 Task: Find a one-way business class flight from Ho'olehua to Jacksonville for 7 passengers on May 3, with 6 checked bags, a price limit of ₹1,500, and a departure time between 12:00 PM and 4:00 PM.
Action: Mouse moved to (354, 320)
Screenshot: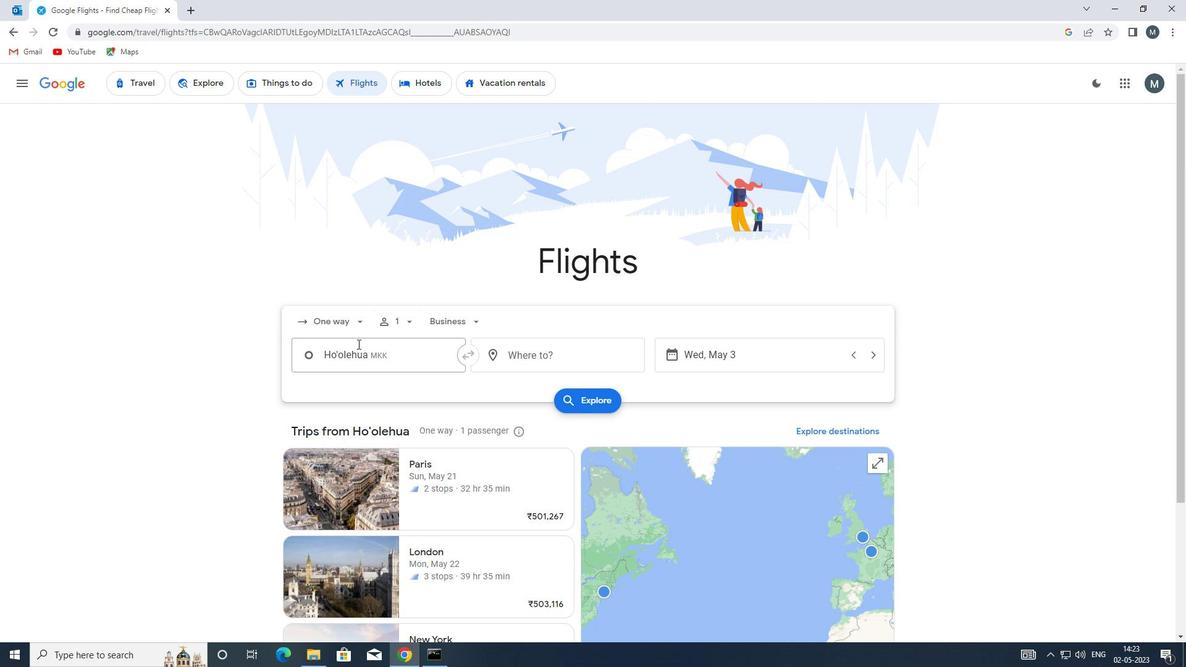 
Action: Mouse pressed left at (354, 320)
Screenshot: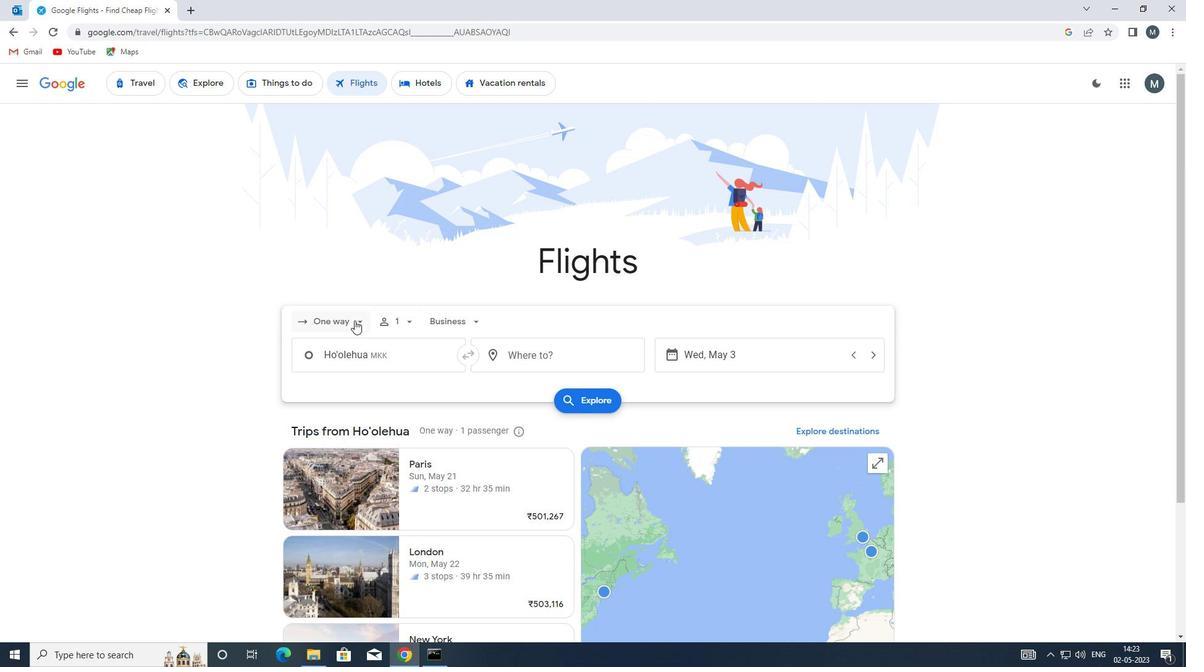 
Action: Mouse moved to (352, 381)
Screenshot: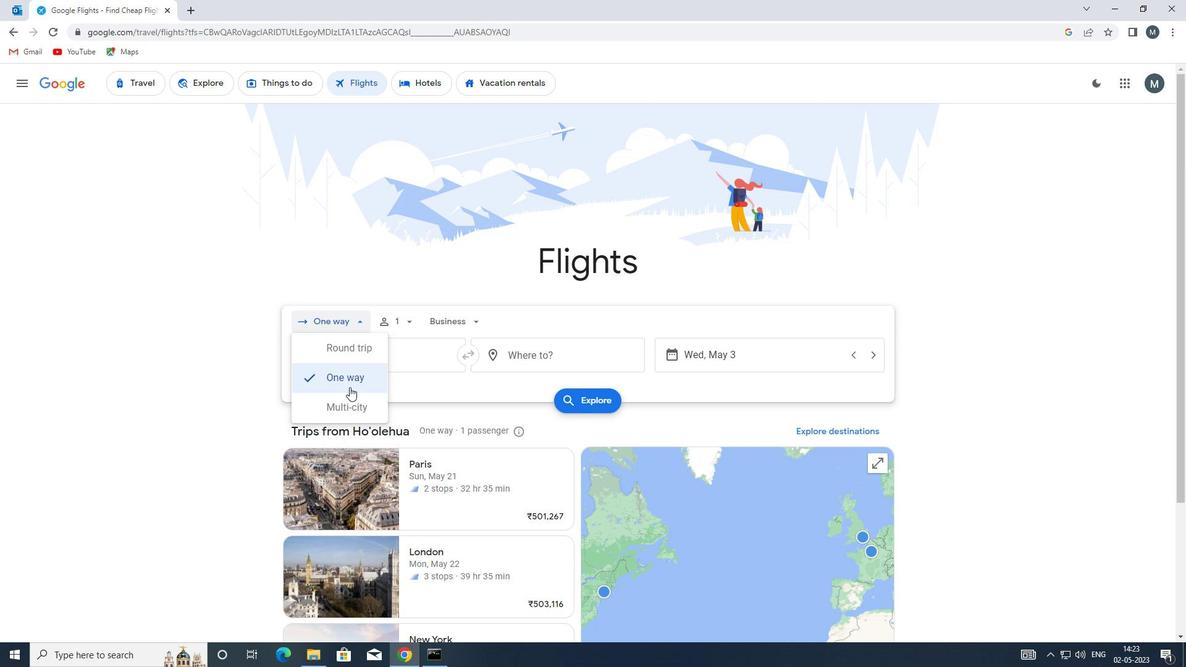 
Action: Mouse pressed left at (352, 381)
Screenshot: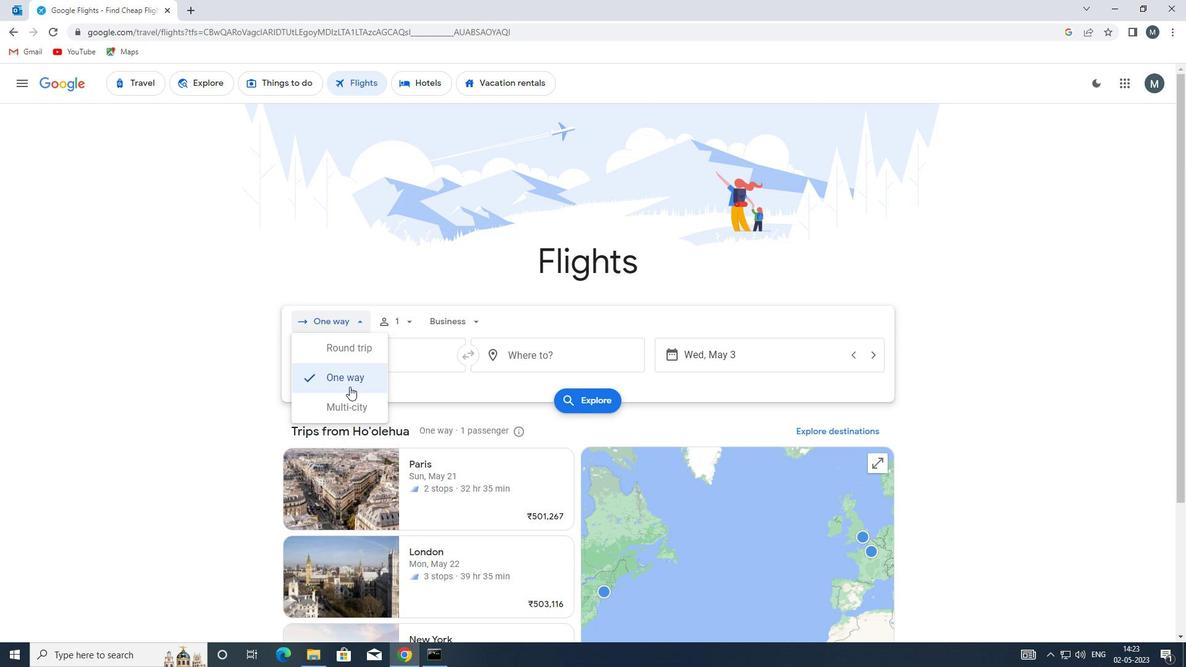 
Action: Mouse moved to (401, 320)
Screenshot: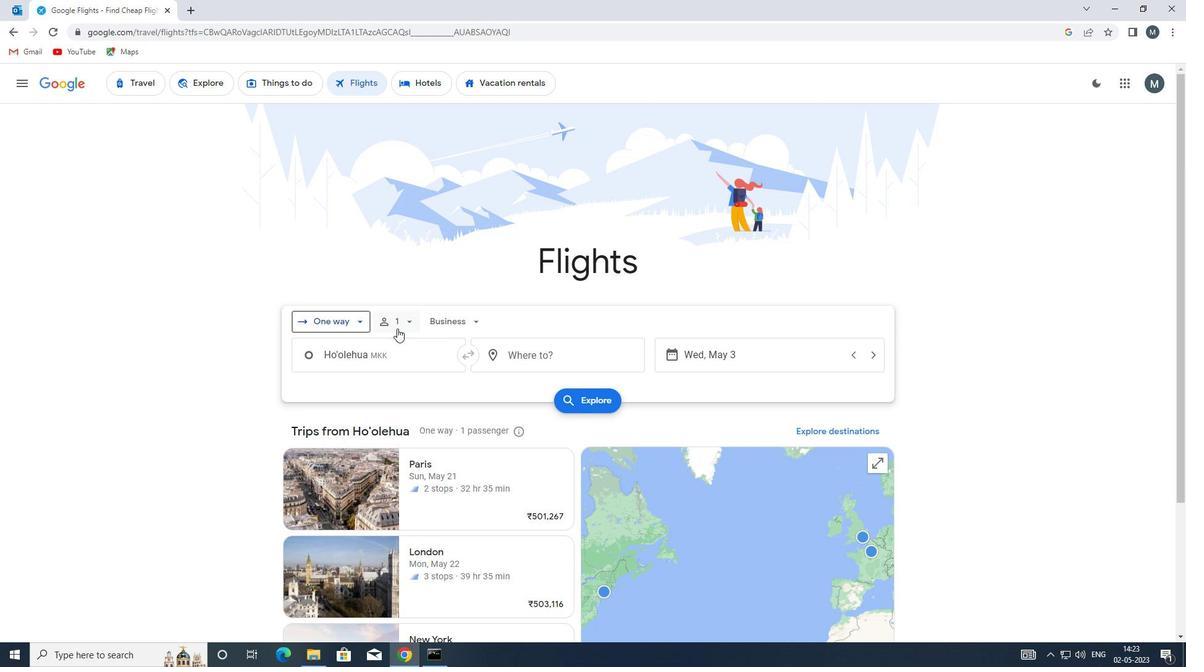 
Action: Mouse pressed left at (401, 320)
Screenshot: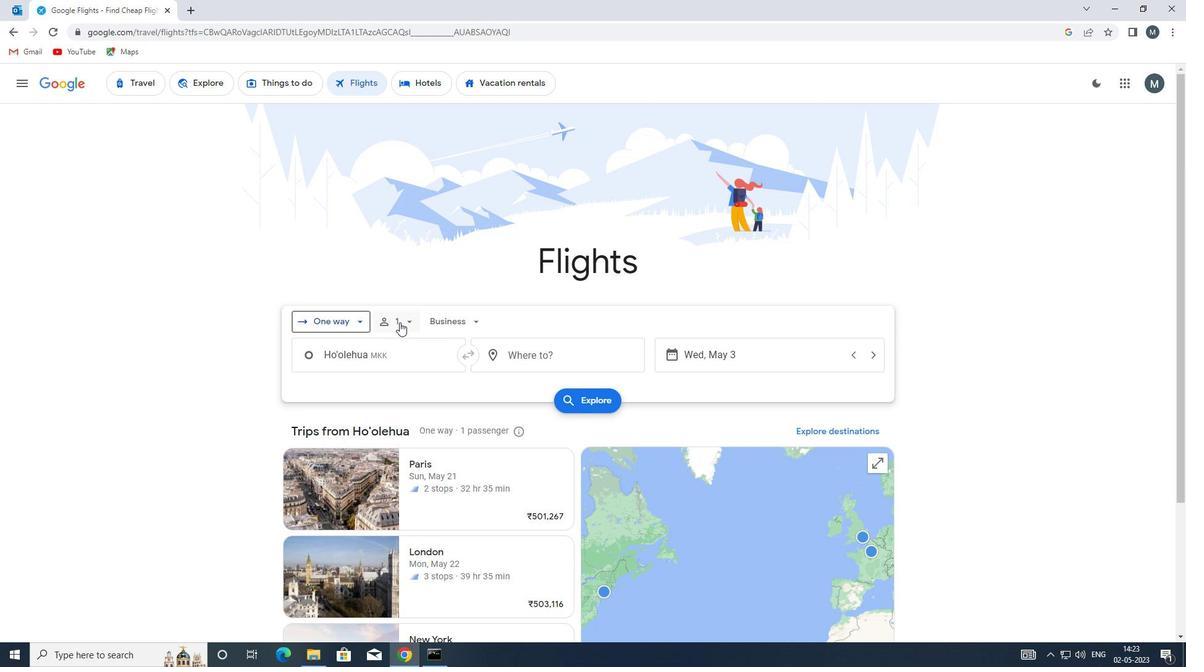 
Action: Mouse moved to (503, 354)
Screenshot: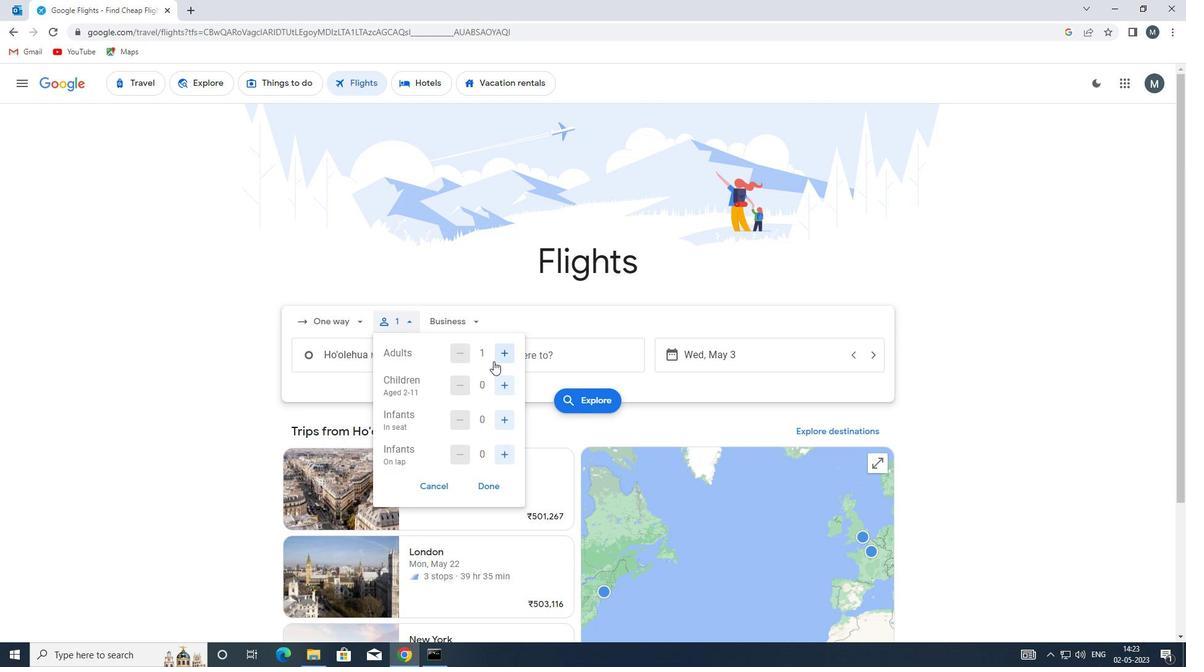 
Action: Mouse pressed left at (503, 354)
Screenshot: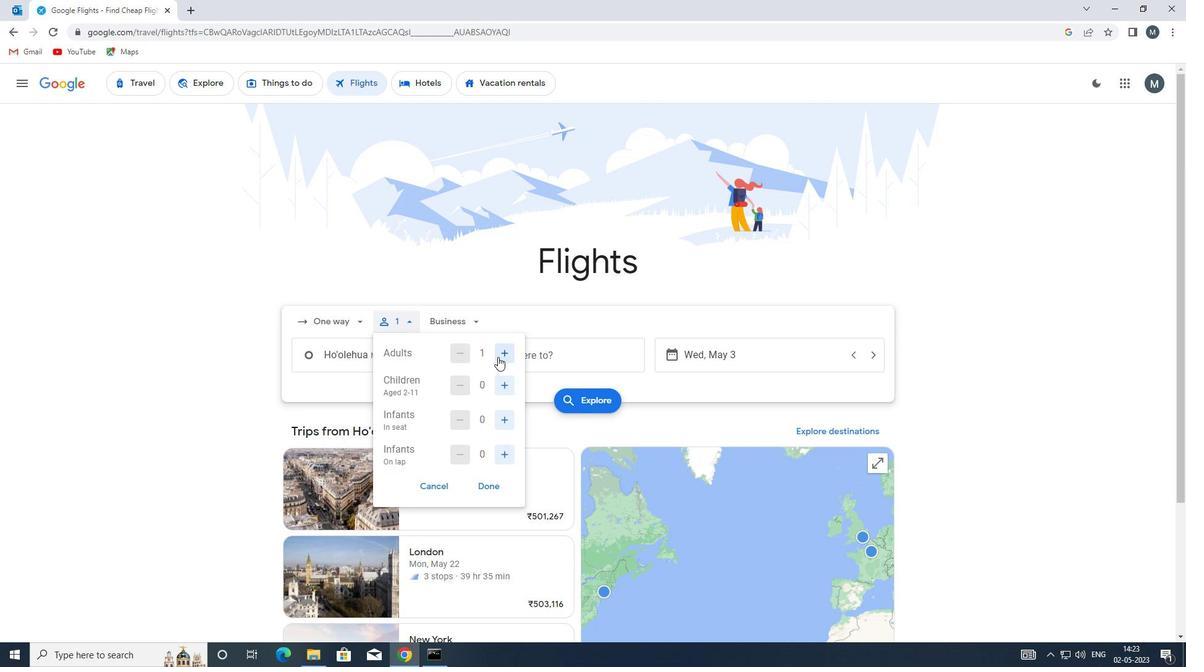 
Action: Mouse moved to (501, 388)
Screenshot: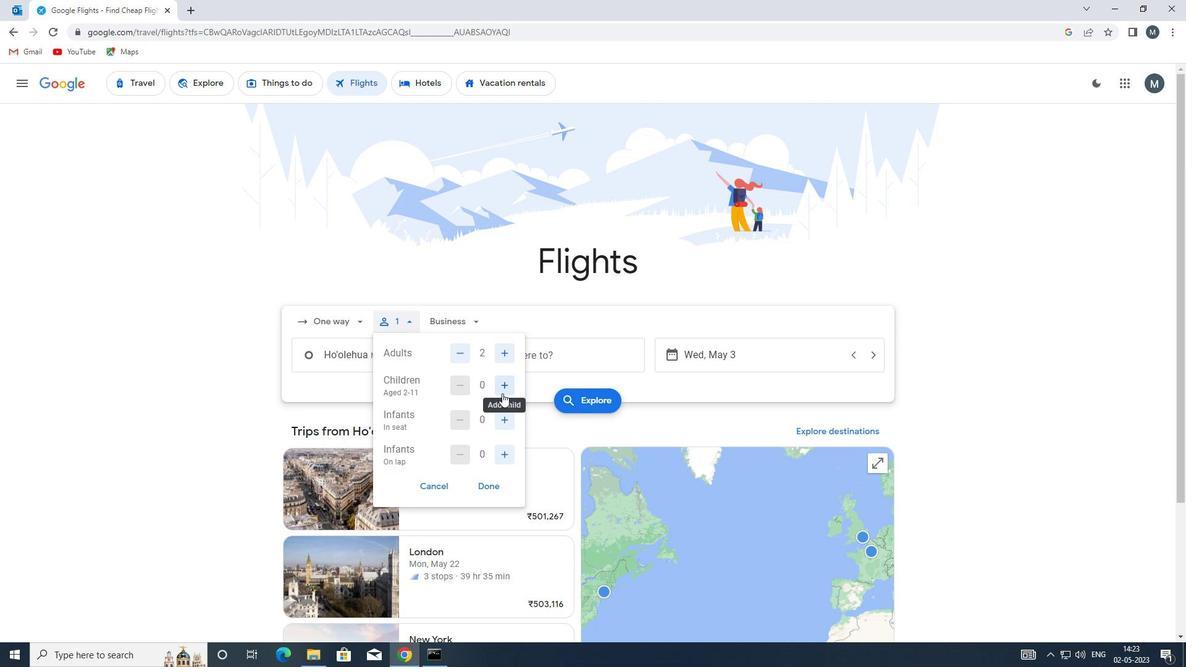 
Action: Mouse pressed left at (501, 388)
Screenshot: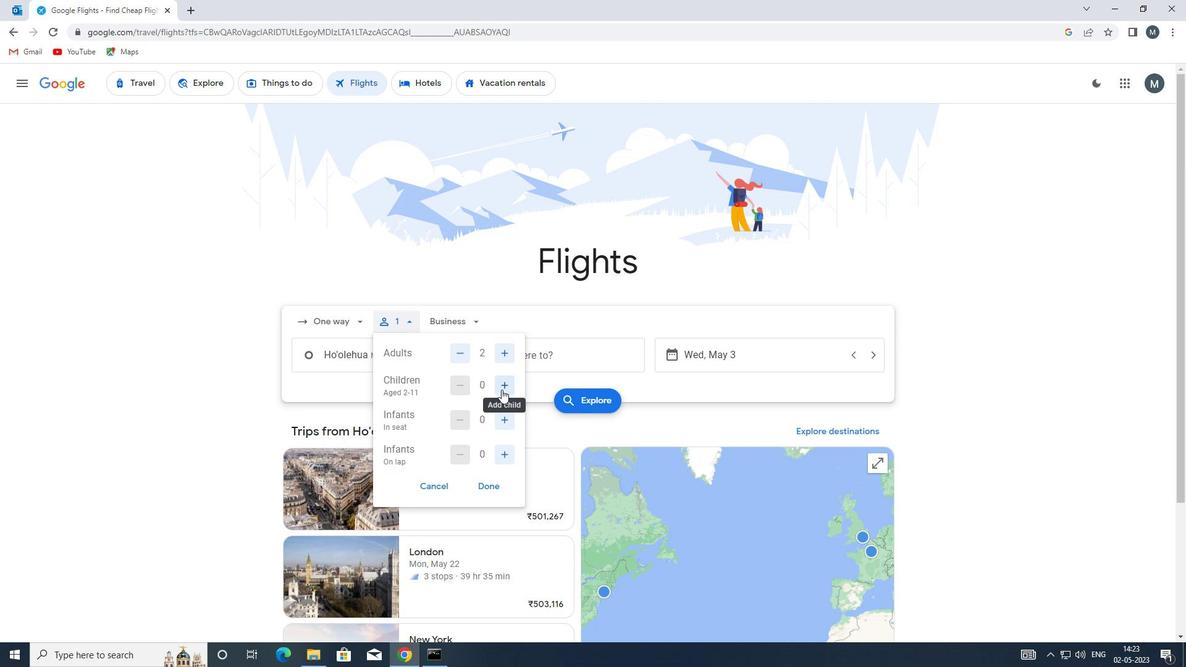
Action: Mouse pressed left at (501, 388)
Screenshot: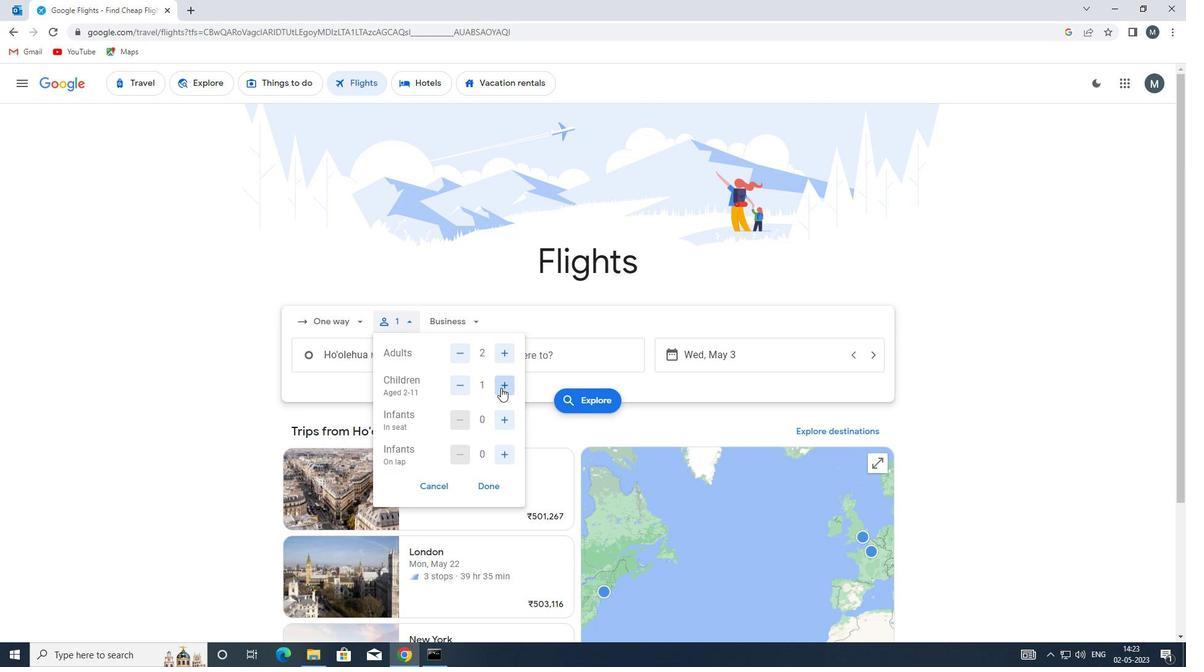 
Action: Mouse pressed left at (501, 388)
Screenshot: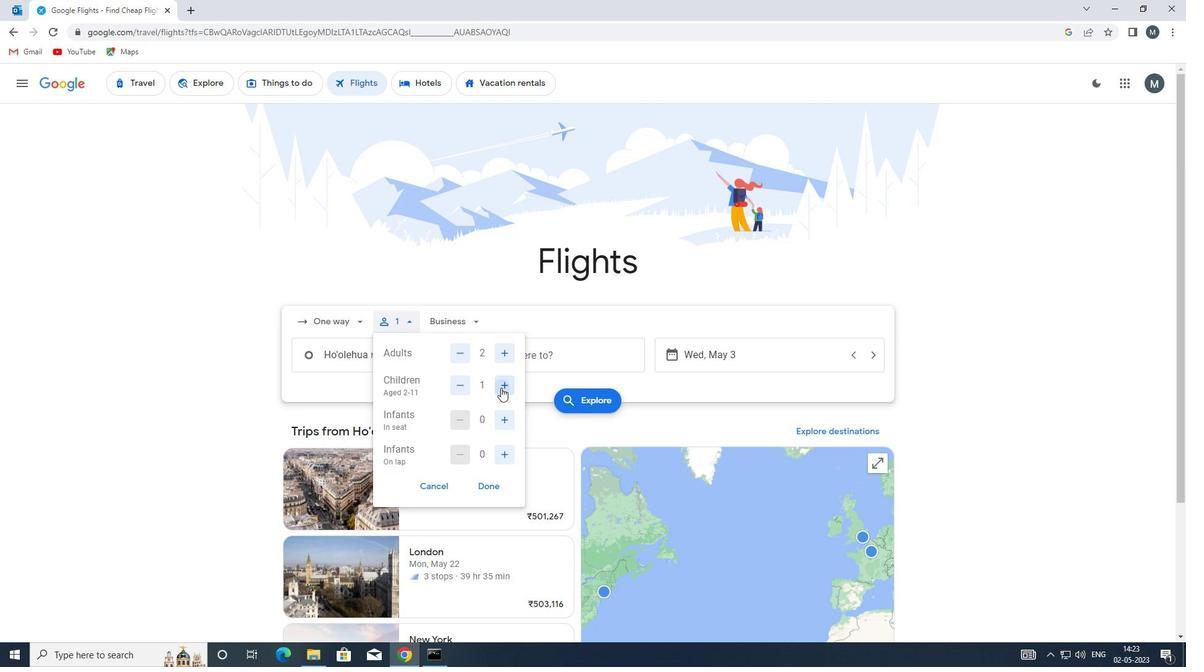 
Action: Mouse pressed left at (501, 388)
Screenshot: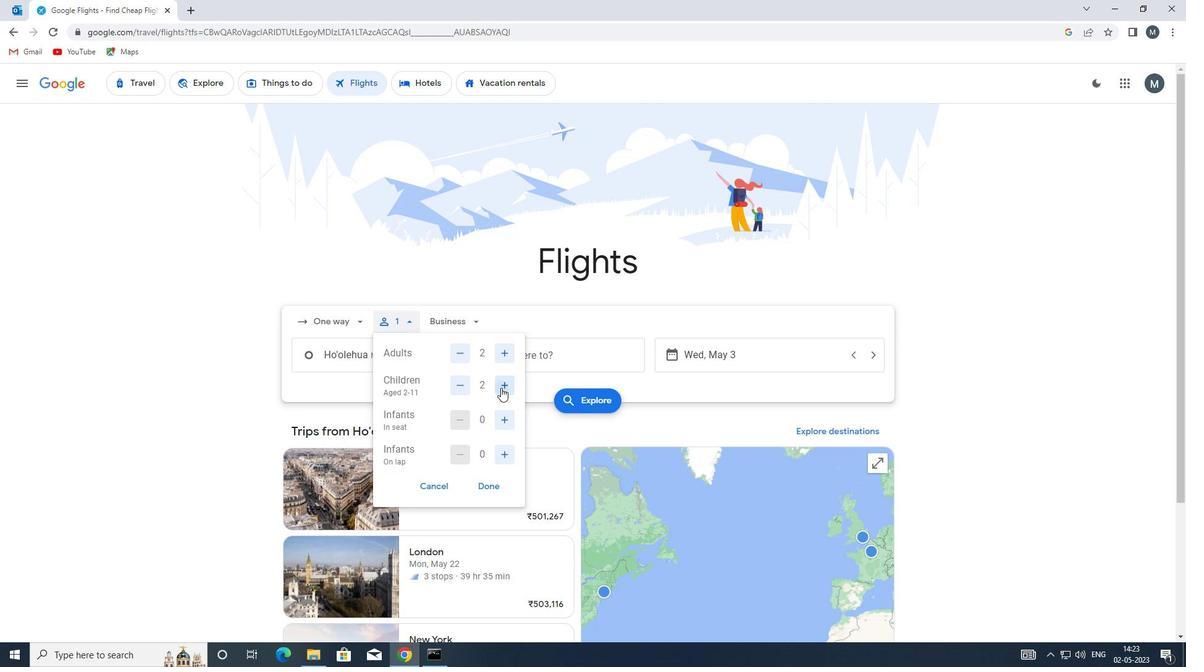 
Action: Mouse moved to (504, 457)
Screenshot: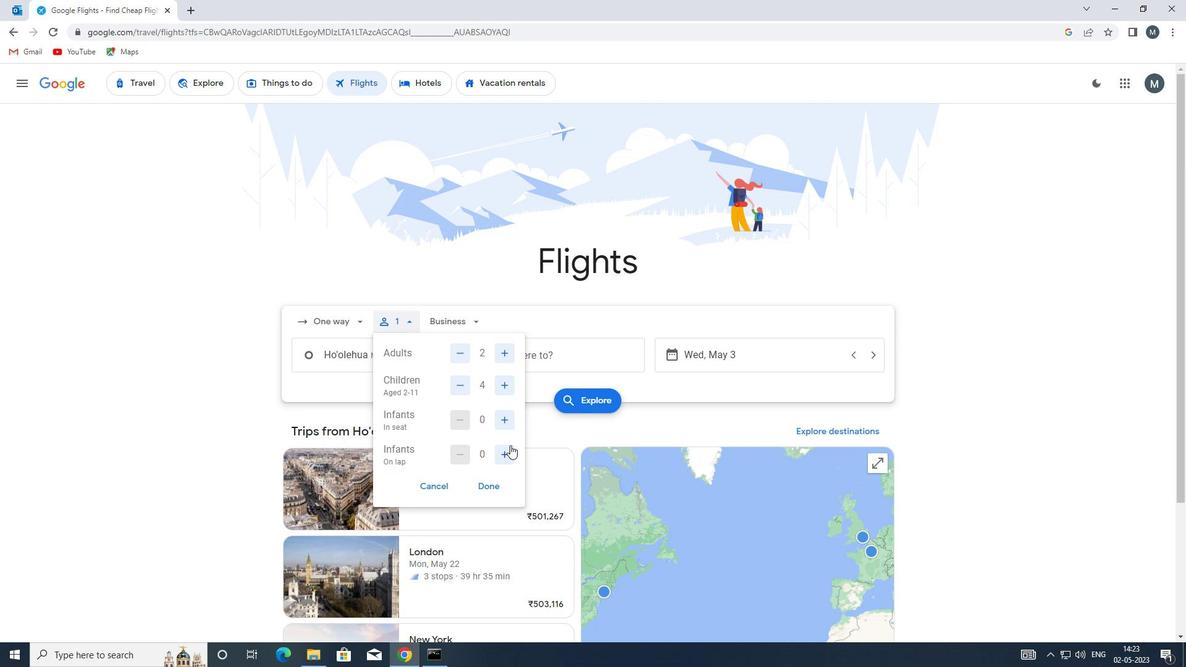 
Action: Mouse pressed left at (504, 457)
Screenshot: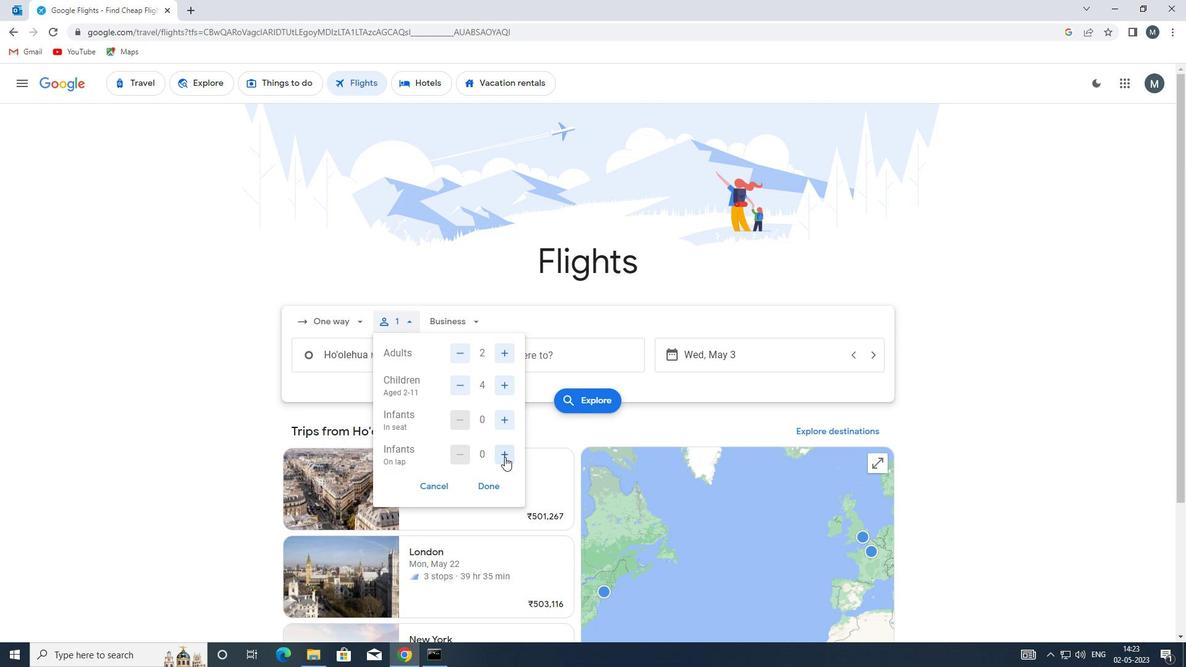 
Action: Mouse moved to (495, 481)
Screenshot: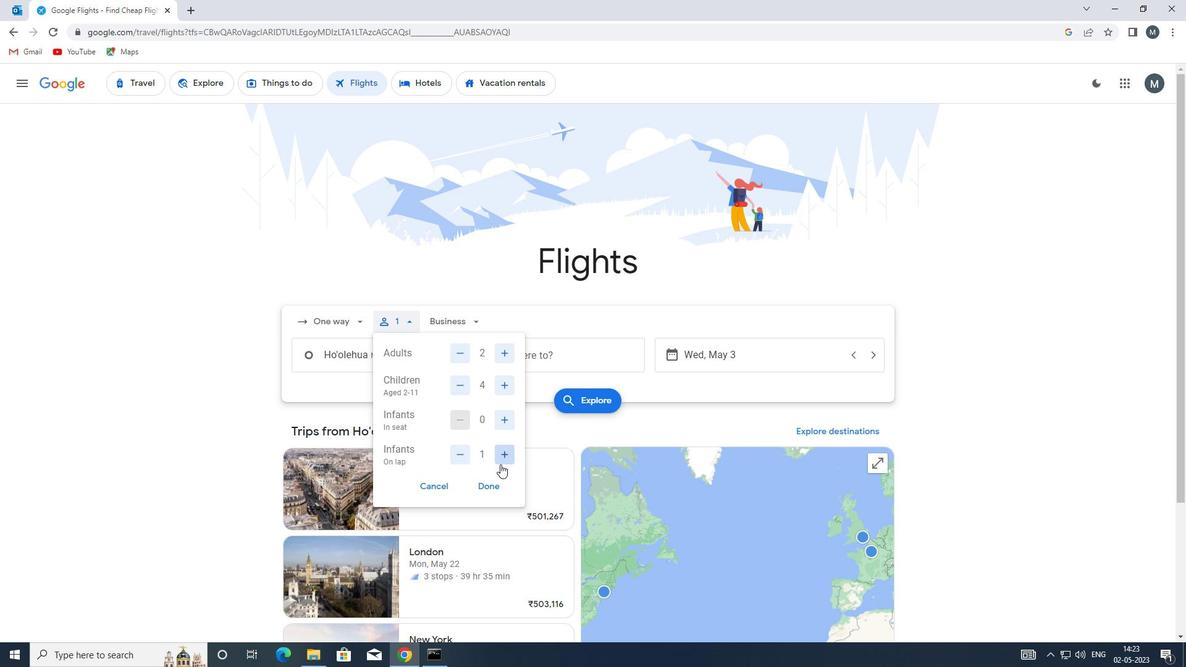 
Action: Mouse pressed left at (495, 481)
Screenshot: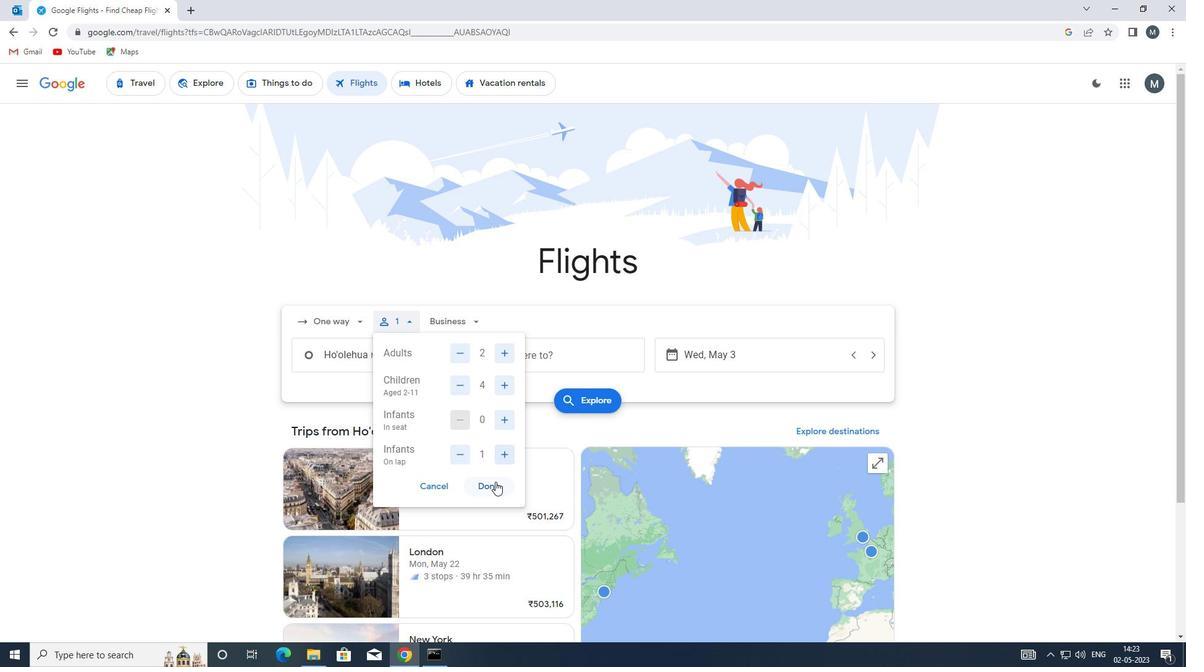 
Action: Mouse moved to (456, 324)
Screenshot: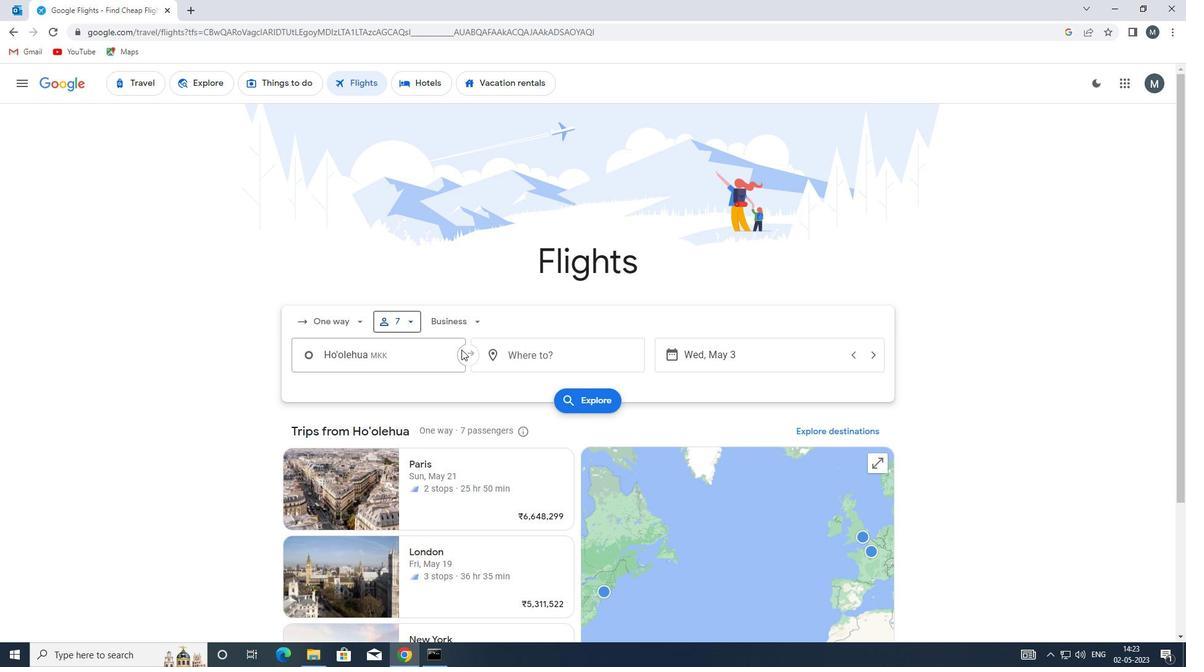 
Action: Mouse pressed left at (456, 324)
Screenshot: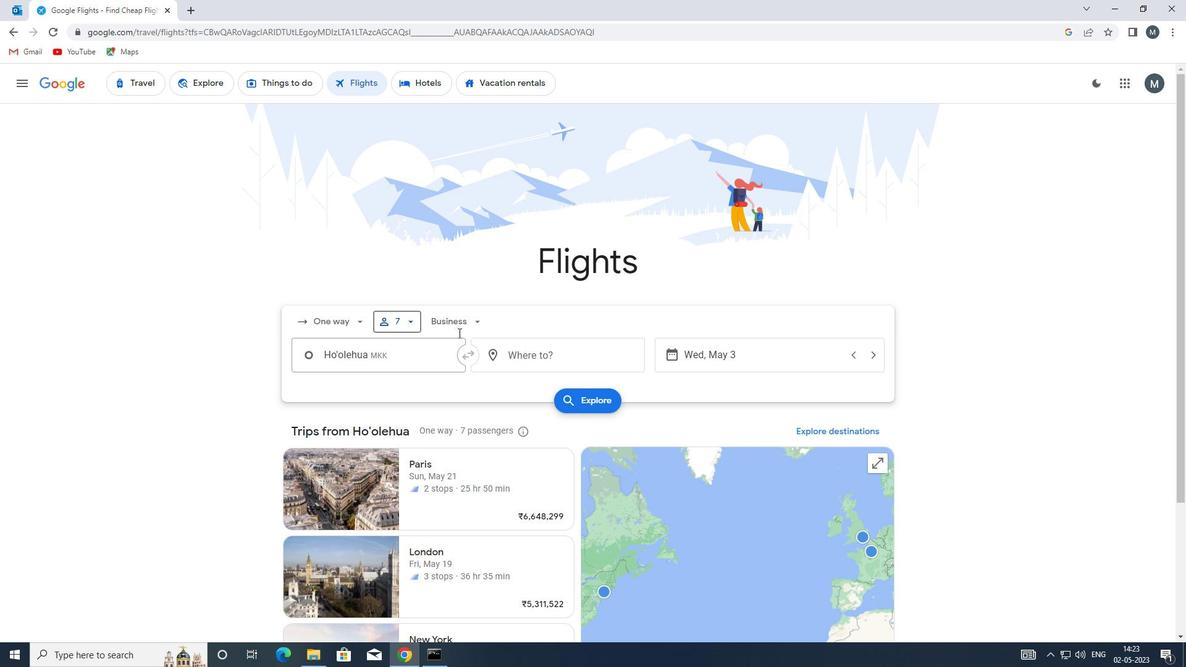 
Action: Mouse moved to (477, 404)
Screenshot: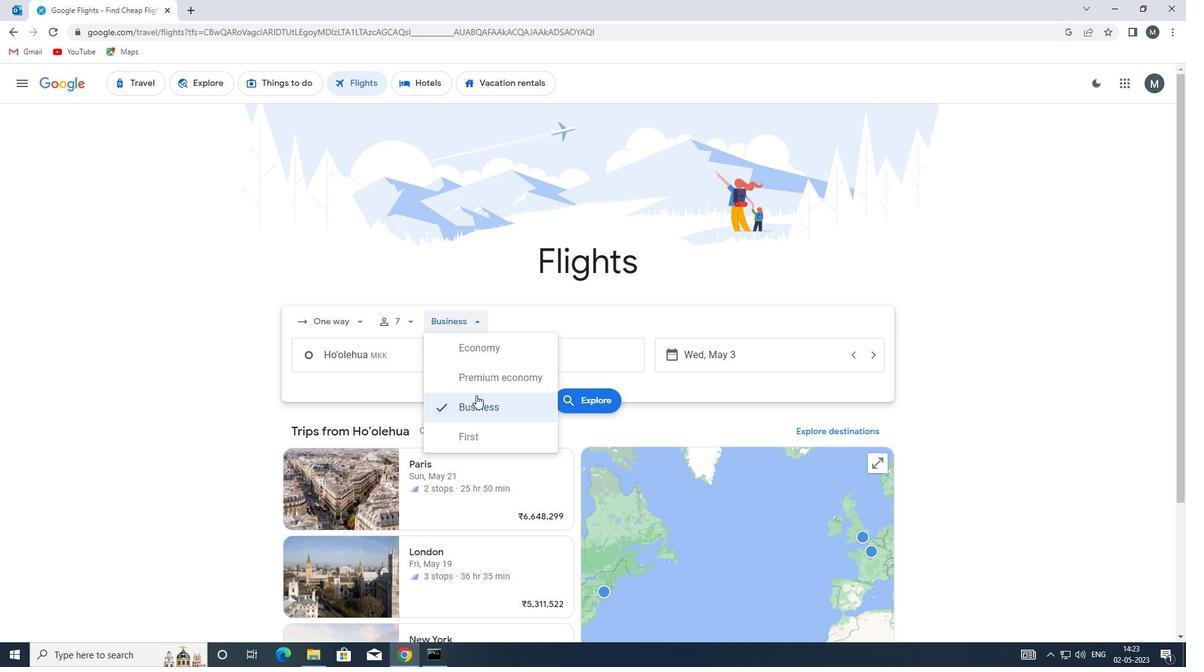 
Action: Mouse pressed left at (477, 404)
Screenshot: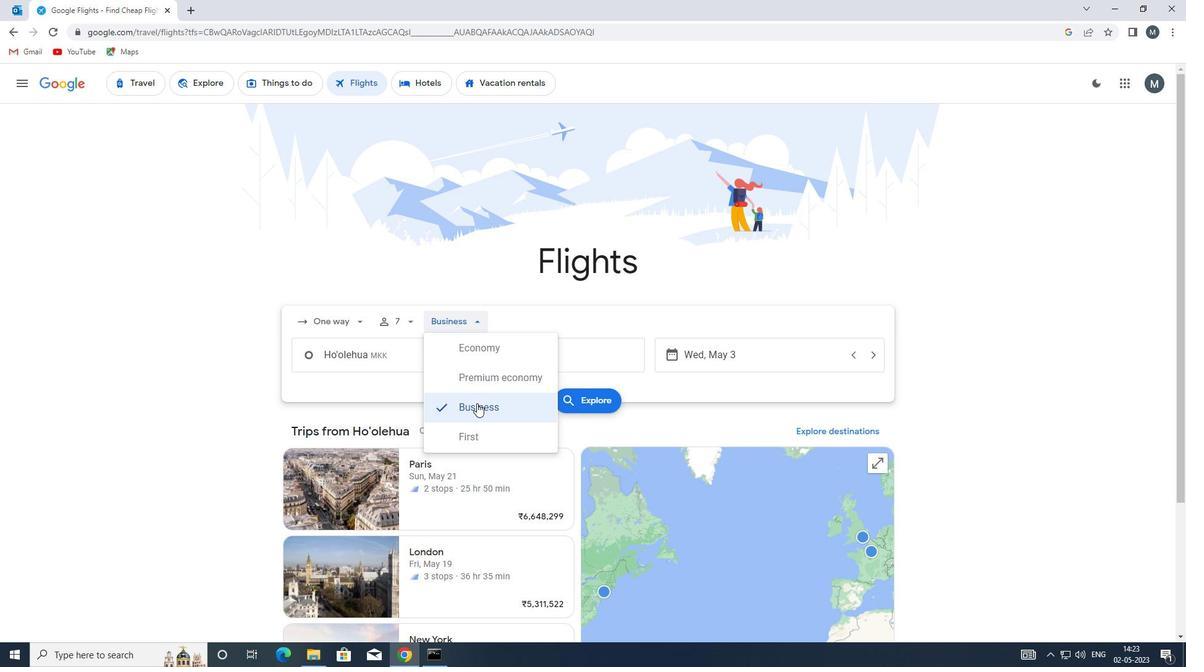 
Action: Mouse moved to (412, 360)
Screenshot: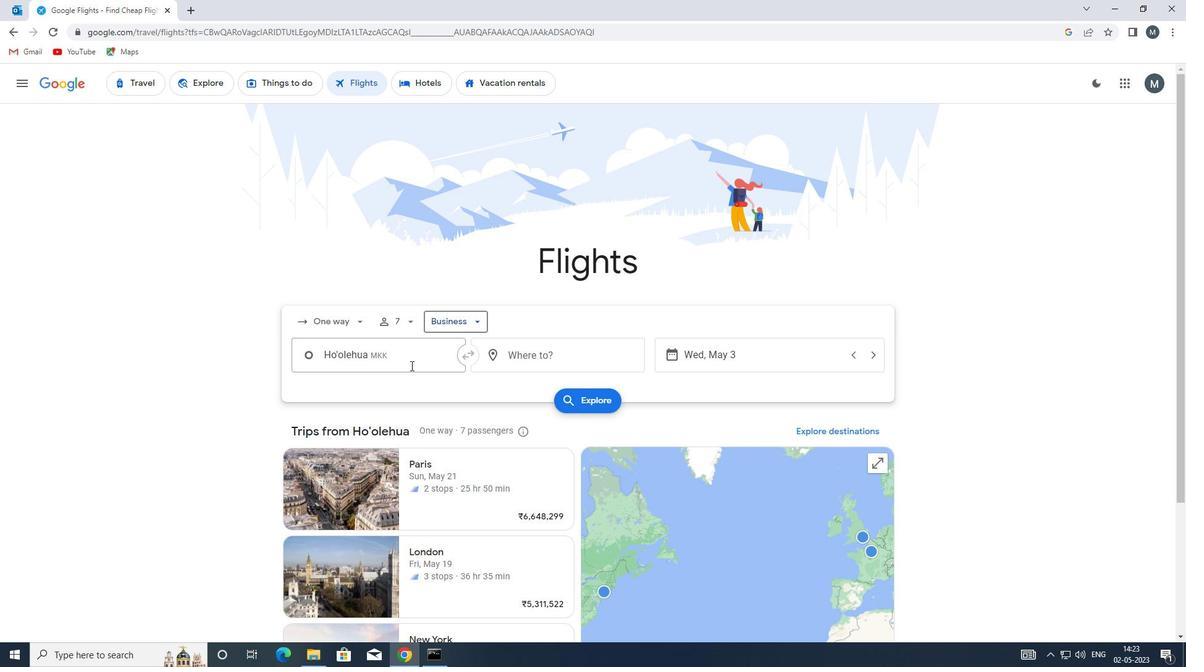 
Action: Mouse pressed left at (412, 360)
Screenshot: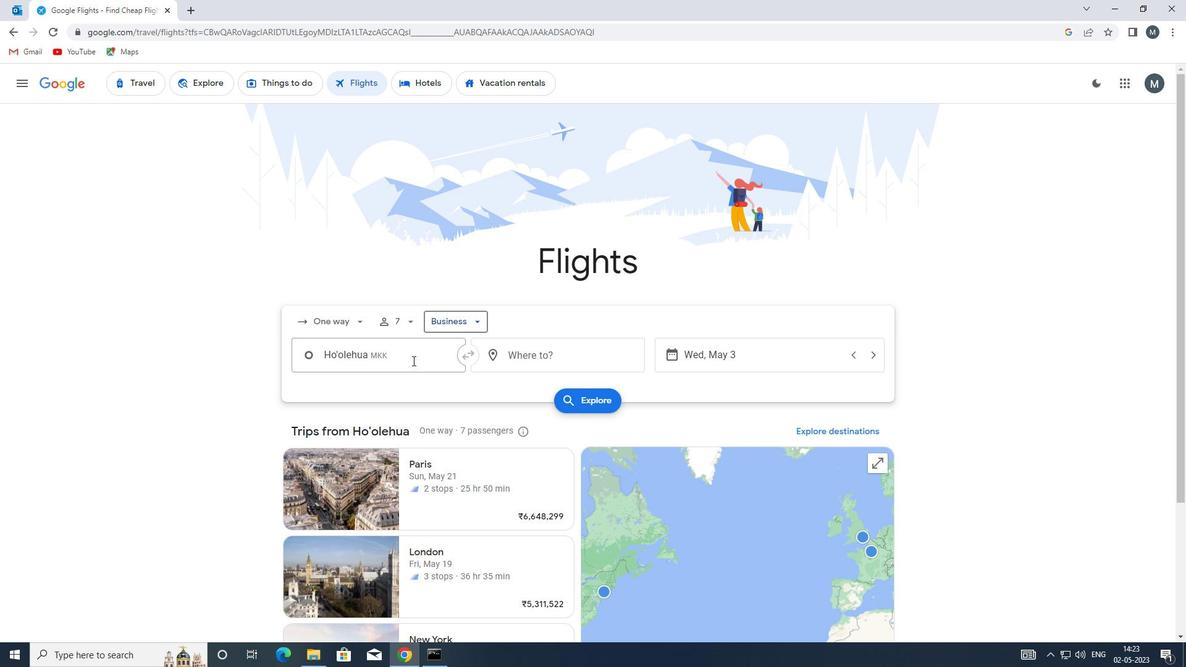 
Action: Key pressed mkk
Screenshot: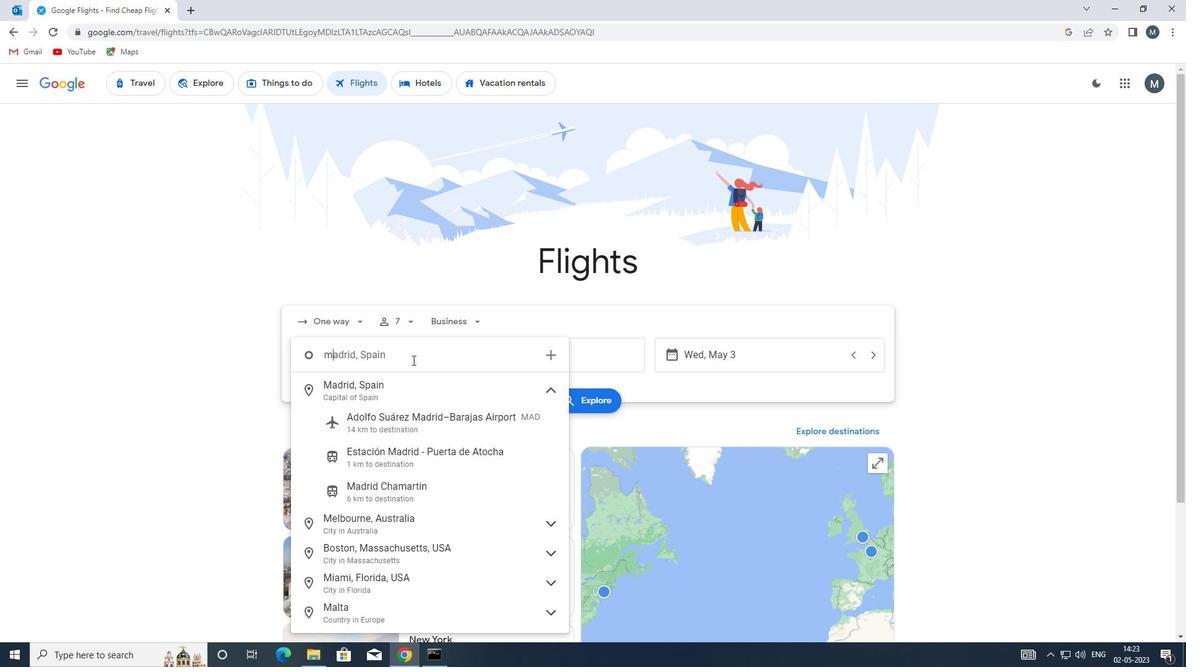 
Action: Mouse moved to (420, 391)
Screenshot: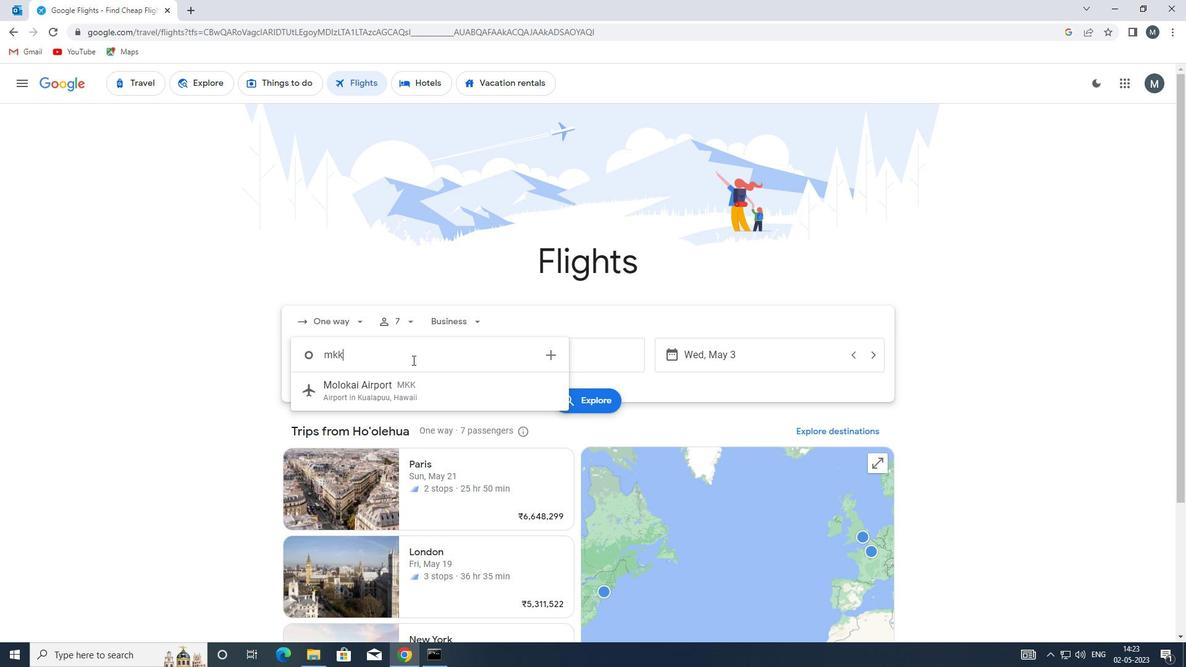 
Action: Mouse pressed left at (420, 391)
Screenshot: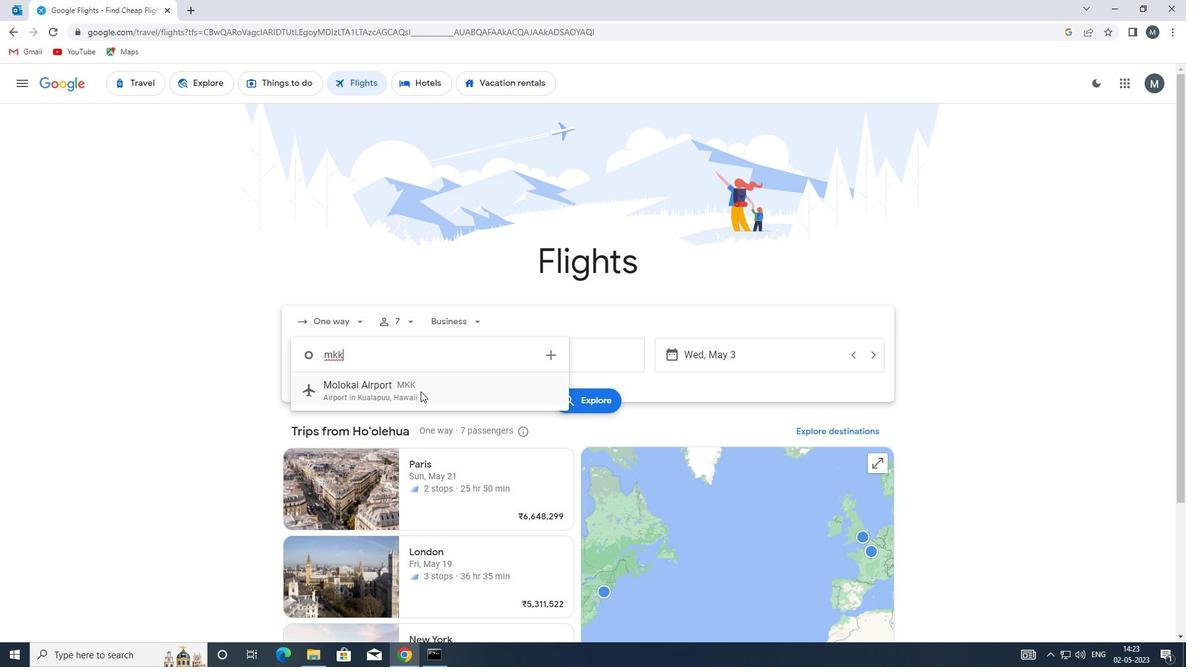 
Action: Mouse moved to (521, 351)
Screenshot: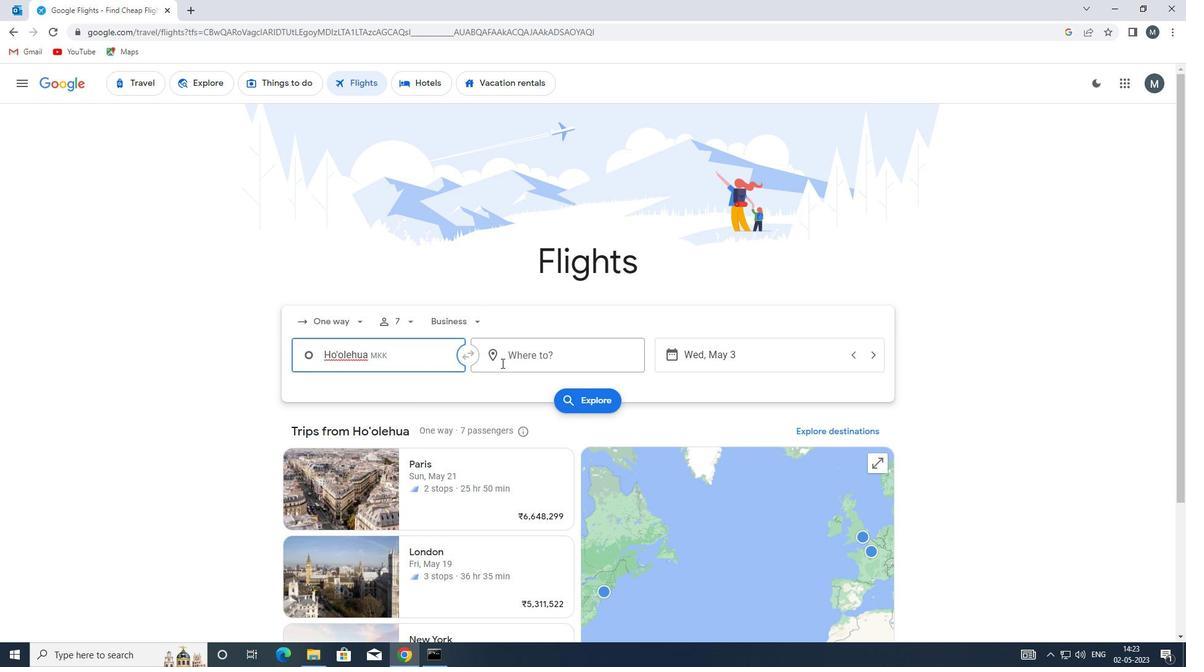 
Action: Mouse pressed left at (521, 351)
Screenshot: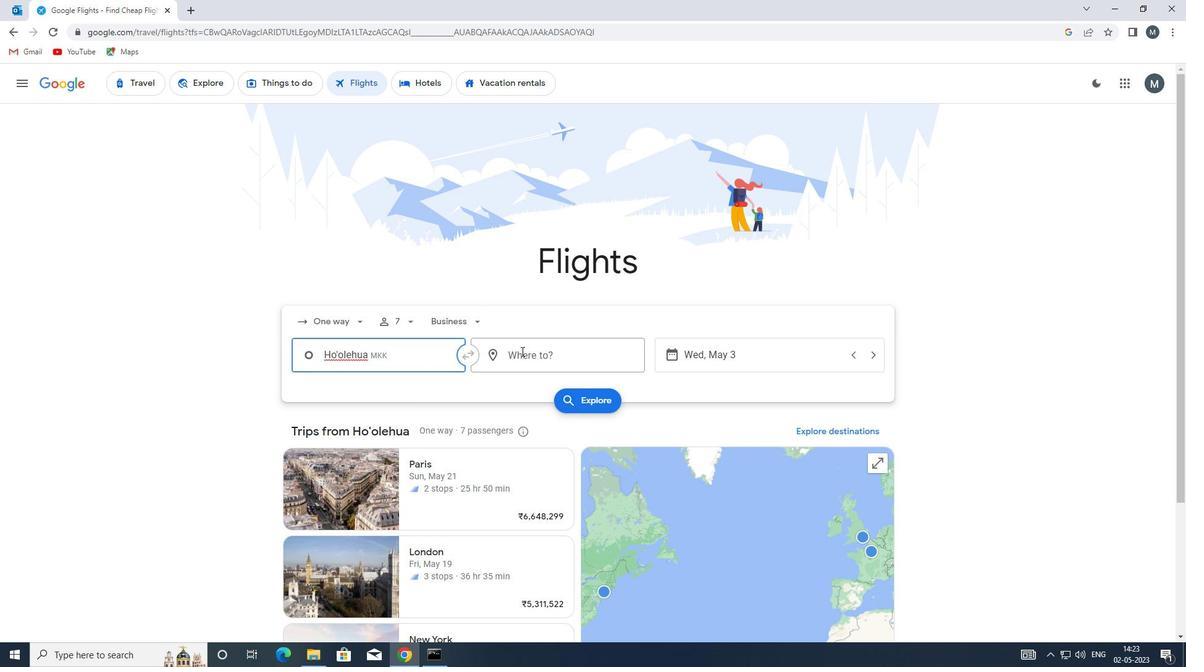 
Action: Key pressed oaj
Screenshot: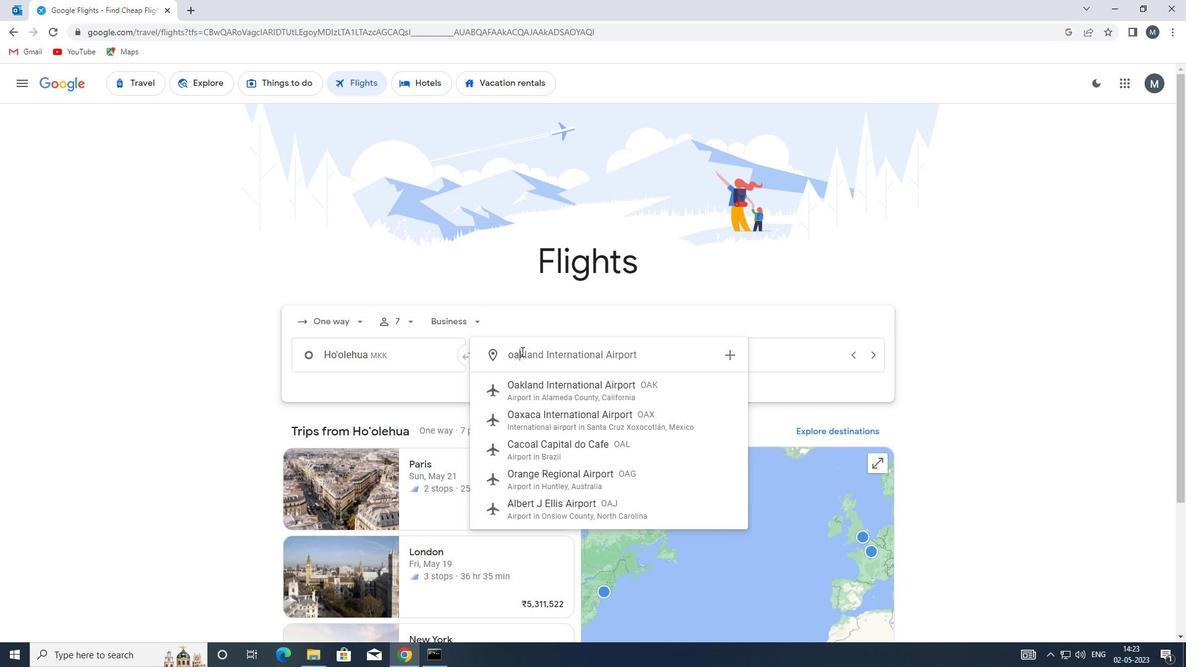 
Action: Mouse moved to (546, 394)
Screenshot: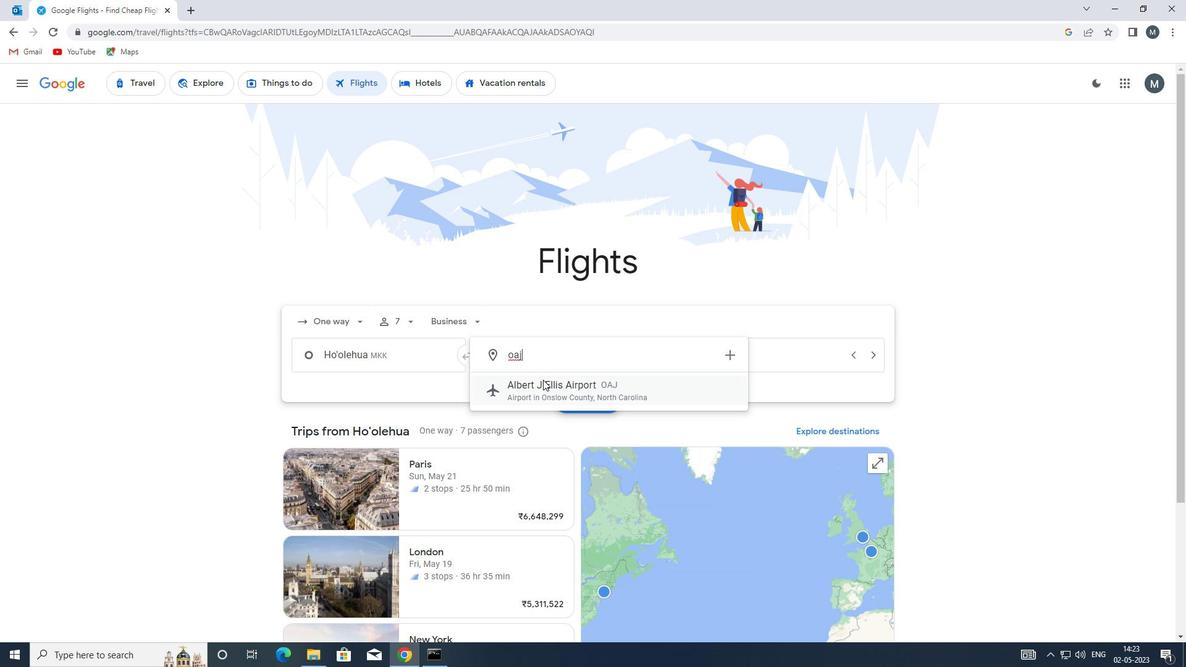 
Action: Mouse pressed left at (546, 394)
Screenshot: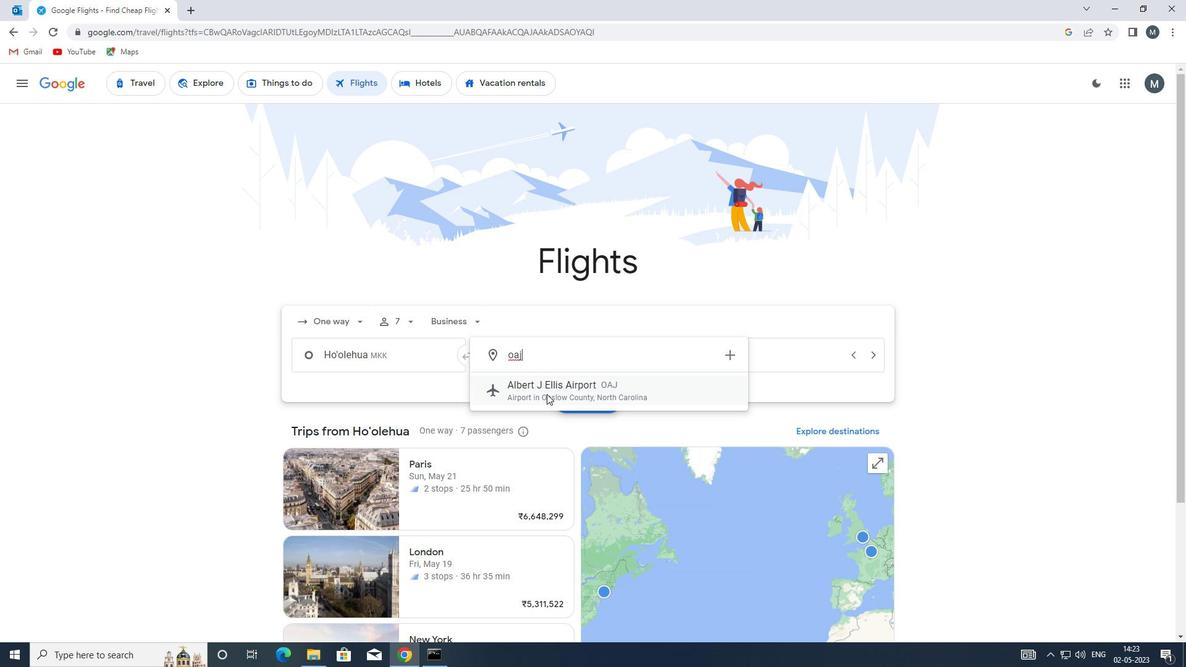 
Action: Mouse moved to (705, 352)
Screenshot: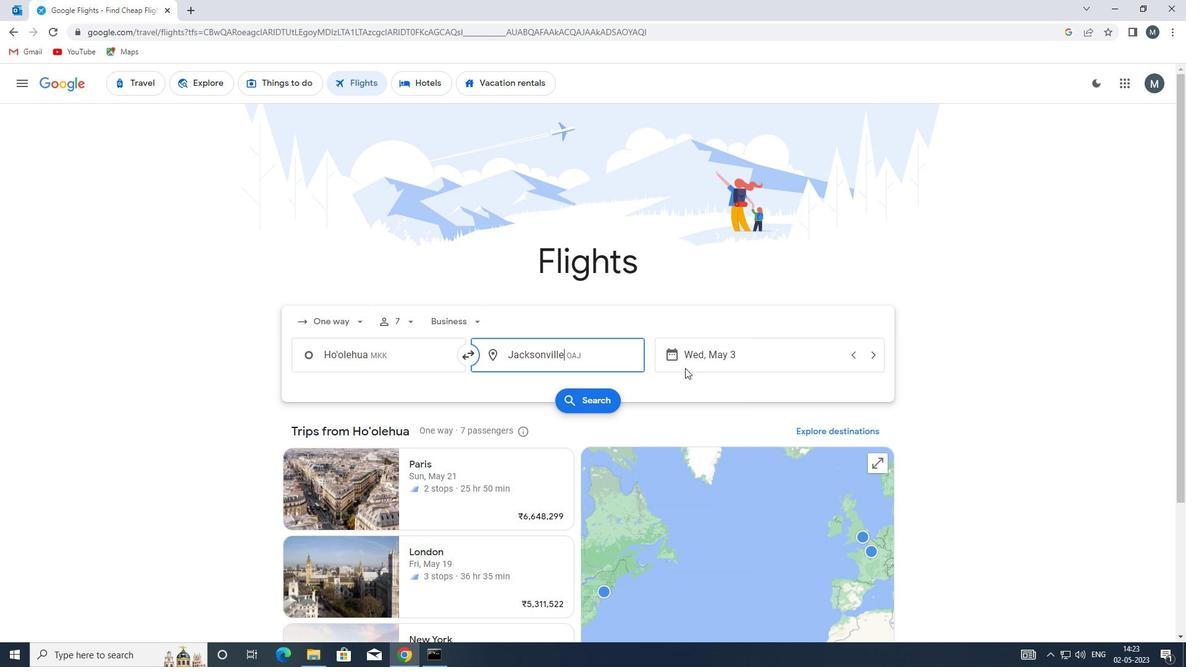 
Action: Mouse pressed left at (705, 352)
Screenshot: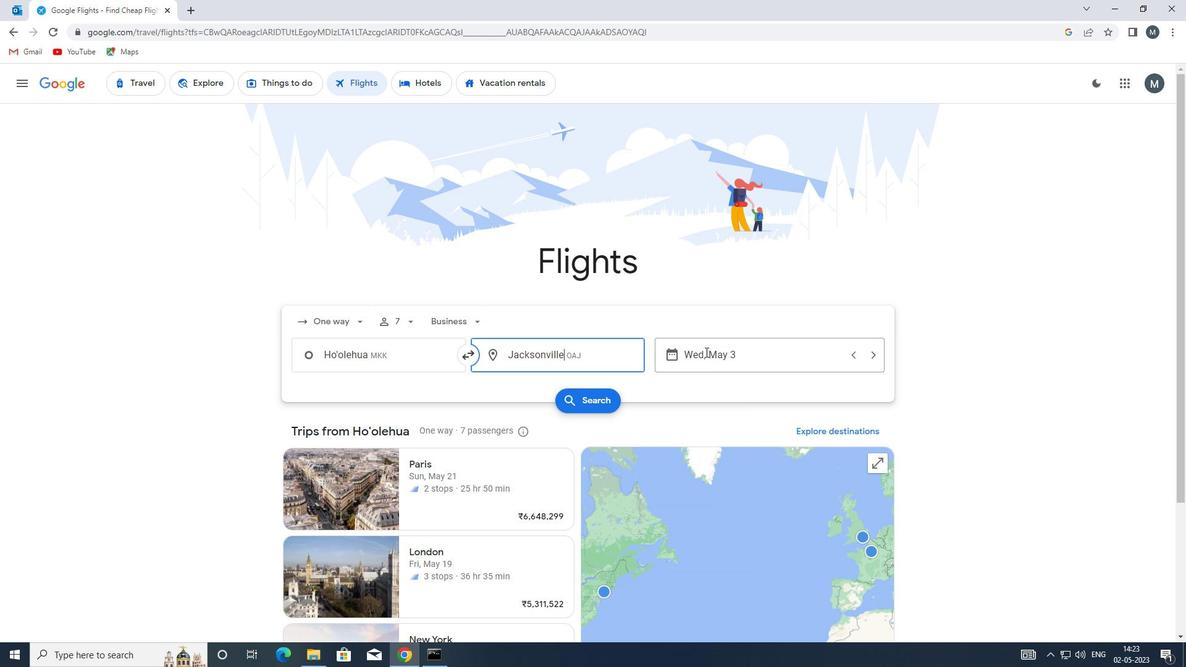 
Action: Mouse moved to (537, 418)
Screenshot: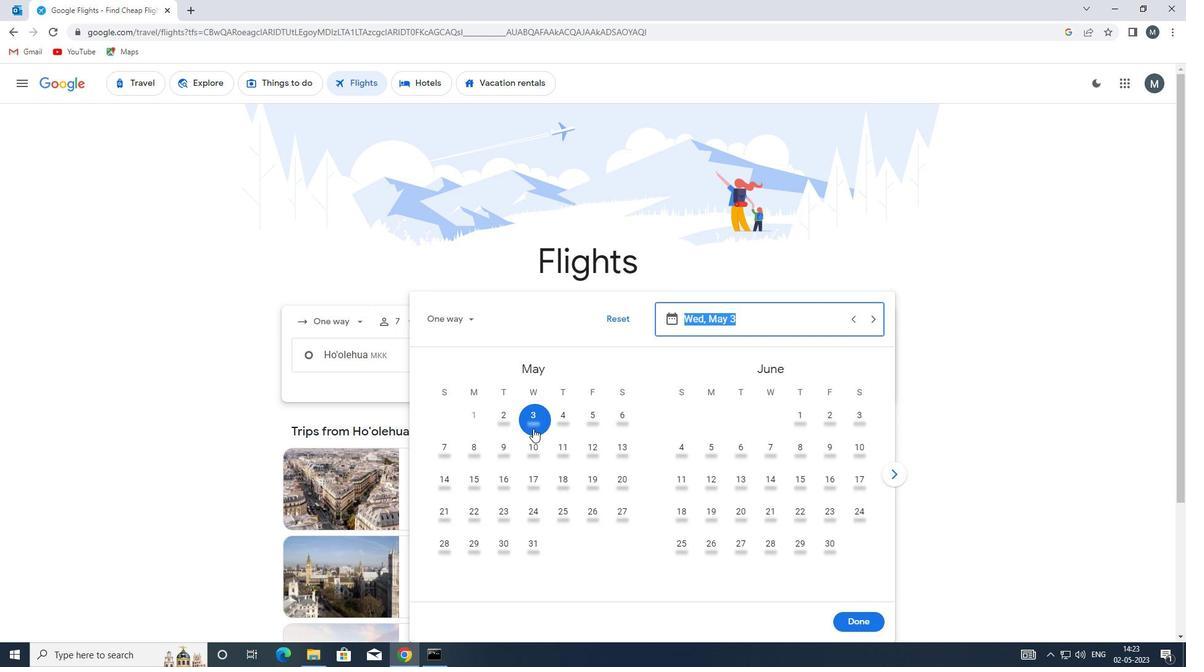 
Action: Mouse pressed left at (537, 418)
Screenshot: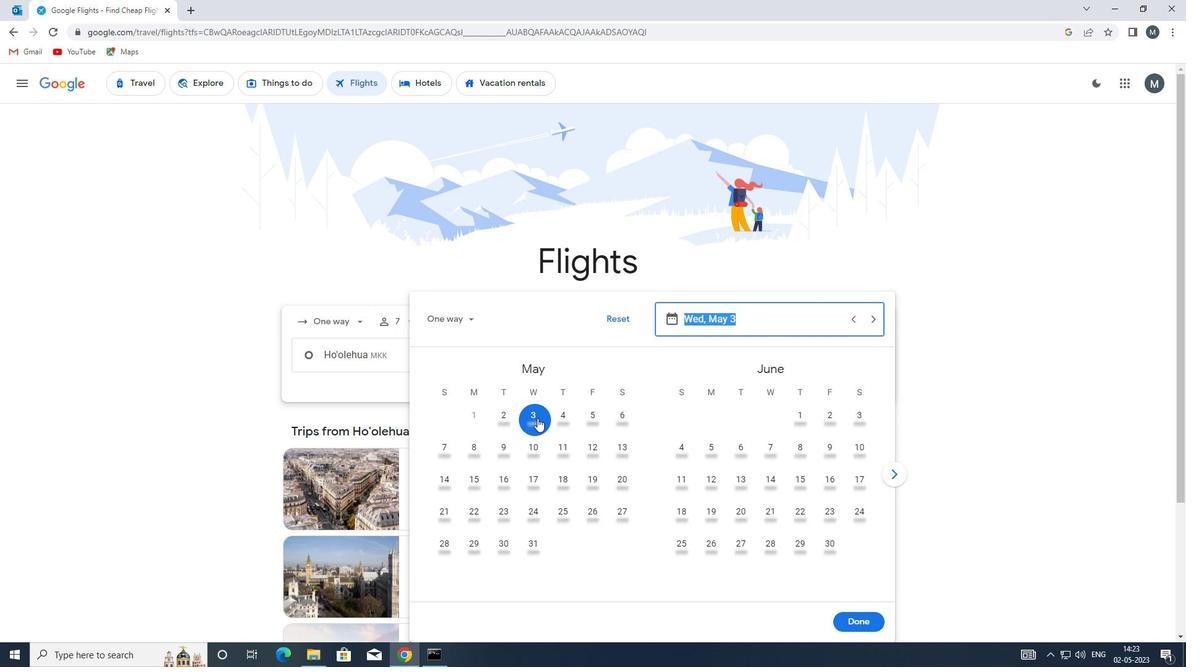 
Action: Mouse moved to (863, 620)
Screenshot: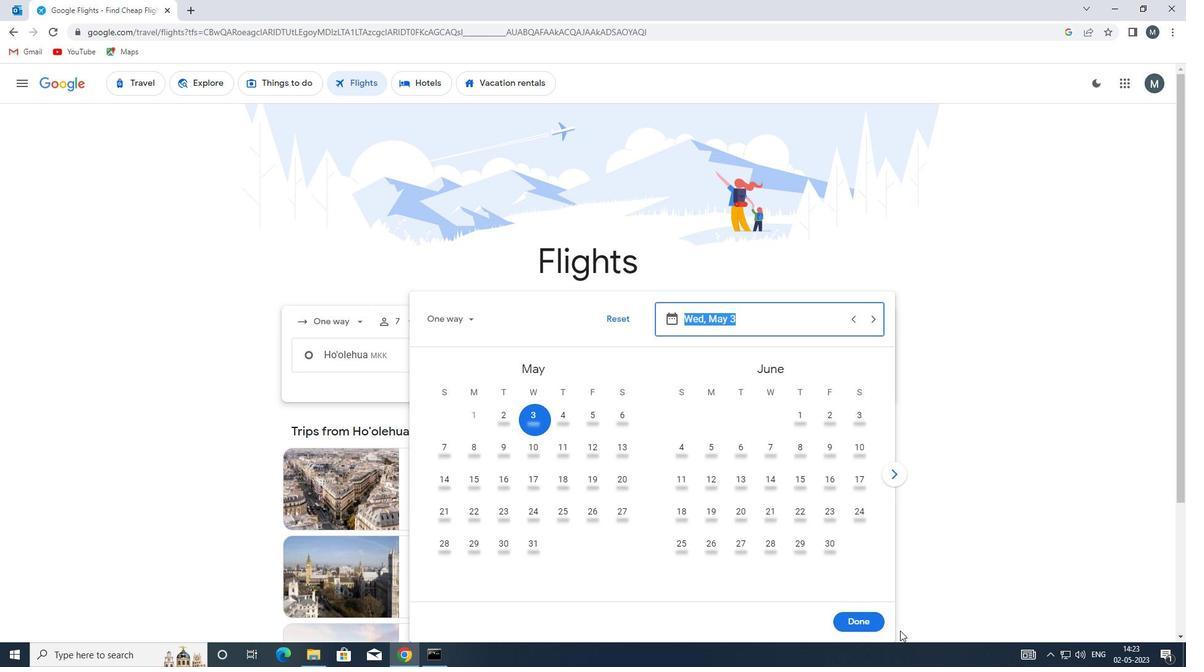
Action: Mouse pressed left at (863, 620)
Screenshot: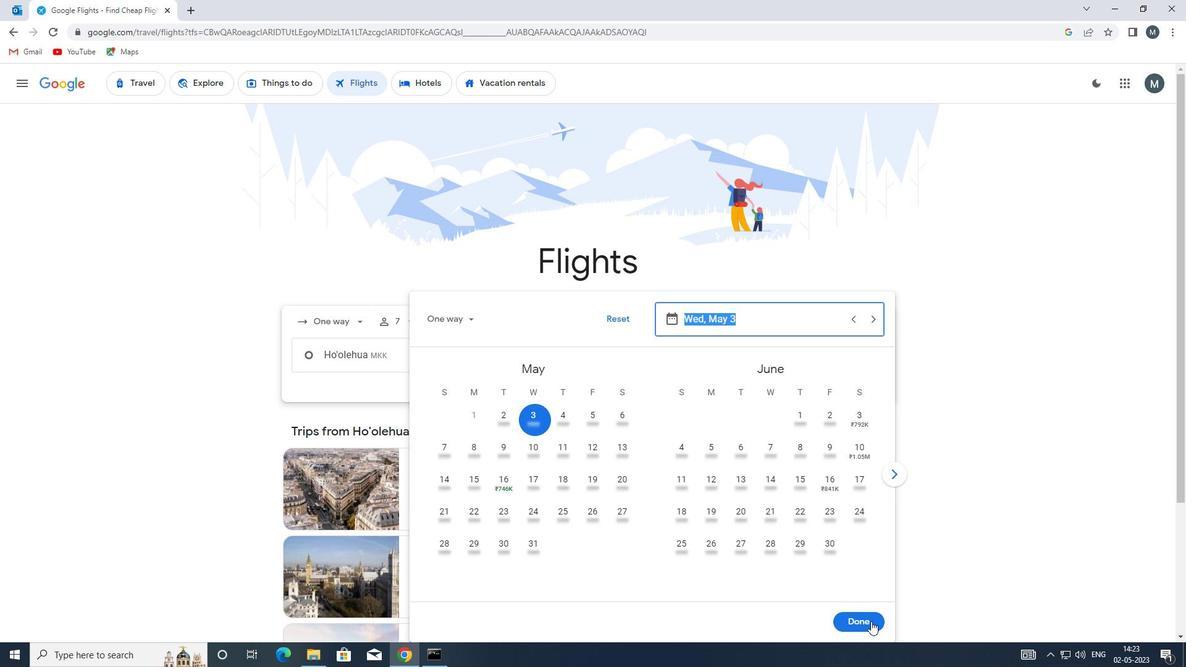 
Action: Mouse moved to (587, 397)
Screenshot: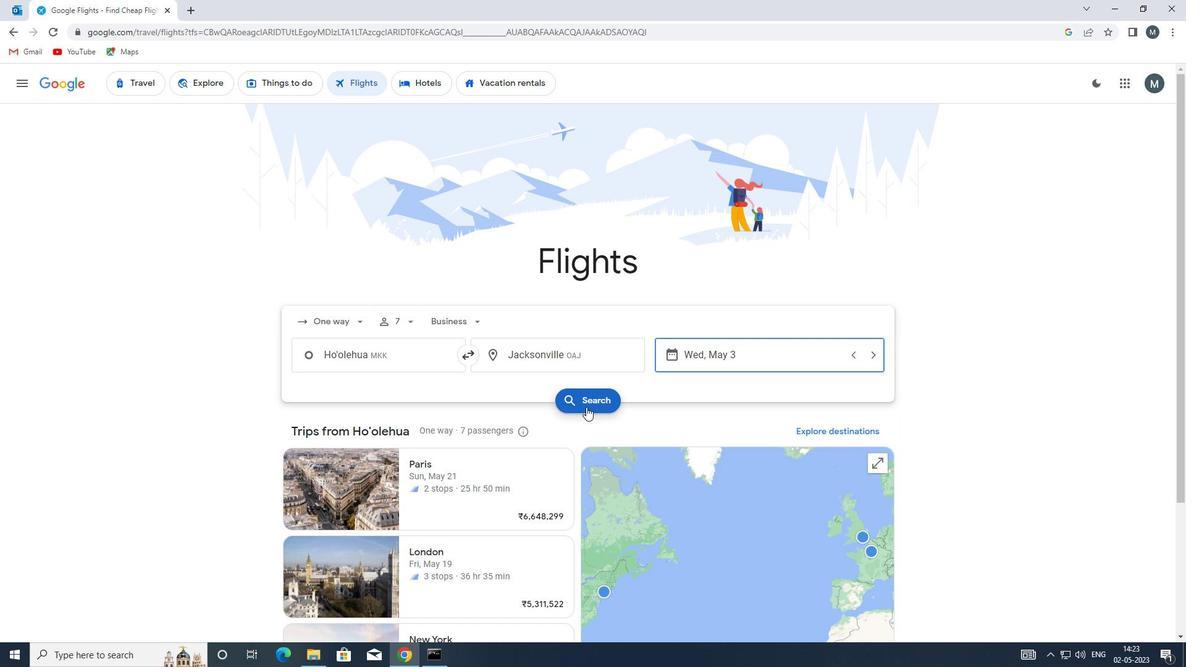 
Action: Mouse pressed left at (587, 397)
Screenshot: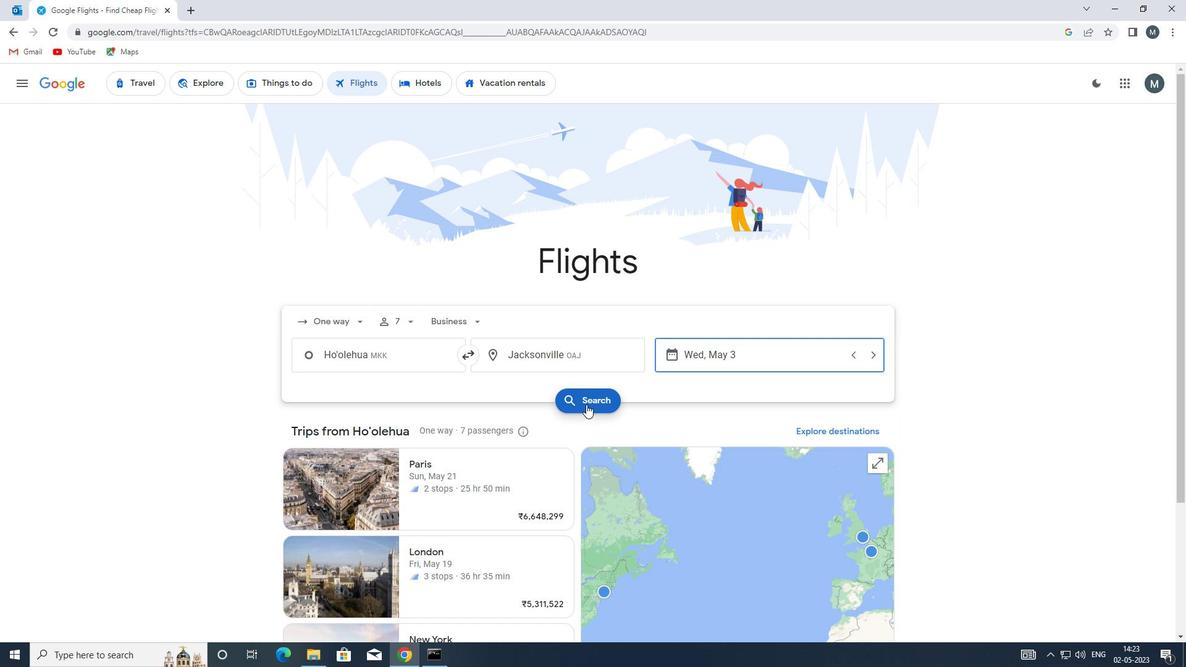 
Action: Mouse moved to (308, 193)
Screenshot: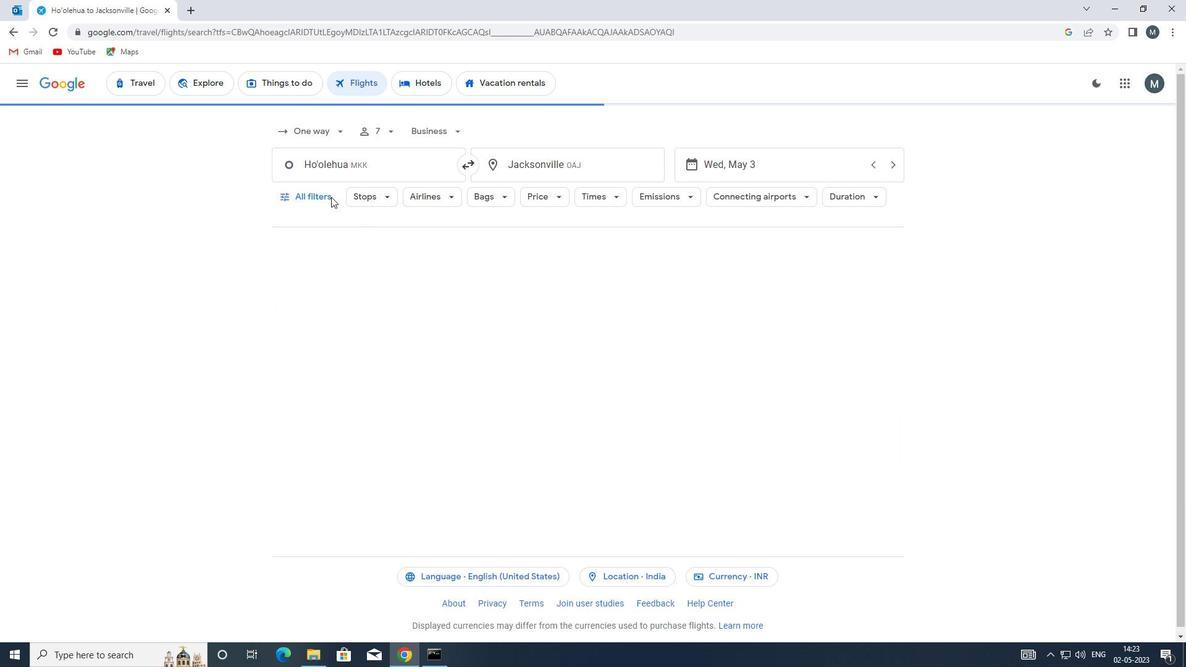 
Action: Mouse pressed left at (308, 193)
Screenshot: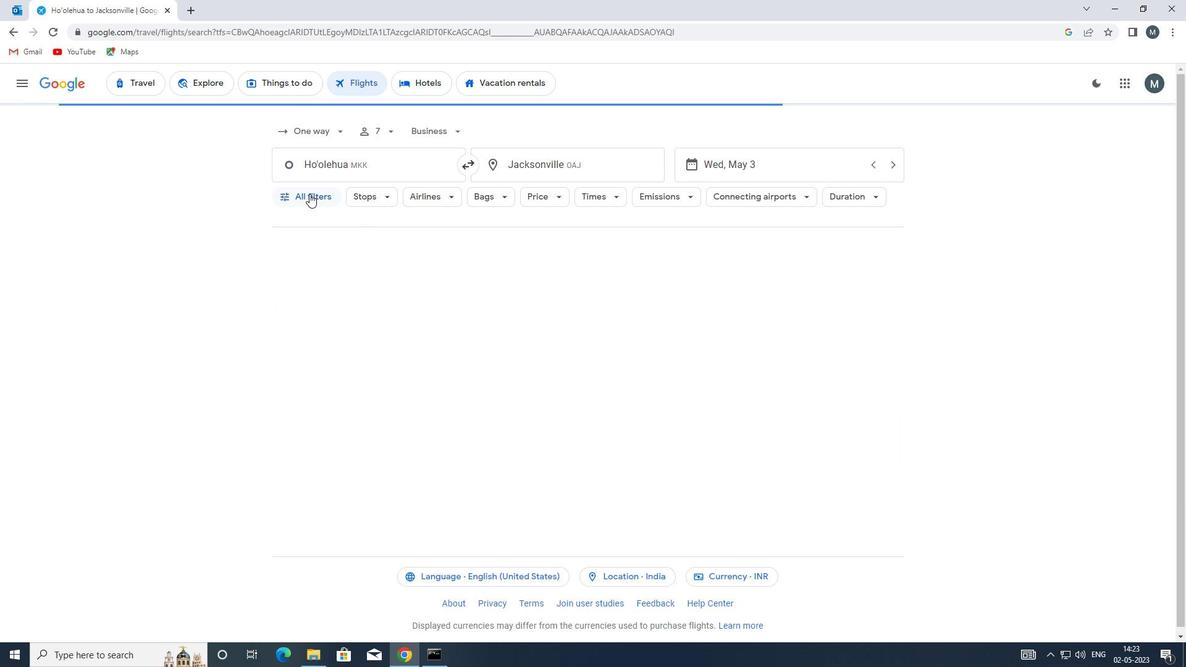 
Action: Mouse moved to (362, 355)
Screenshot: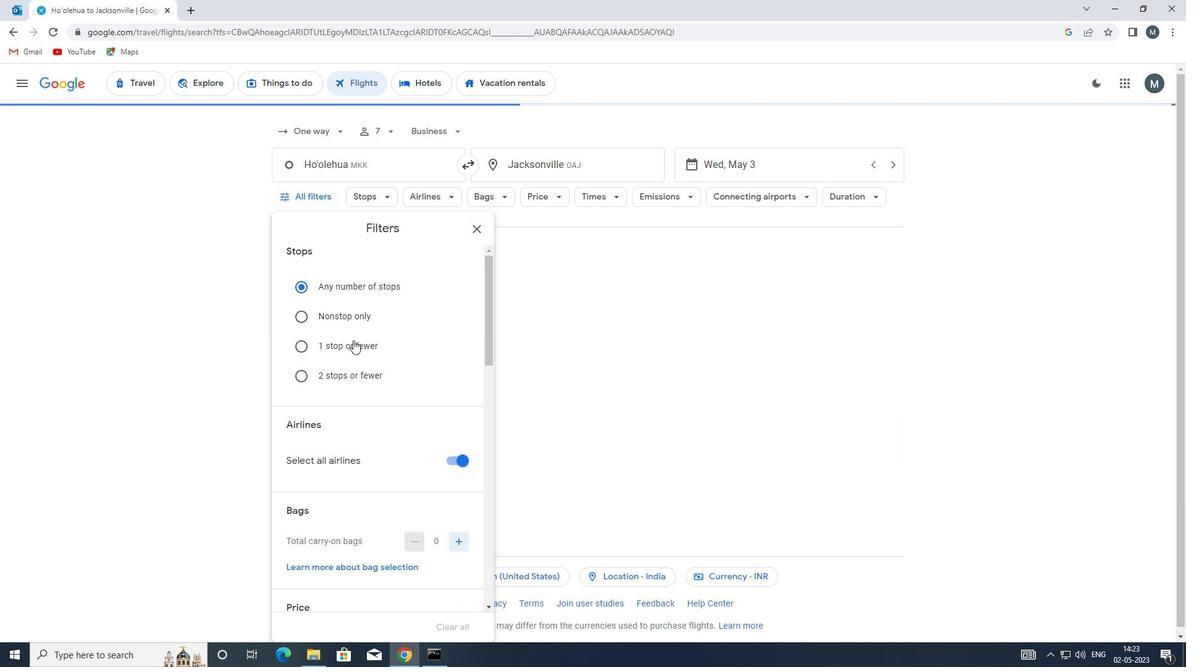 
Action: Mouse scrolled (362, 354) with delta (0, 0)
Screenshot: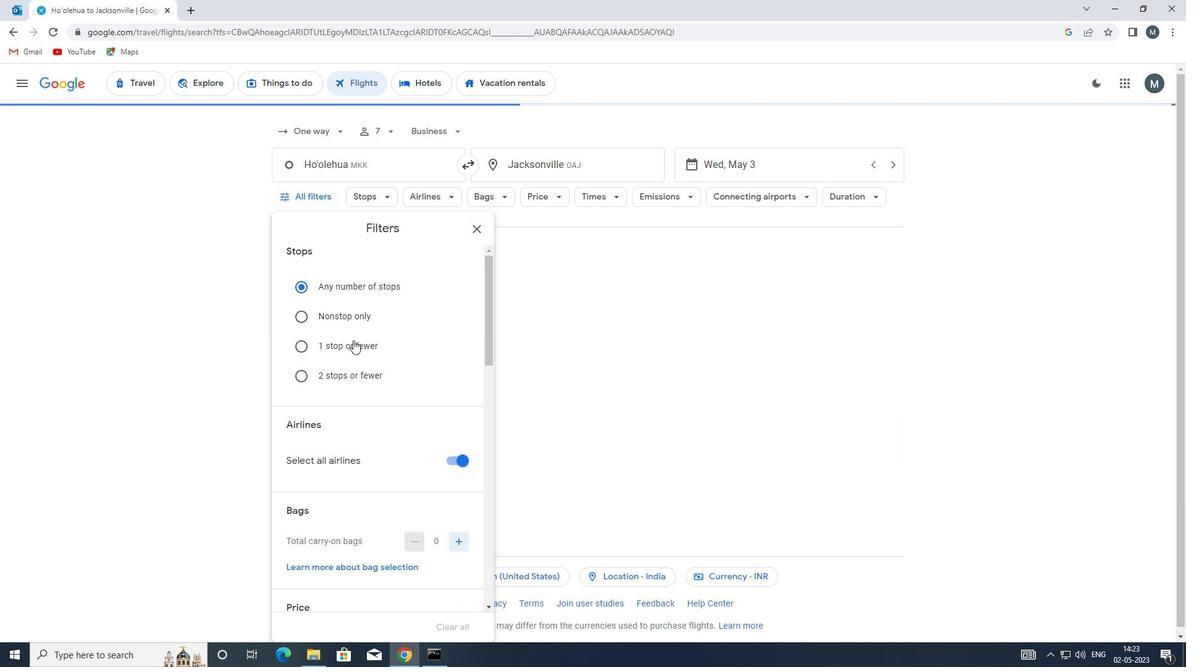 
Action: Mouse moved to (448, 397)
Screenshot: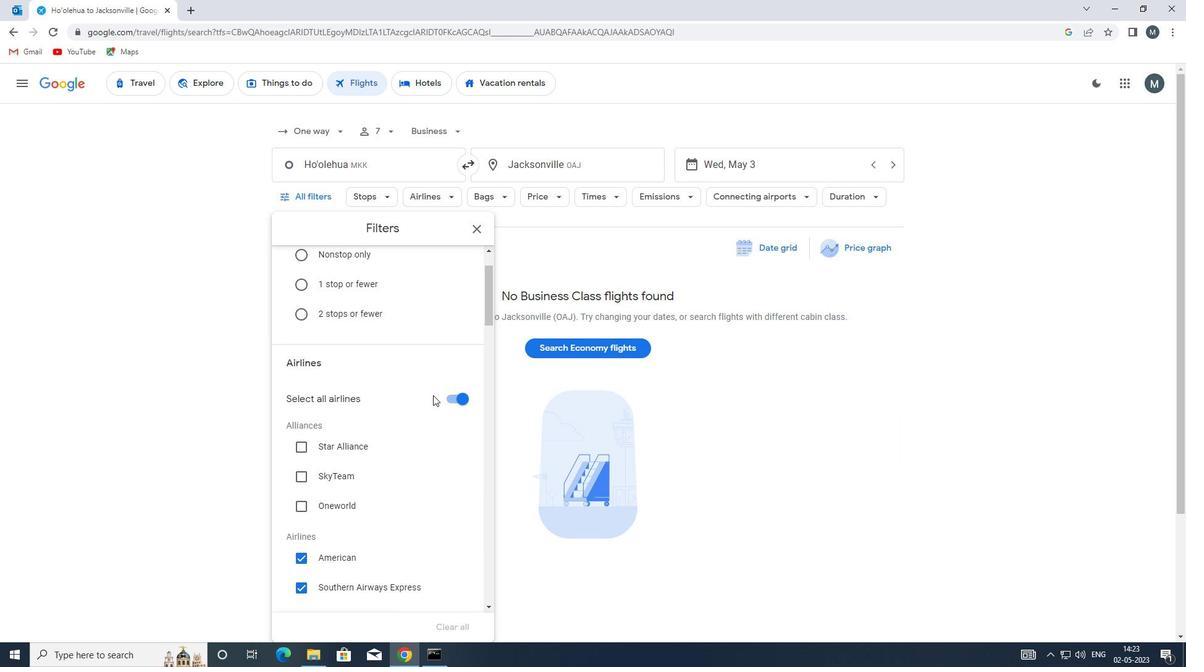 
Action: Mouse pressed left at (448, 397)
Screenshot: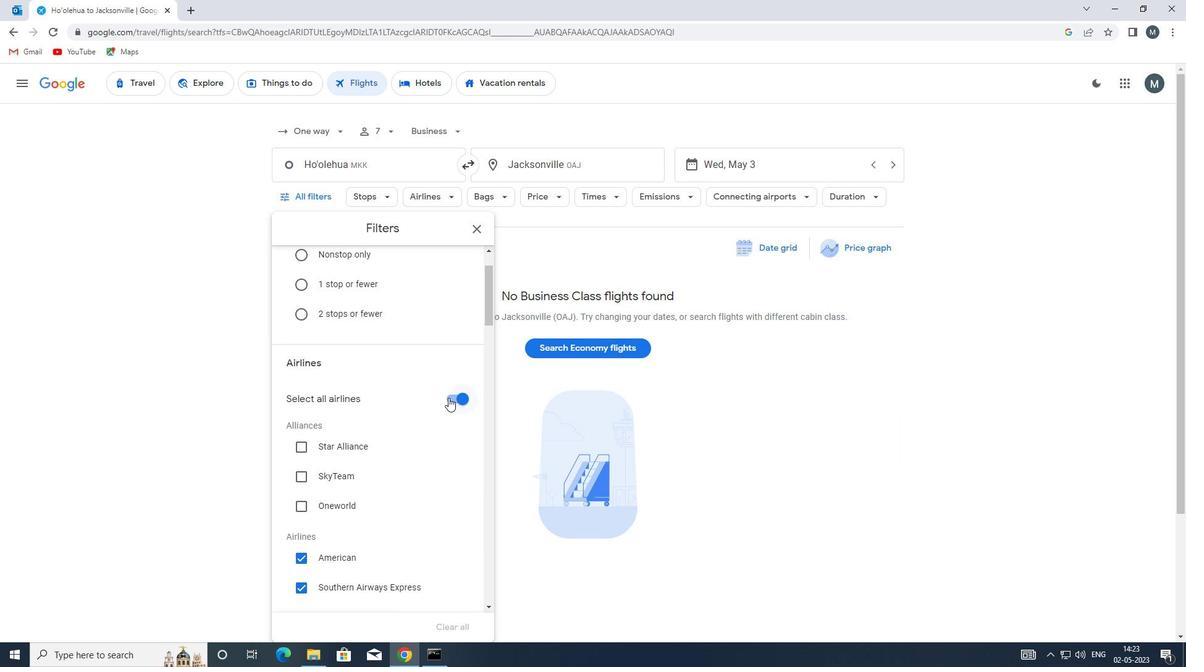 
Action: Mouse moved to (351, 439)
Screenshot: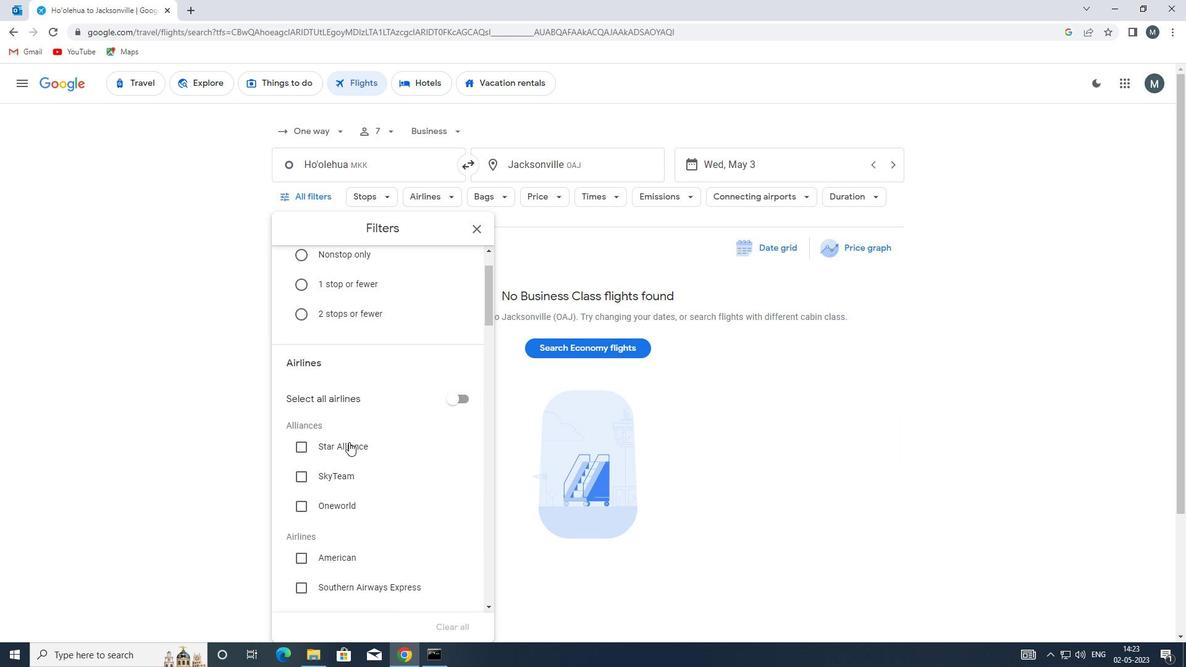 
Action: Mouse scrolled (351, 438) with delta (0, 0)
Screenshot: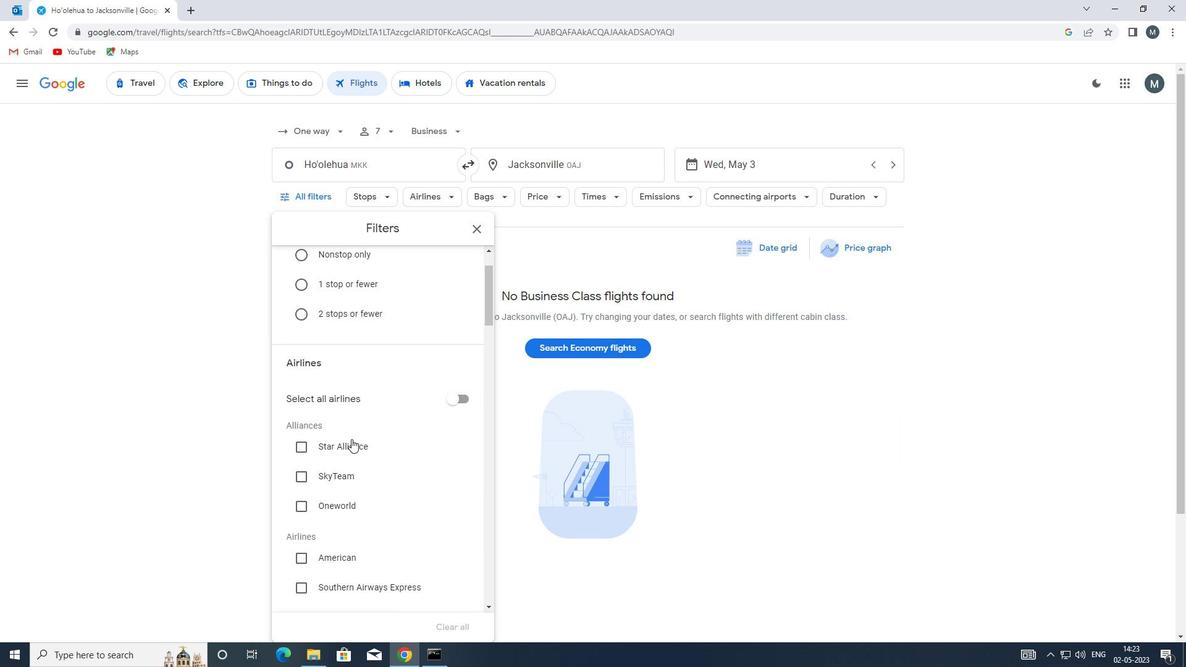 
Action: Mouse moved to (352, 438)
Screenshot: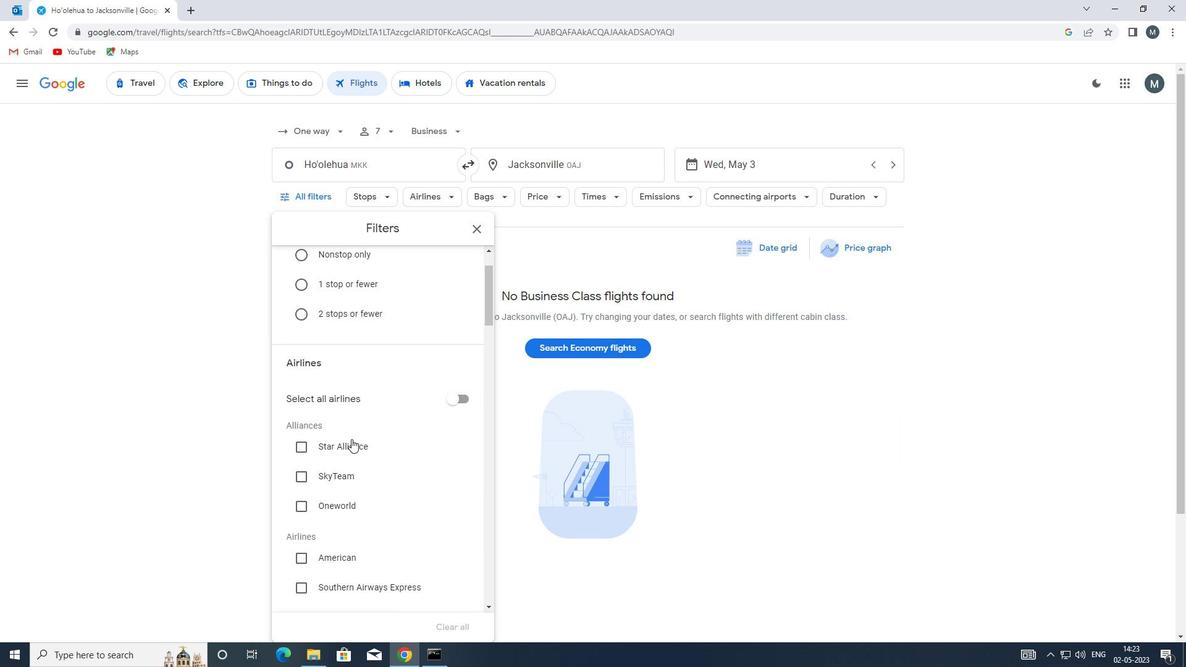 
Action: Mouse scrolled (352, 438) with delta (0, 0)
Screenshot: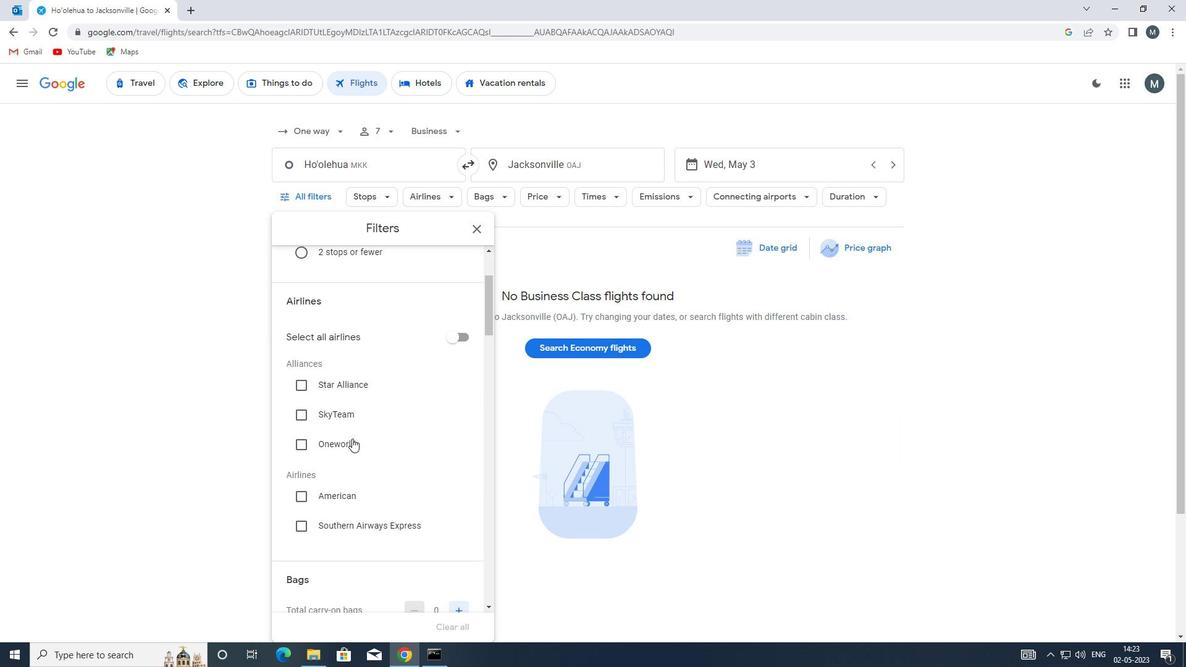 
Action: Mouse moved to (352, 440)
Screenshot: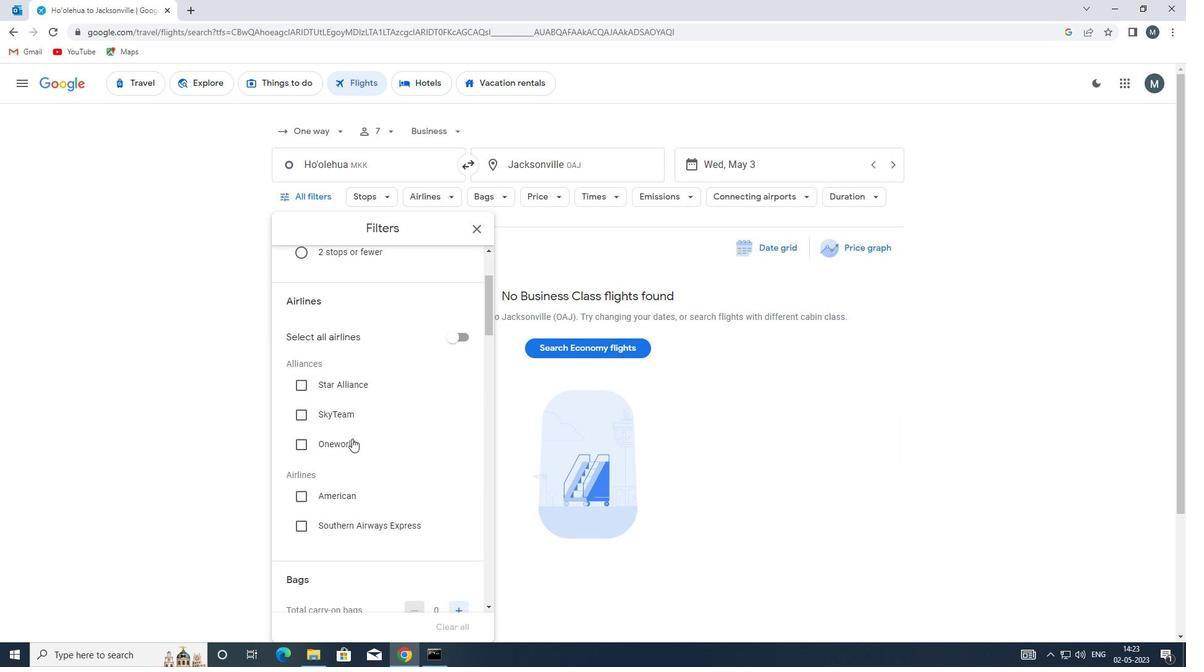 
Action: Mouse scrolled (352, 439) with delta (0, 0)
Screenshot: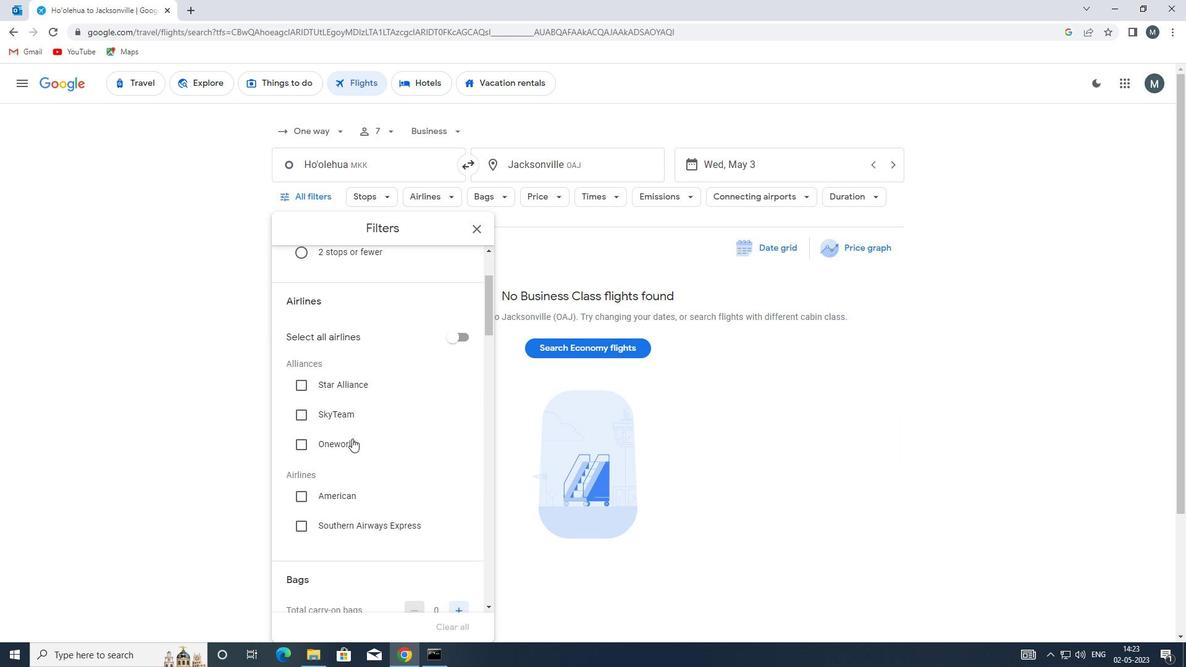 
Action: Mouse moved to (354, 433)
Screenshot: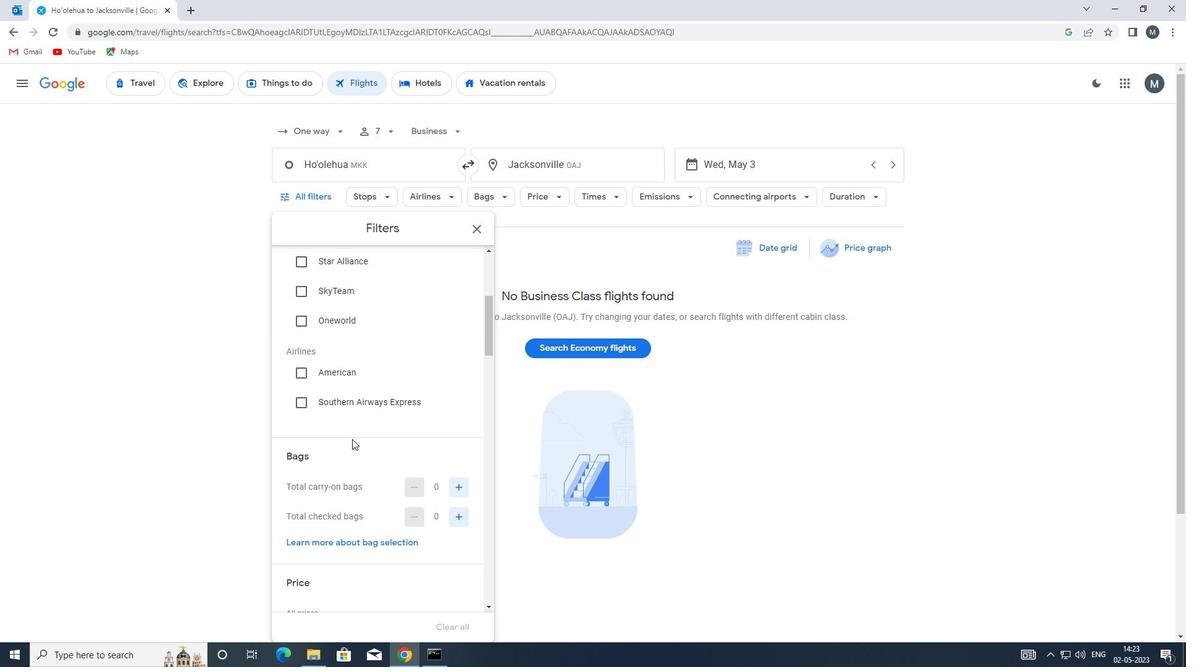 
Action: Mouse scrolled (354, 433) with delta (0, 0)
Screenshot: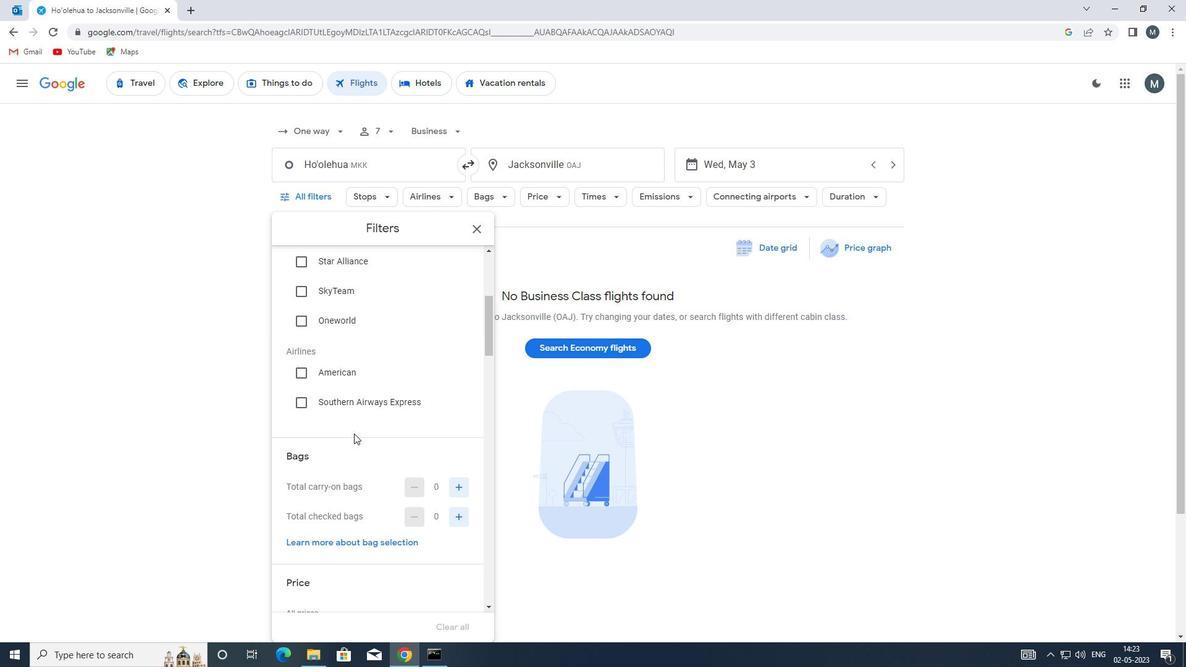 
Action: Mouse moved to (458, 454)
Screenshot: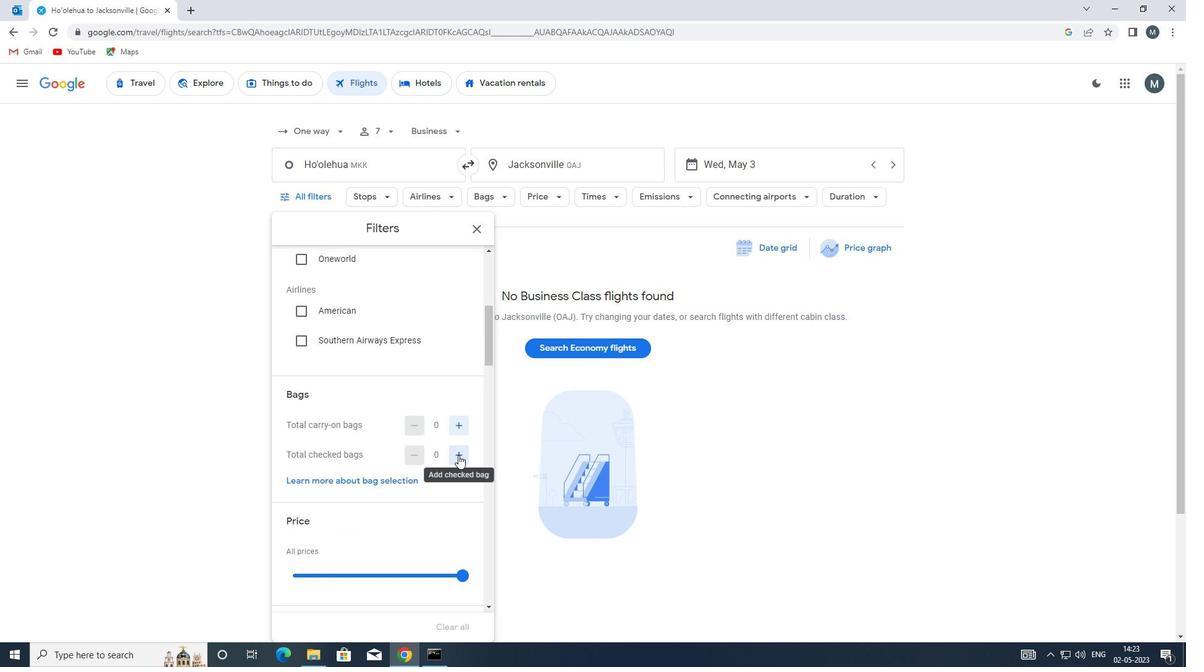 
Action: Mouse pressed left at (458, 454)
Screenshot: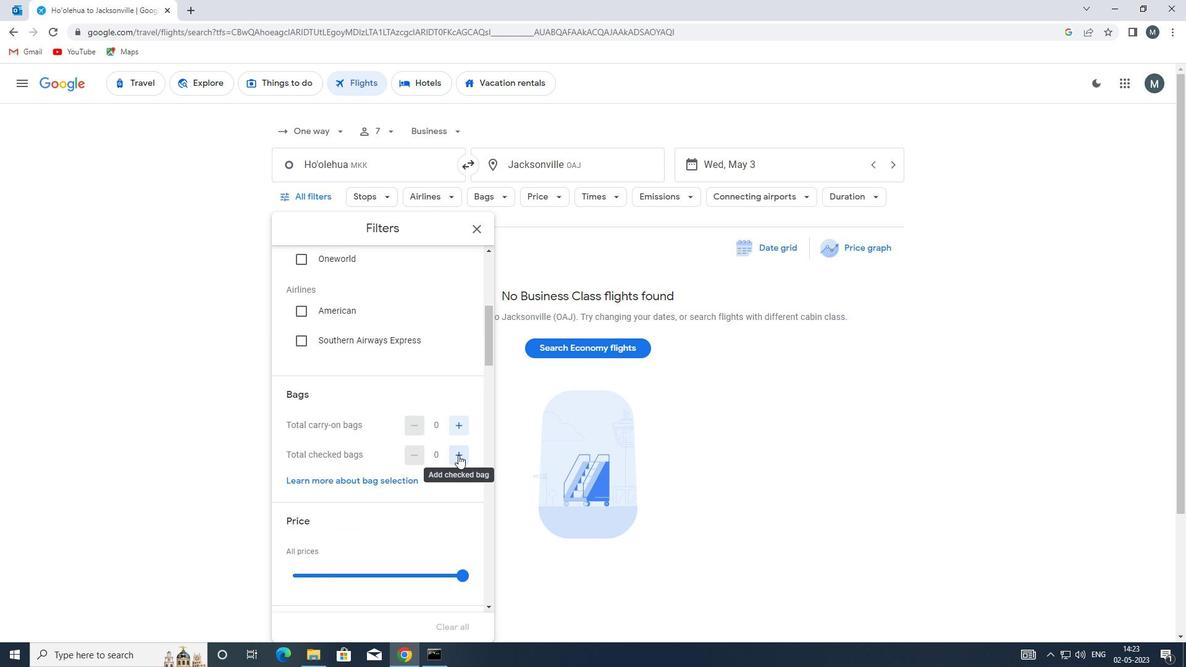 
Action: Mouse pressed left at (458, 454)
Screenshot: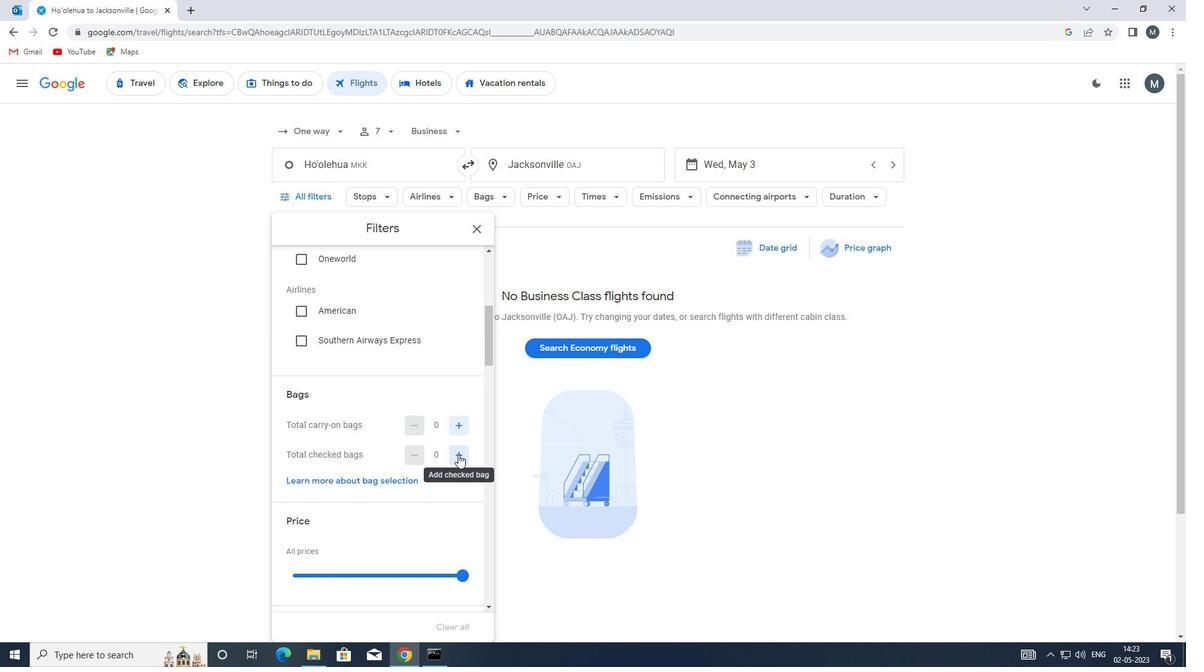 
Action: Mouse pressed left at (458, 454)
Screenshot: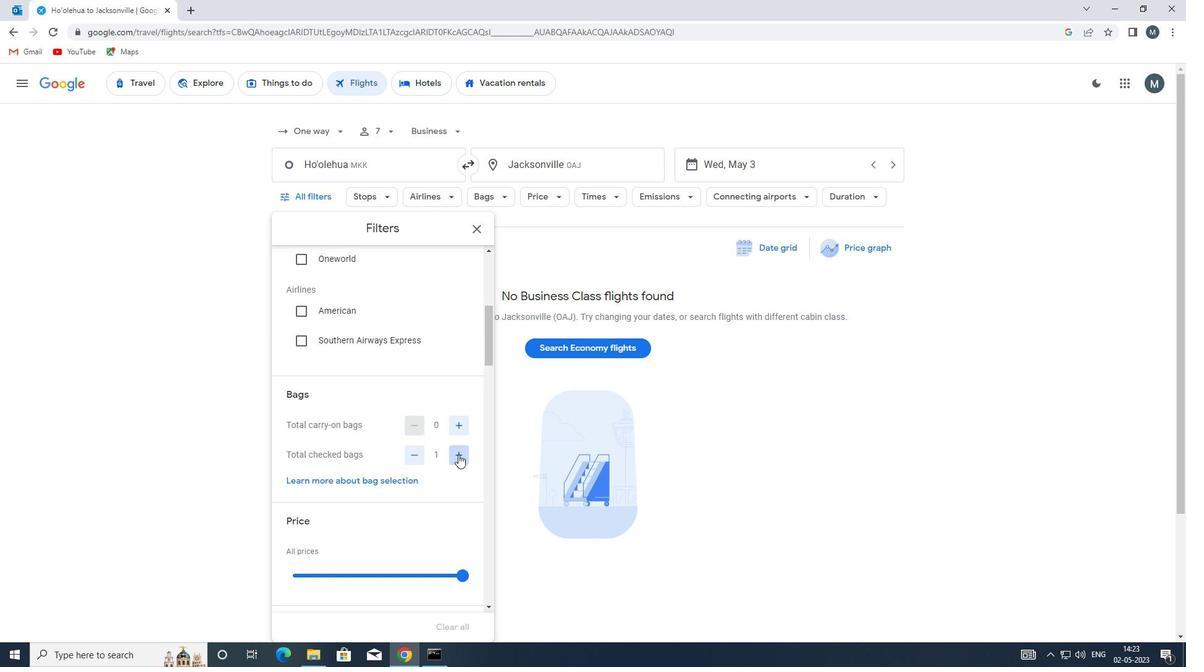 
Action: Mouse pressed left at (458, 454)
Screenshot: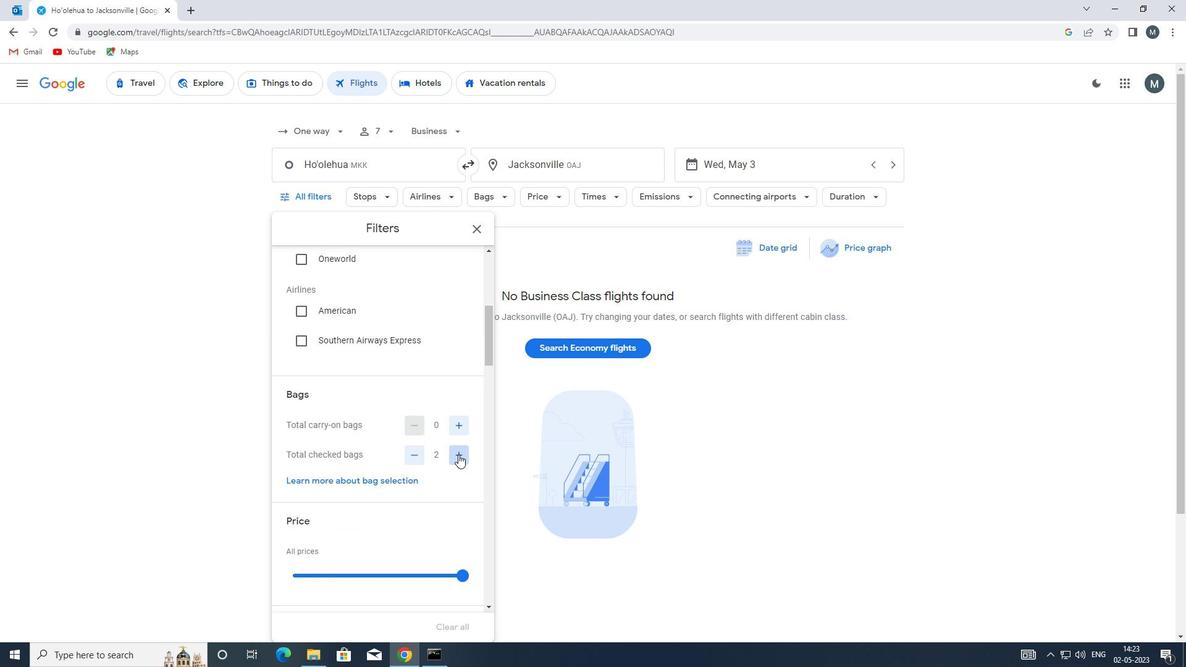
Action: Mouse pressed left at (458, 454)
Screenshot: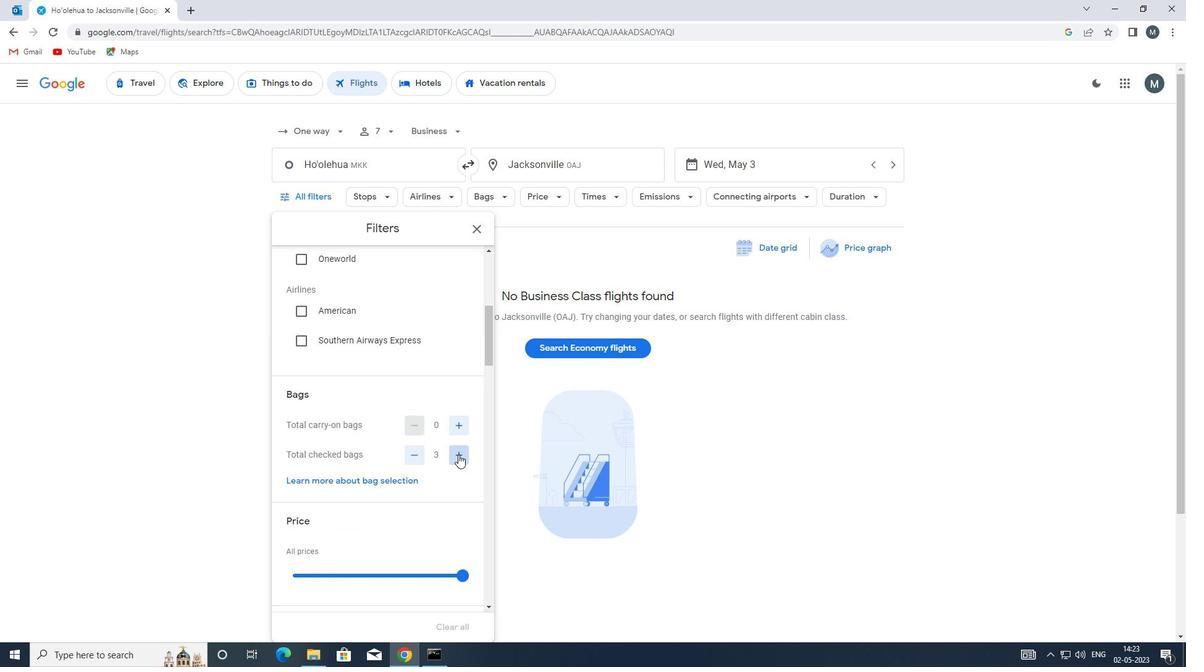 
Action: Mouse pressed left at (458, 454)
Screenshot: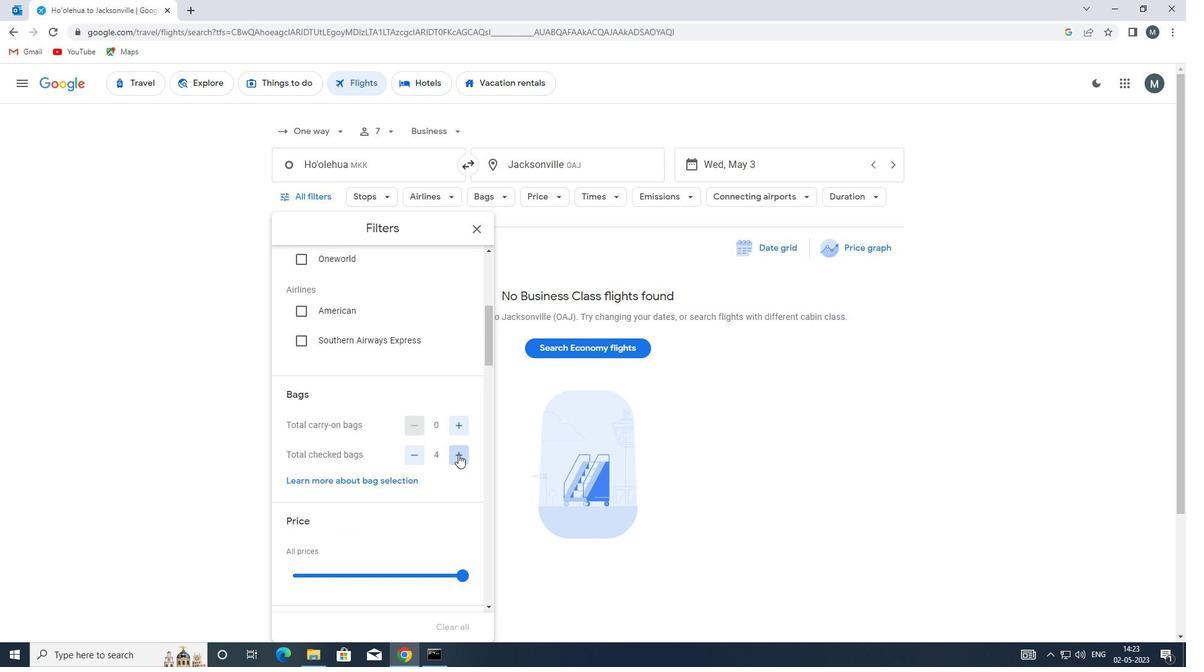 
Action: Mouse pressed left at (458, 454)
Screenshot: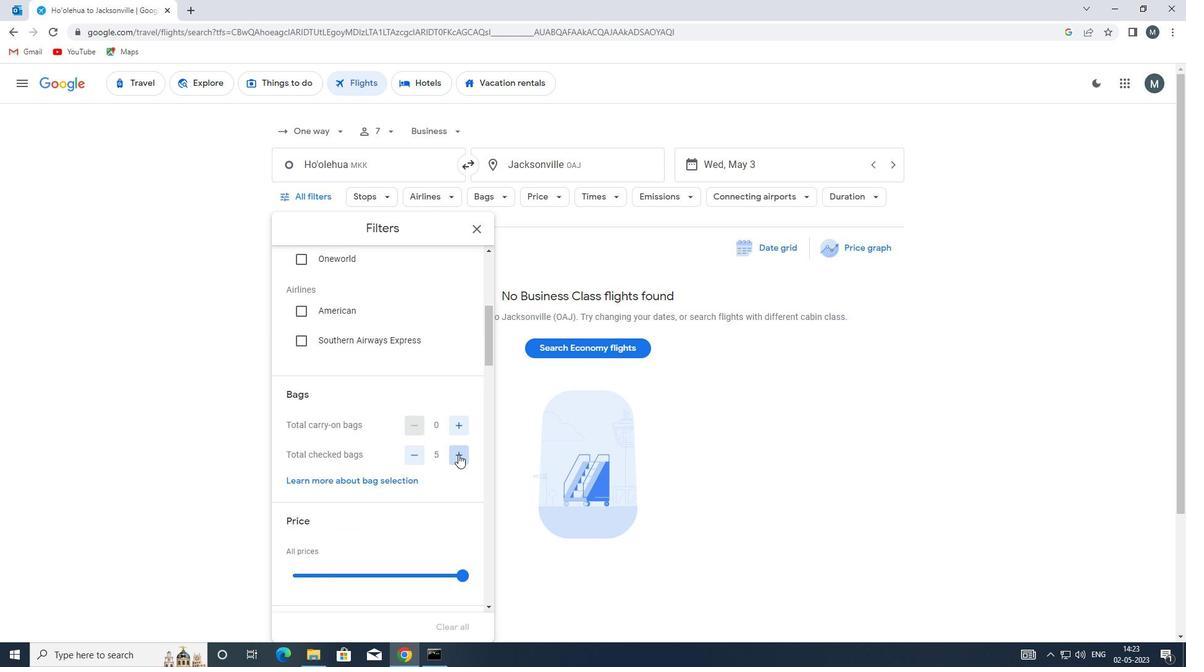 
Action: Mouse pressed left at (458, 454)
Screenshot: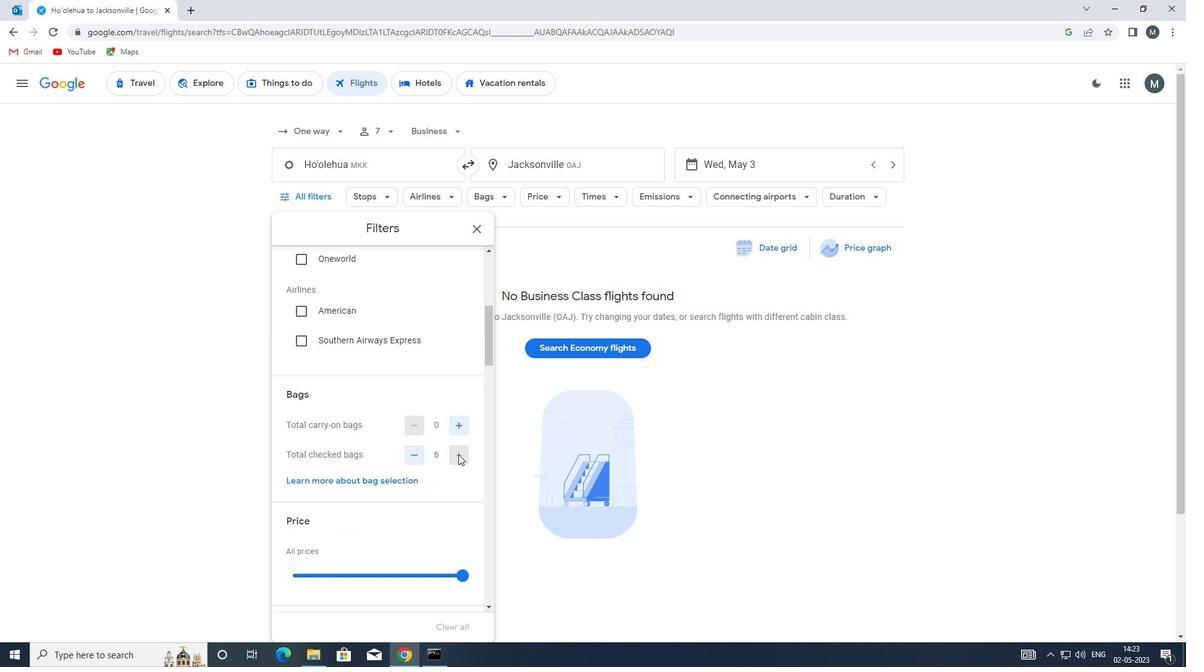 
Action: Mouse moved to (413, 451)
Screenshot: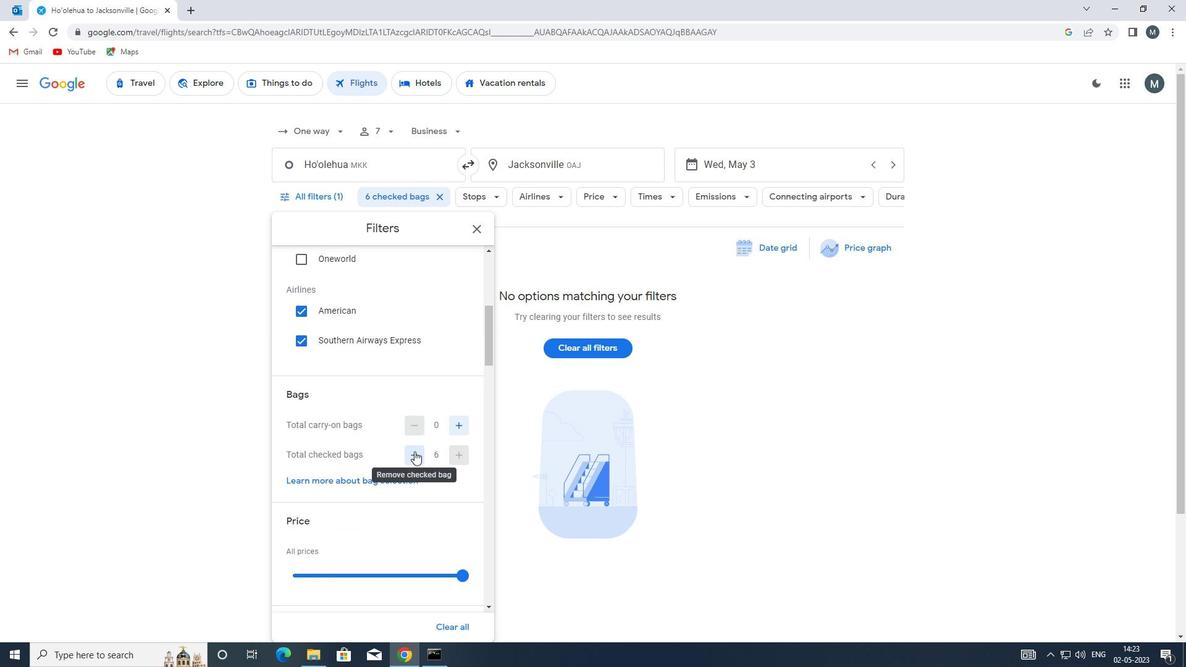 
Action: Mouse scrolled (413, 450) with delta (0, 0)
Screenshot: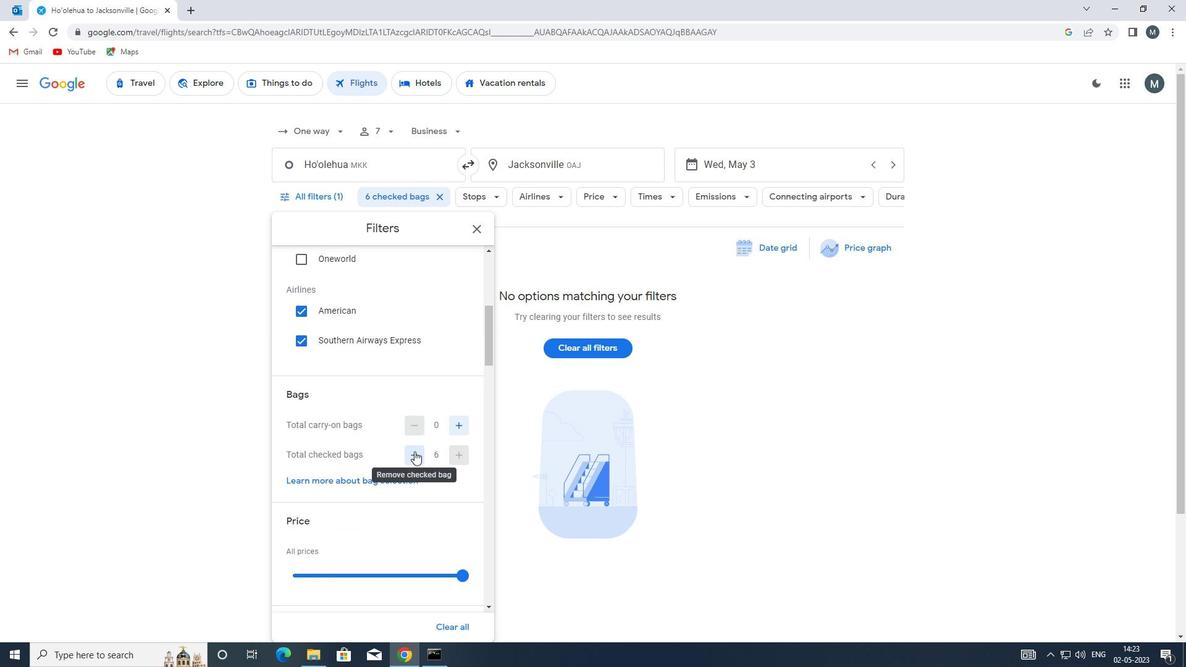 
Action: Mouse moved to (409, 451)
Screenshot: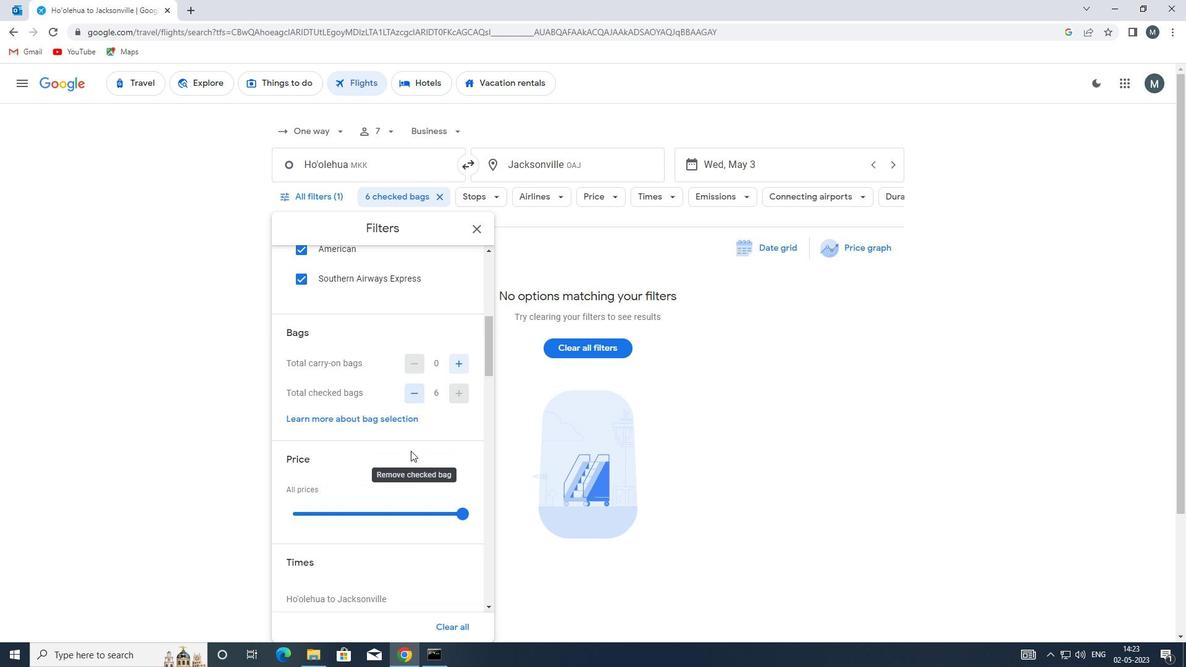 
Action: Mouse scrolled (409, 450) with delta (0, 0)
Screenshot: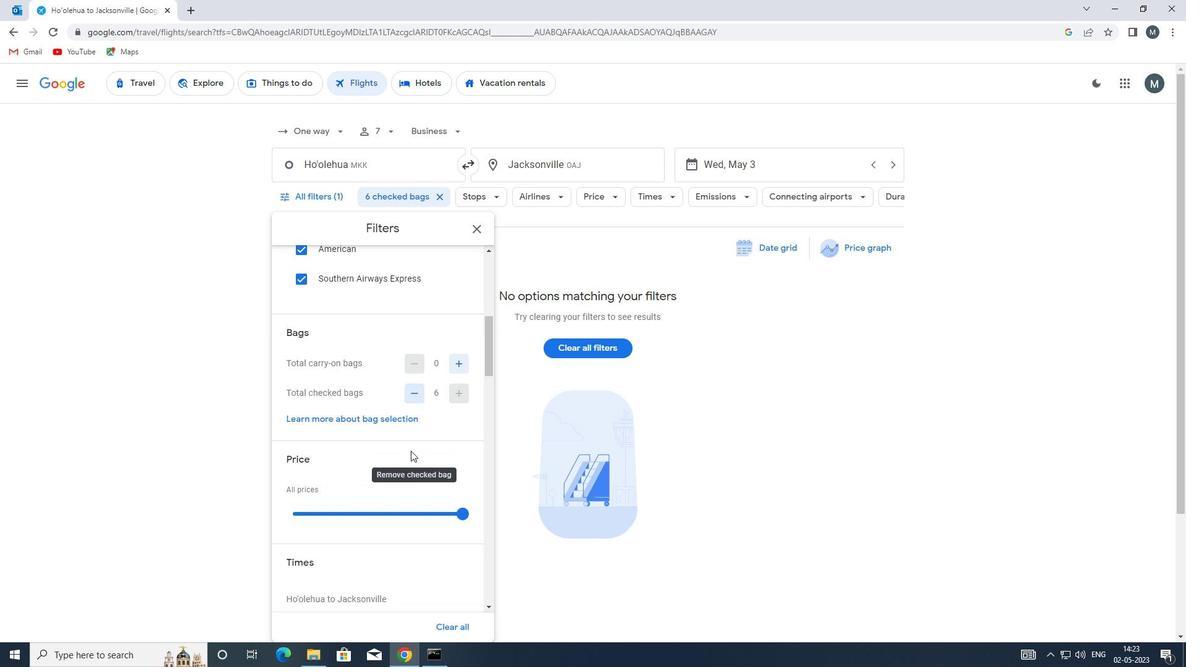
Action: Mouse moved to (368, 447)
Screenshot: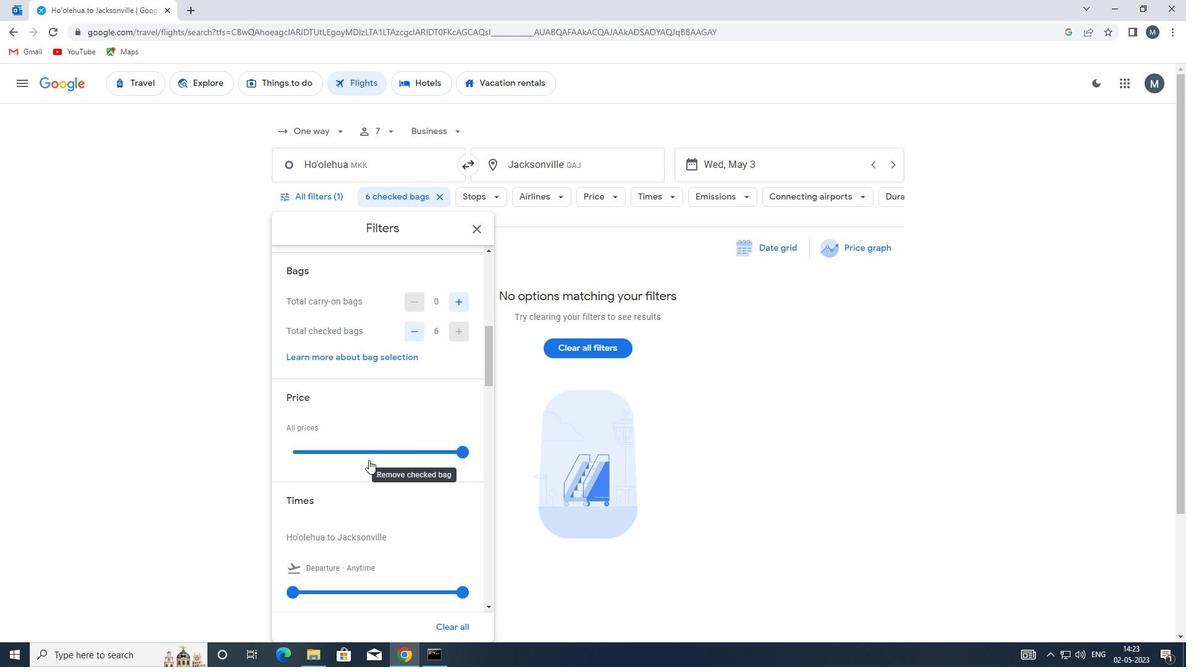 
Action: Mouse pressed left at (368, 447)
Screenshot: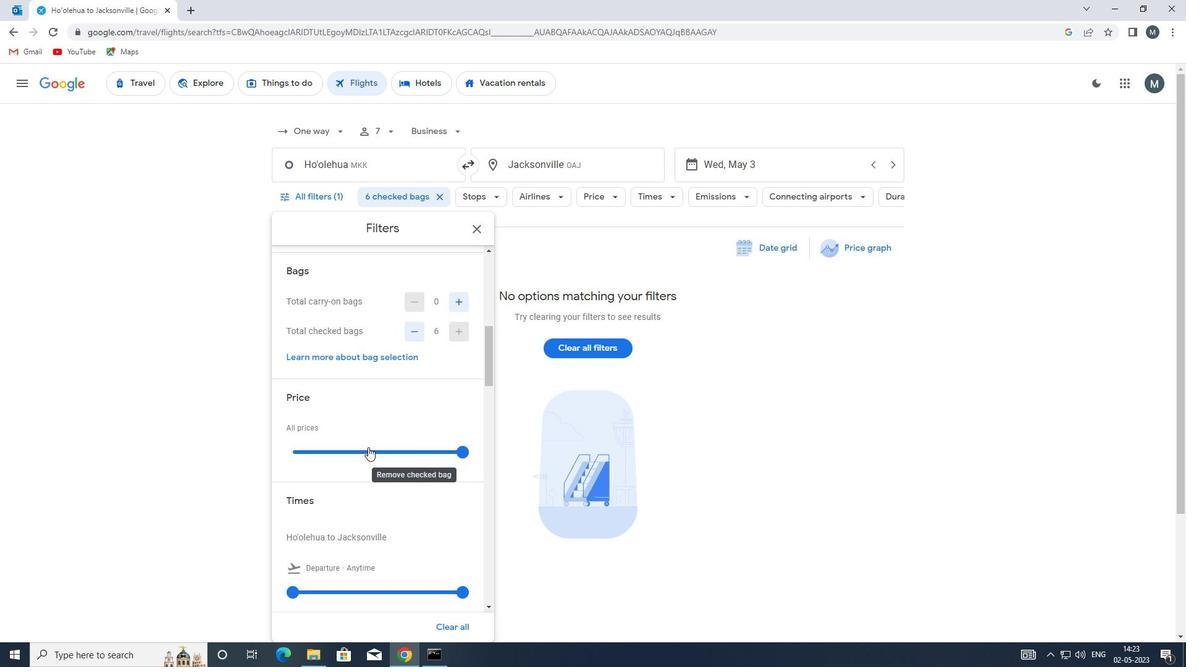 
Action: Mouse pressed left at (368, 447)
Screenshot: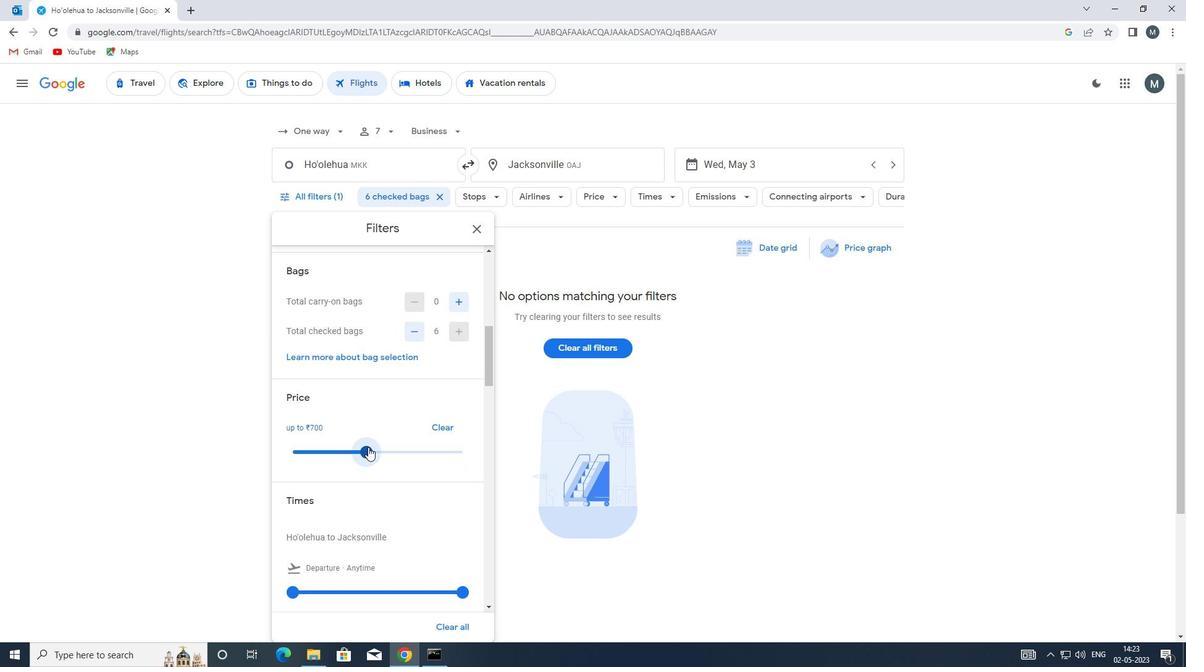 
Action: Mouse moved to (413, 447)
Screenshot: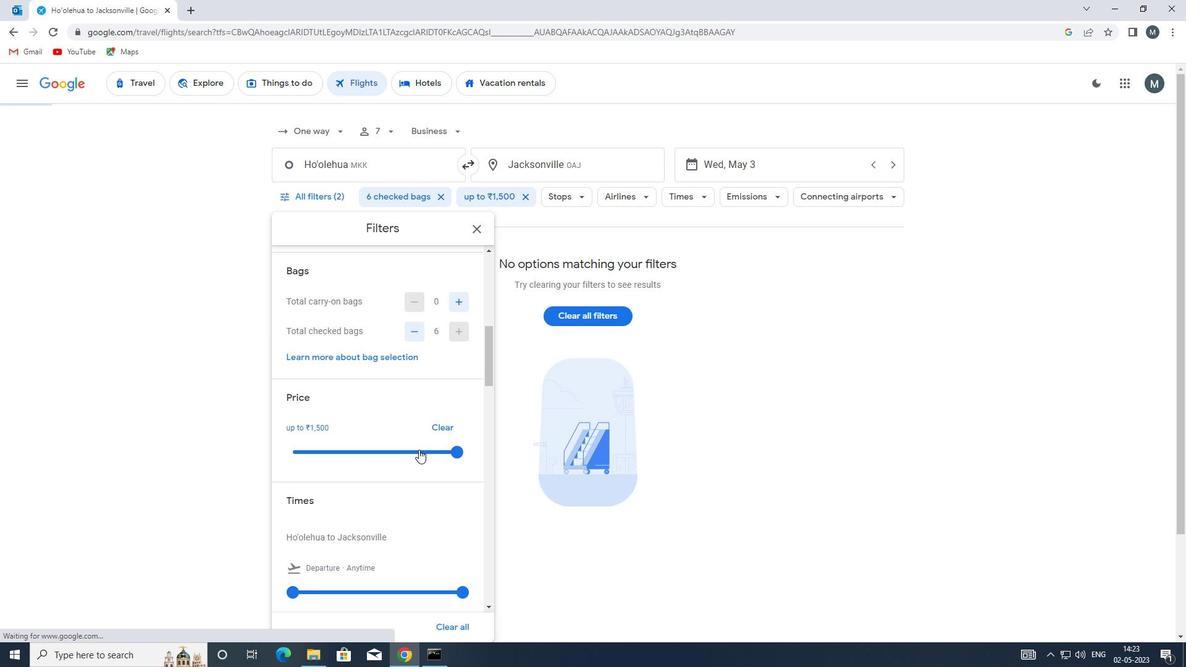 
Action: Mouse scrolled (413, 446) with delta (0, 0)
Screenshot: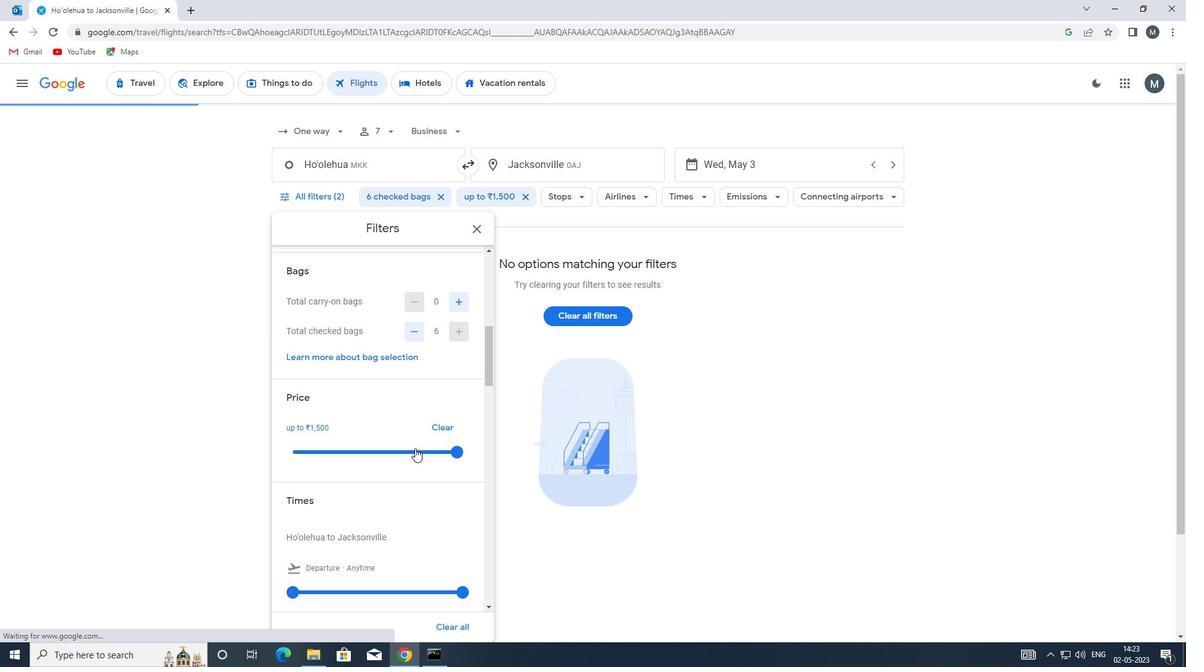 
Action: Mouse moved to (412, 447)
Screenshot: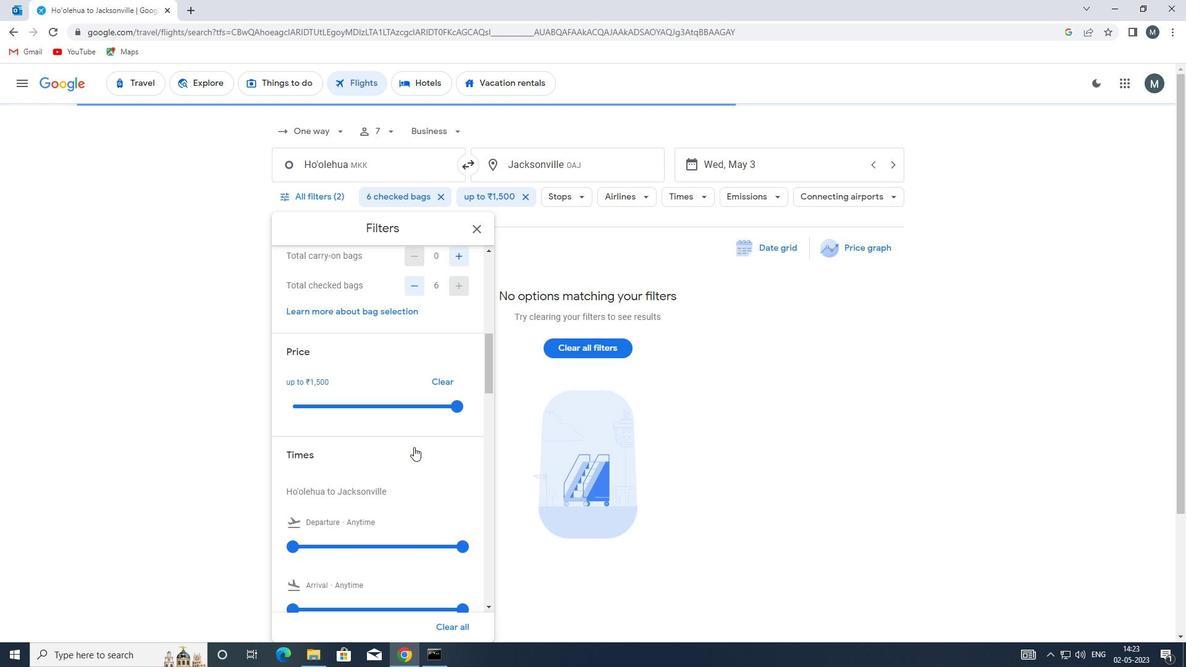 
Action: Mouse scrolled (412, 446) with delta (0, 0)
Screenshot: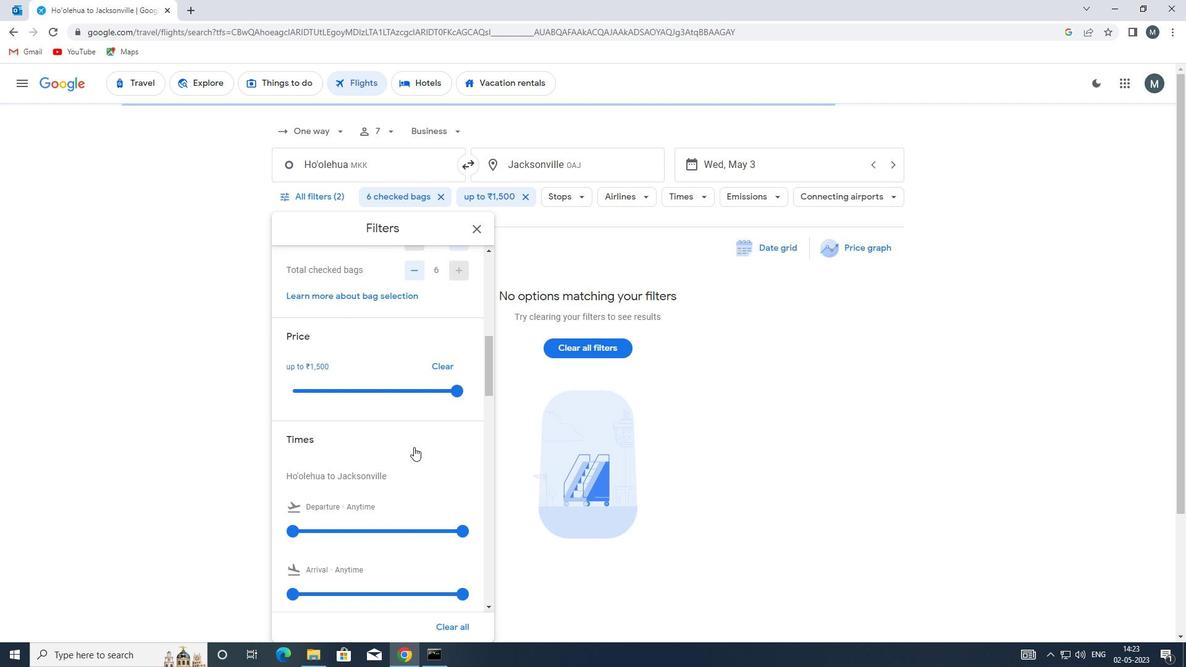 
Action: Mouse scrolled (412, 446) with delta (0, 0)
Screenshot: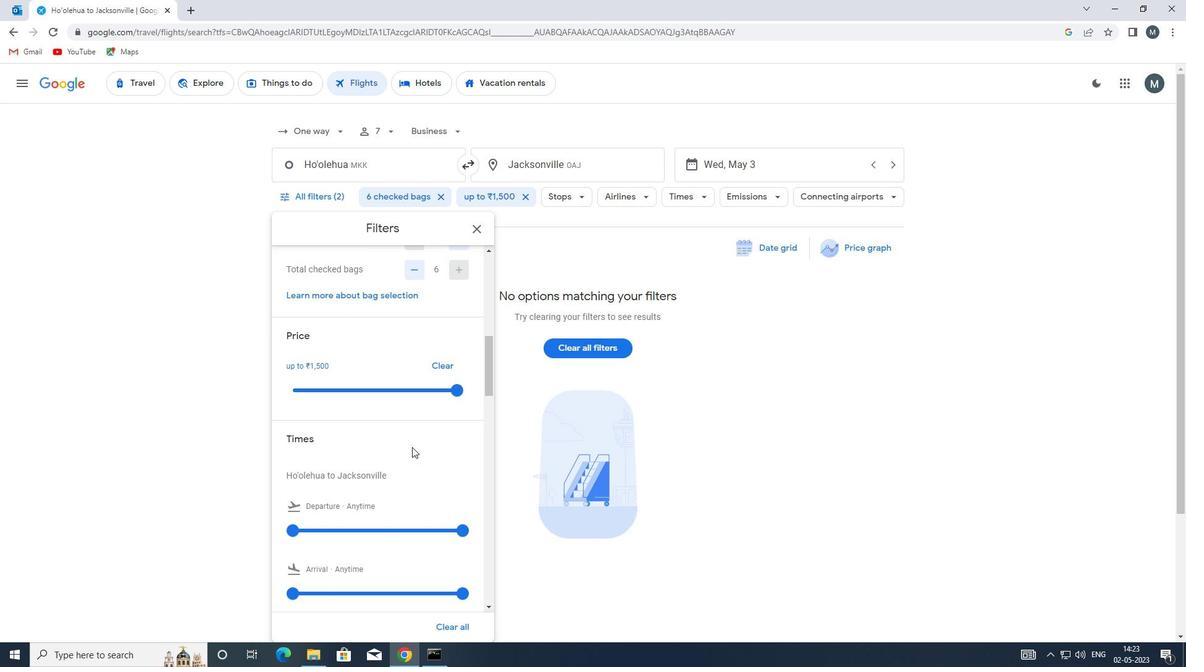 
Action: Mouse moved to (299, 405)
Screenshot: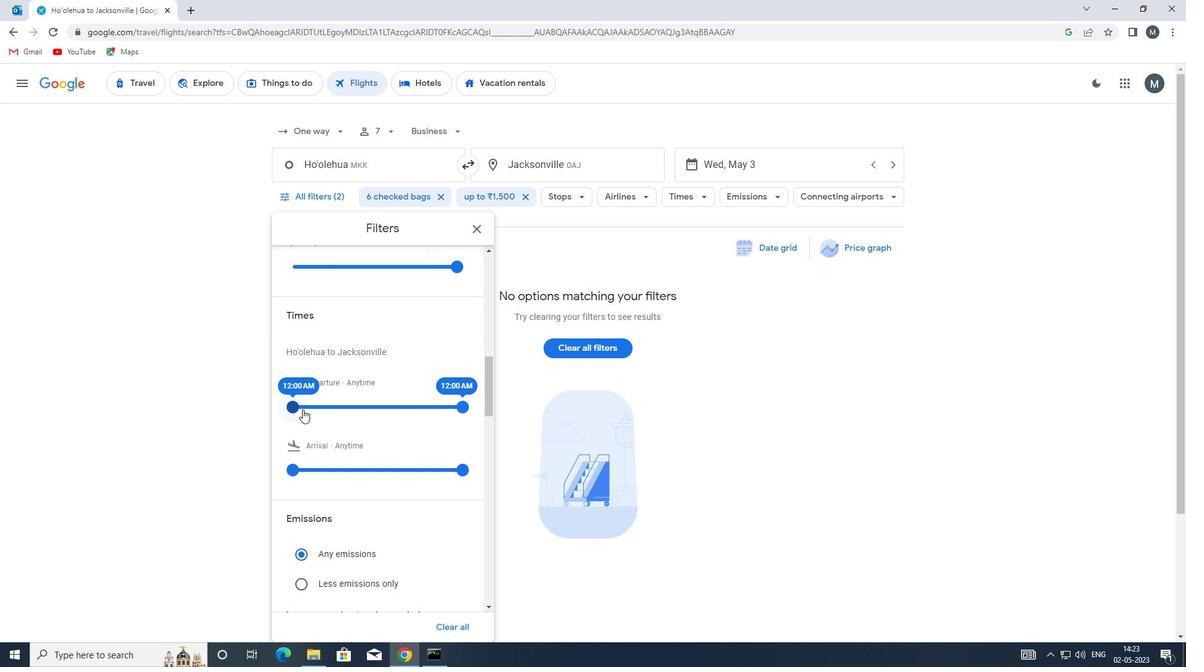 
Action: Mouse pressed left at (299, 405)
Screenshot: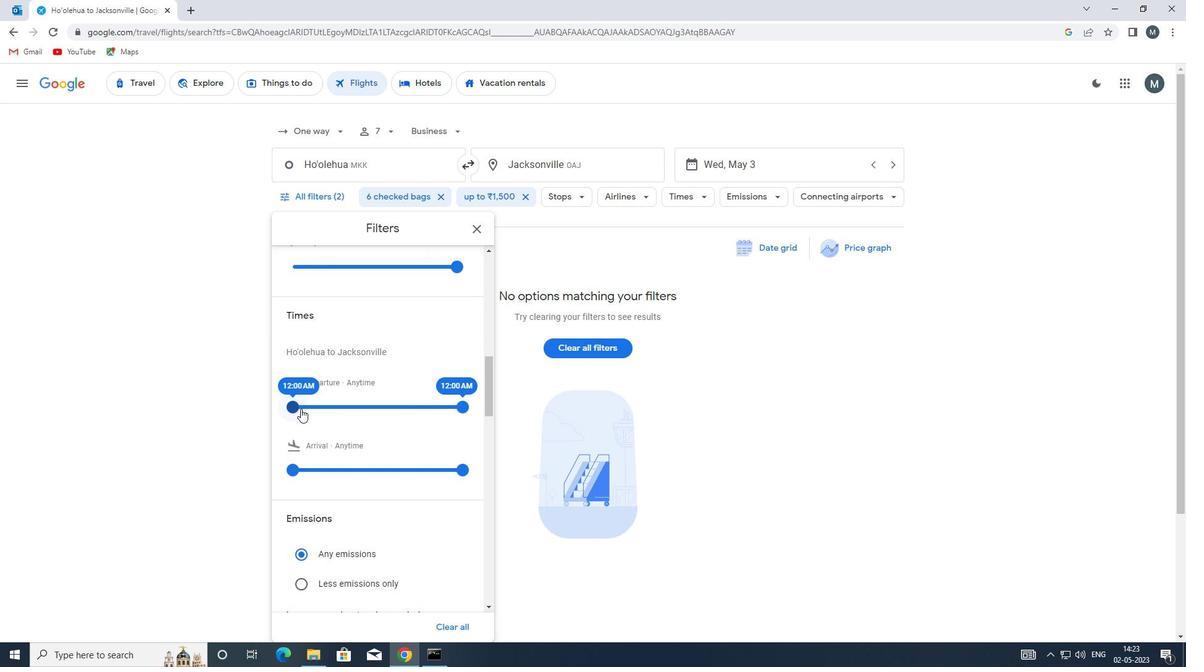 
Action: Mouse moved to (462, 405)
Screenshot: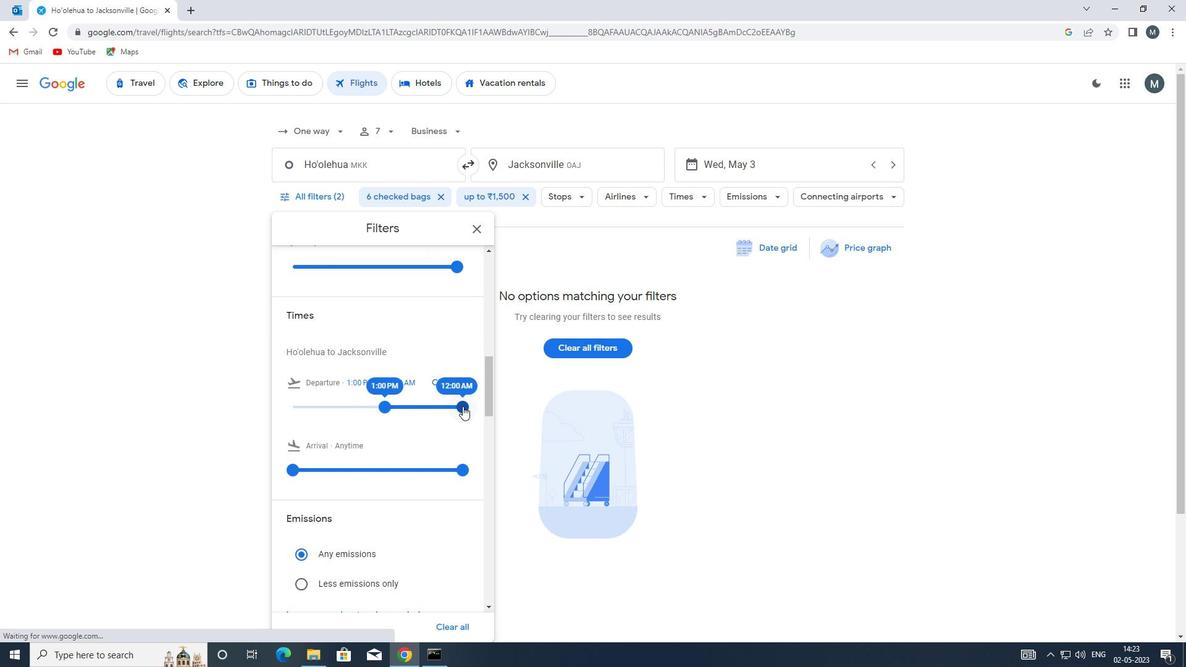 
Action: Mouse pressed left at (462, 405)
Screenshot: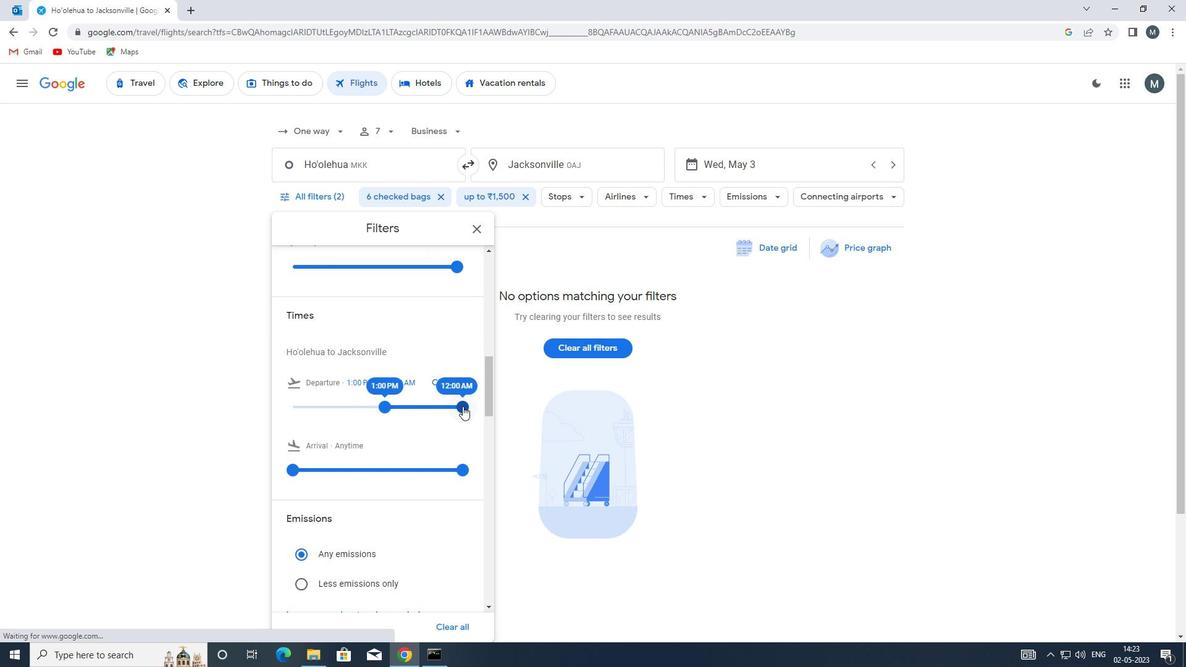 
Action: Mouse moved to (334, 405)
Screenshot: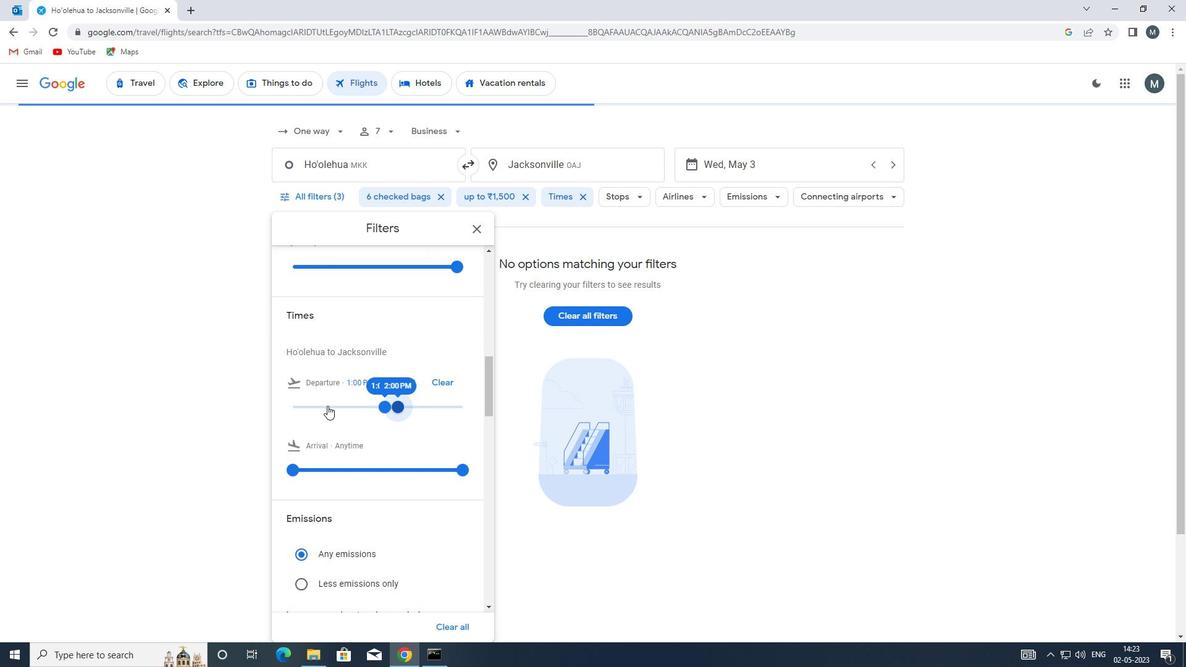 
Action: Mouse pressed right at (334, 405)
Screenshot: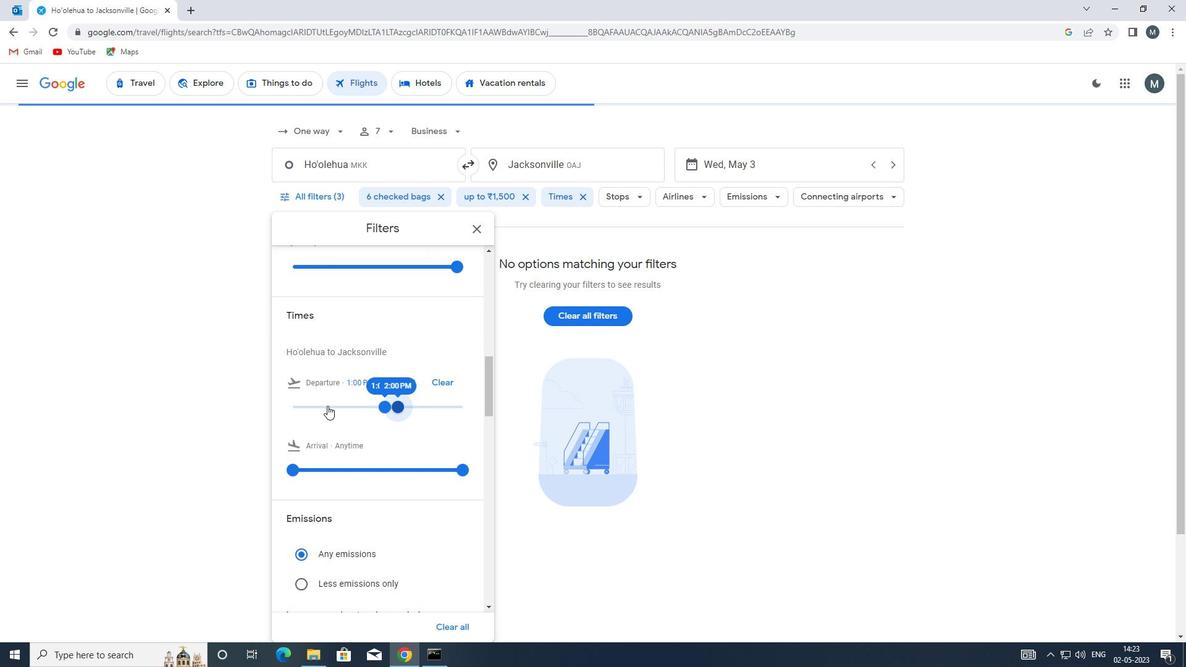 
Action: Mouse moved to (227, 389)
Screenshot: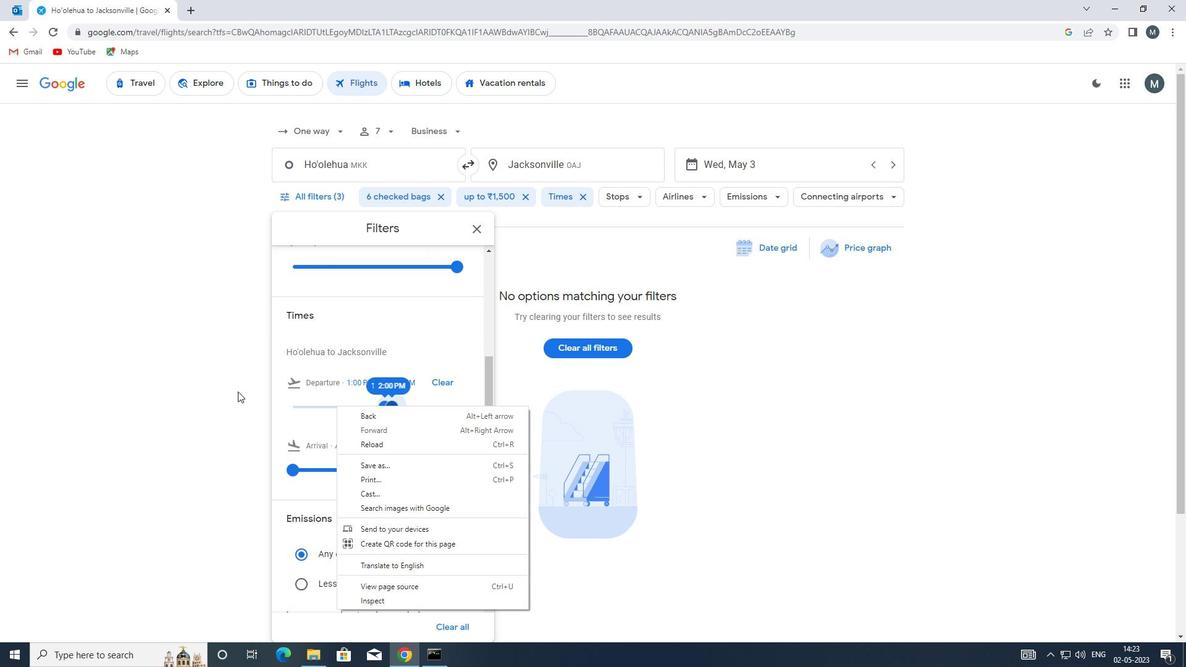 
Action: Mouse pressed left at (227, 389)
Screenshot: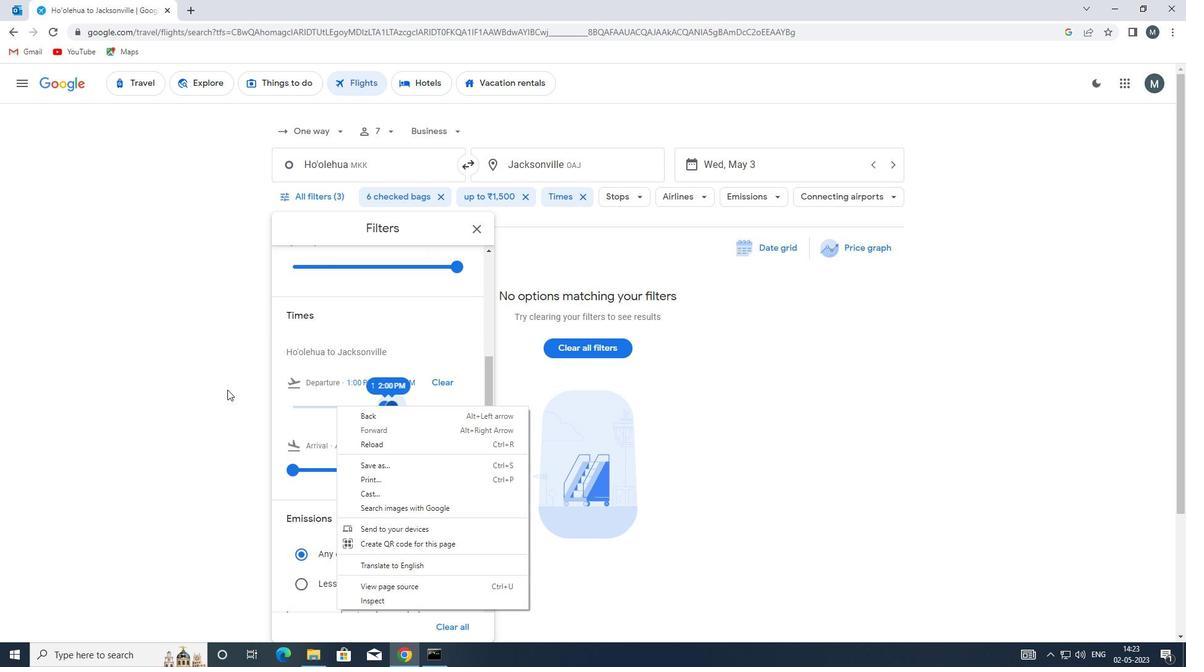 
Action: Mouse moved to (286, 401)
Screenshot: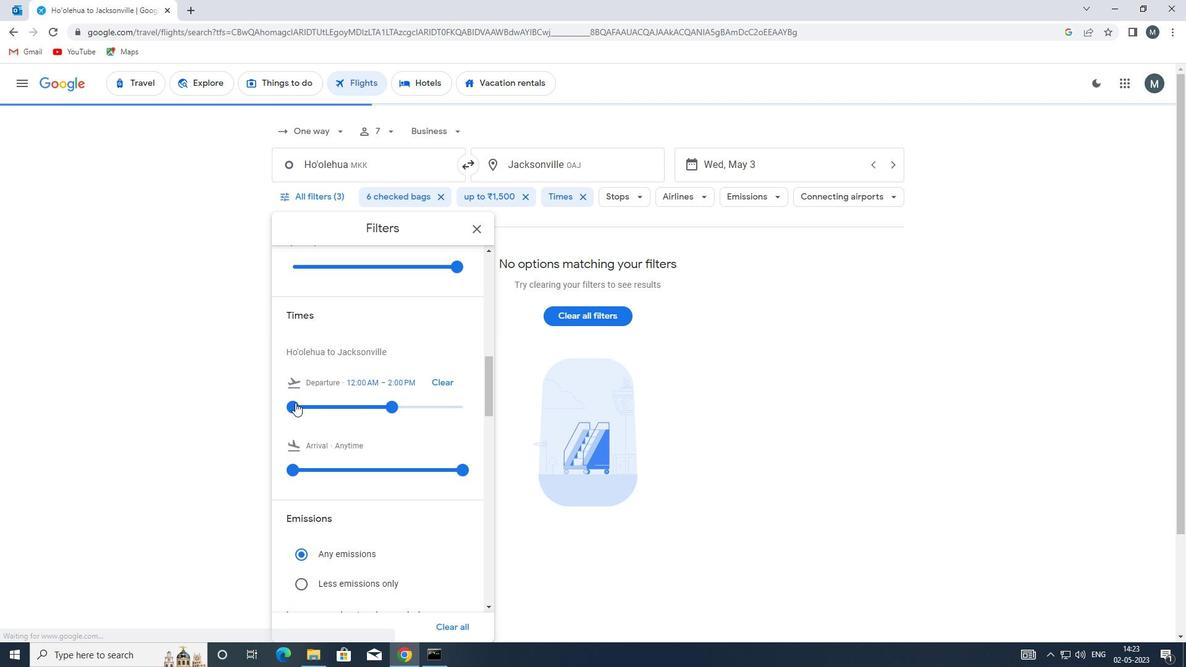 
Action: Mouse pressed left at (286, 401)
Screenshot: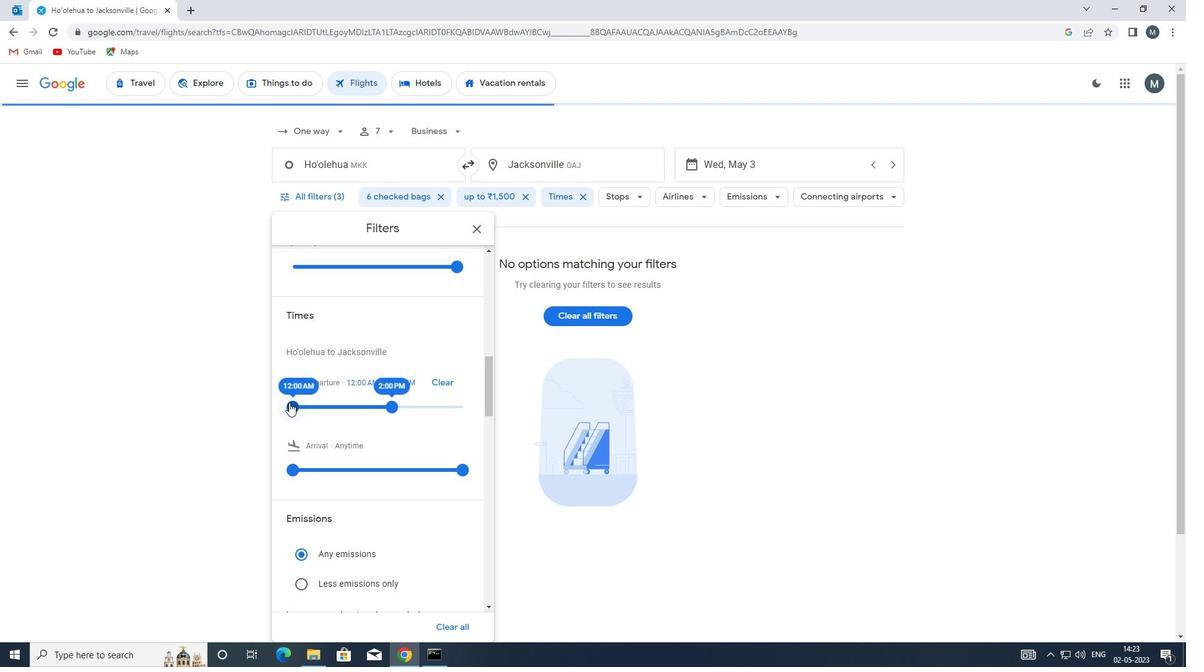 
Action: Mouse moved to (391, 405)
Screenshot: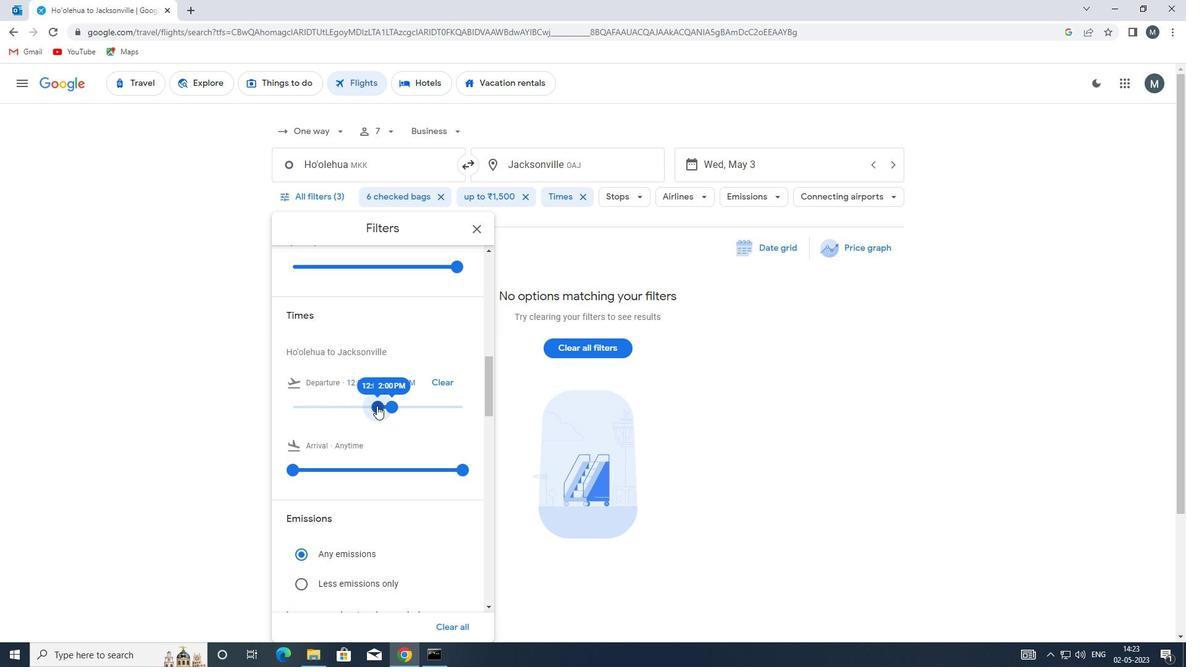 
Action: Mouse pressed left at (391, 405)
Screenshot: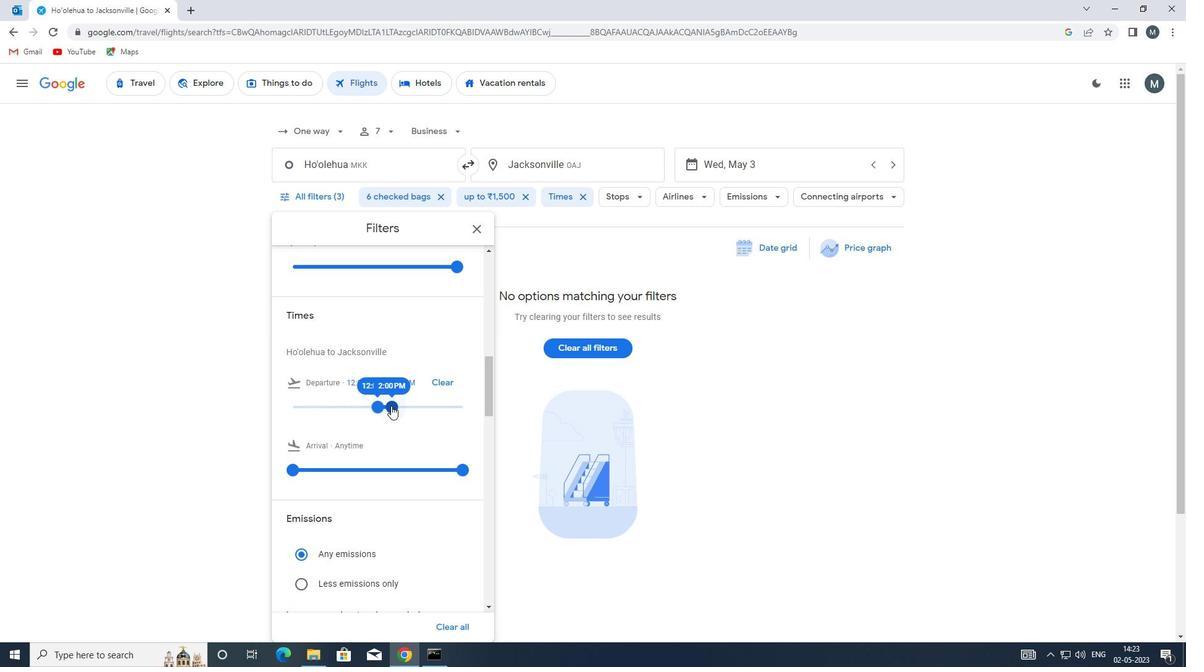 
Action: Mouse moved to (373, 405)
Screenshot: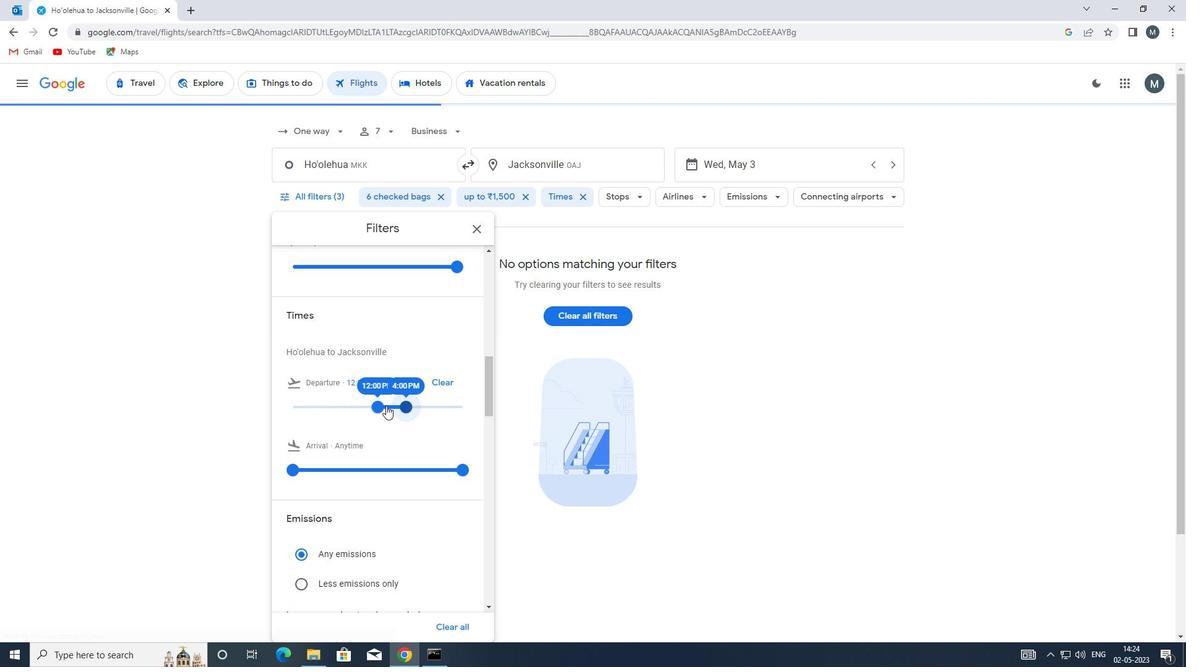
Action: Mouse pressed left at (373, 405)
Screenshot: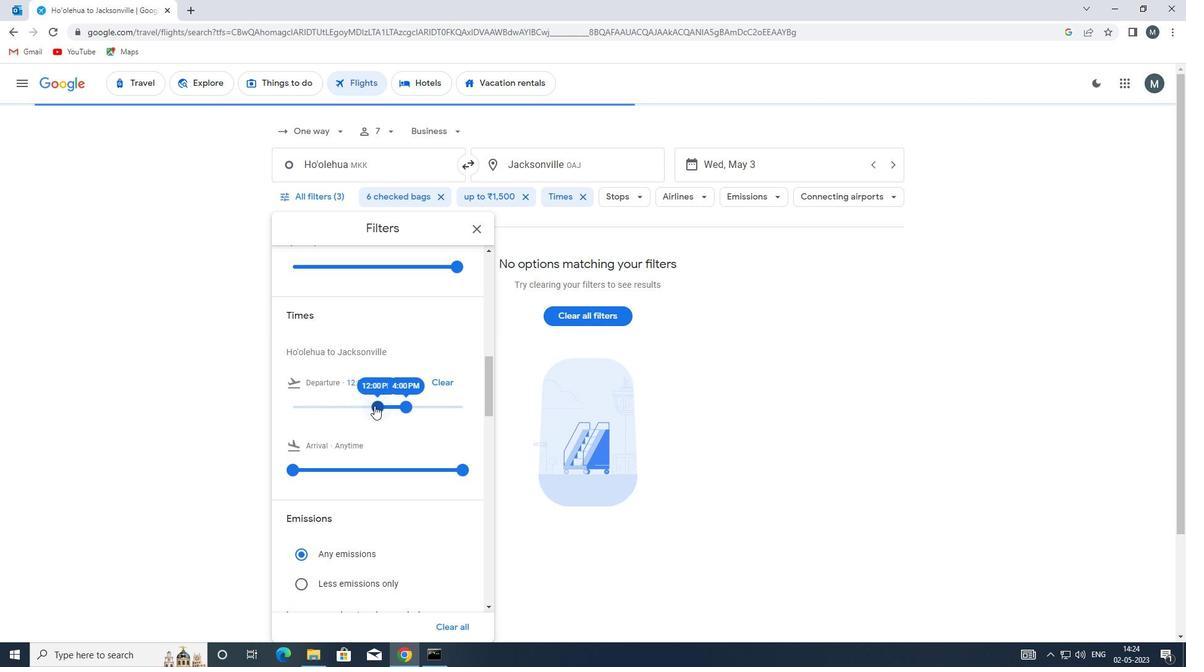 
Action: Mouse moved to (410, 404)
Screenshot: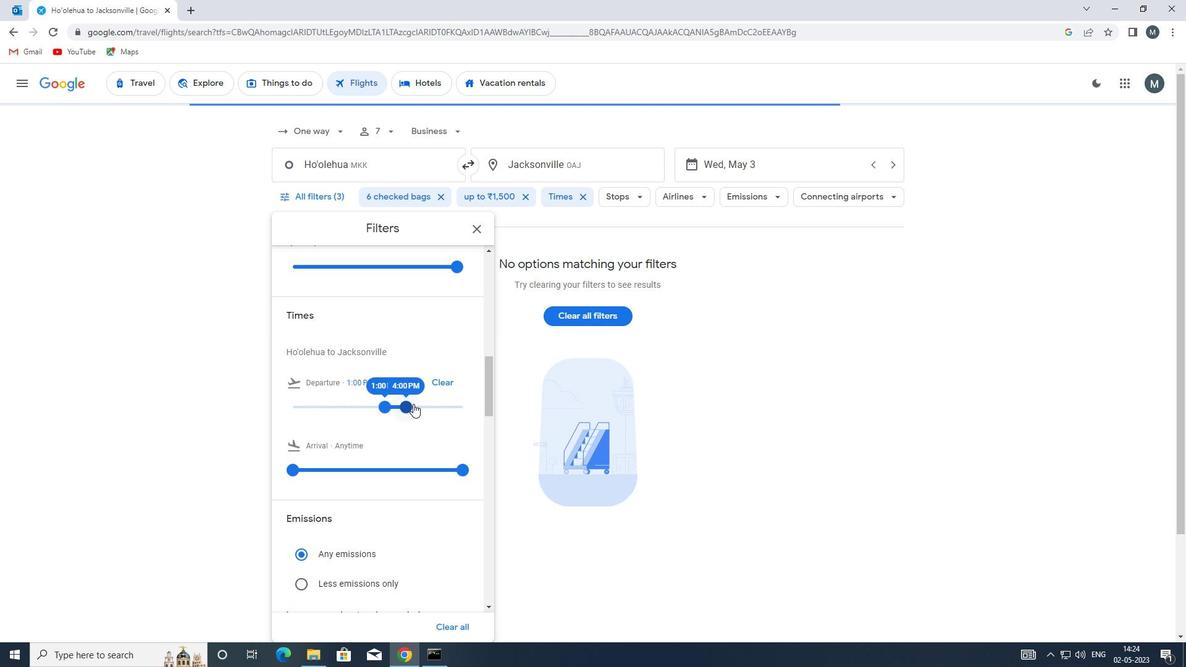 
Action: Mouse pressed left at (410, 404)
Screenshot: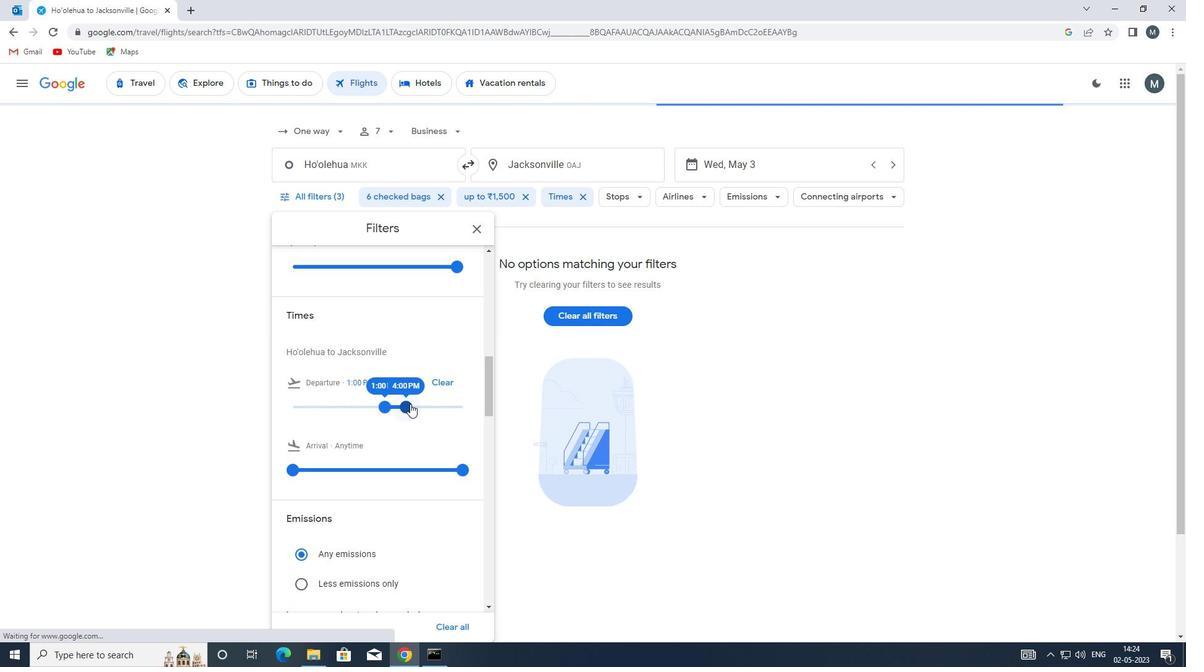 
Action: Mouse moved to (383, 404)
Screenshot: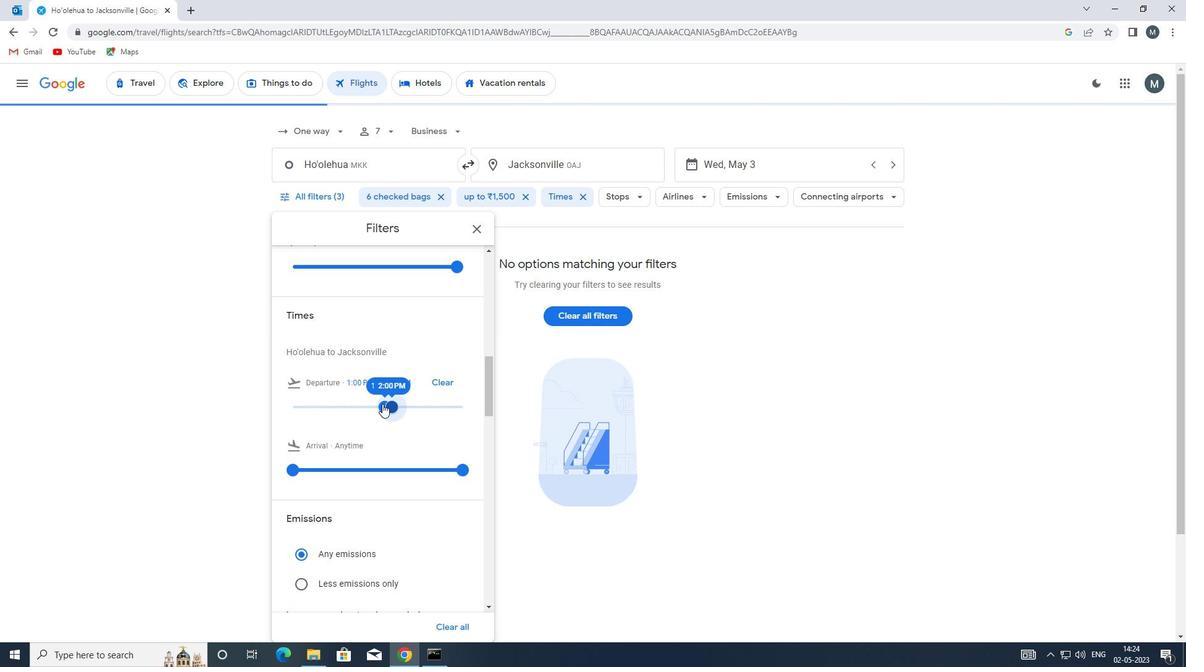 
Action: Mouse scrolled (383, 403) with delta (0, 0)
Screenshot: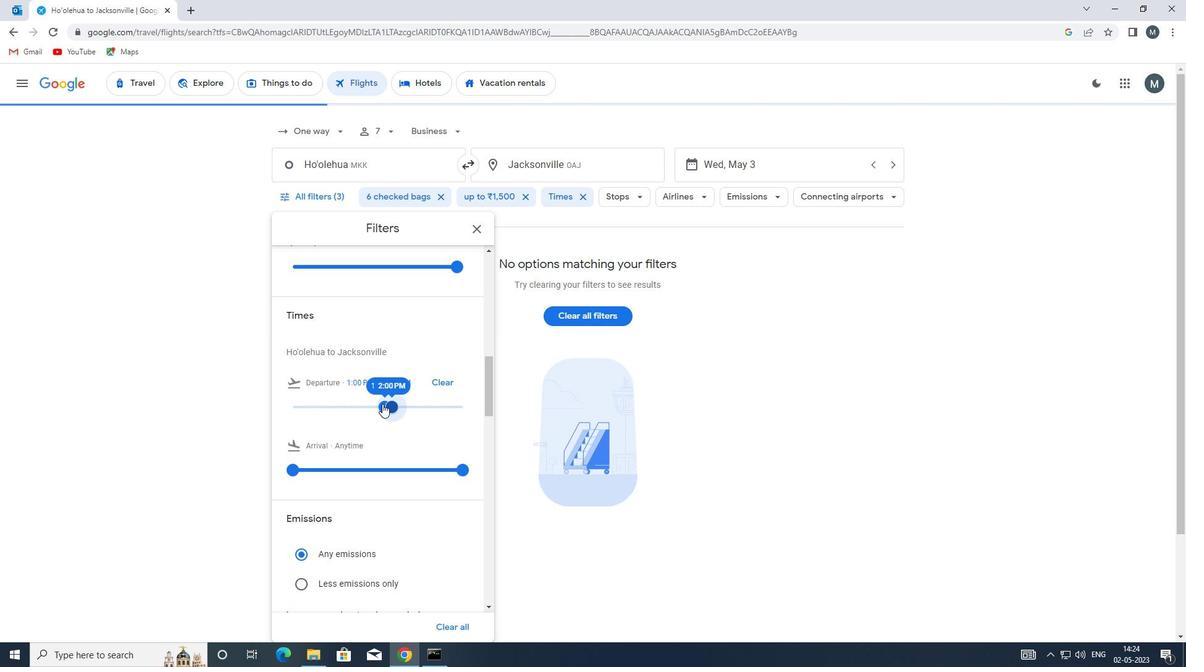 
Action: Mouse moved to (382, 404)
Screenshot: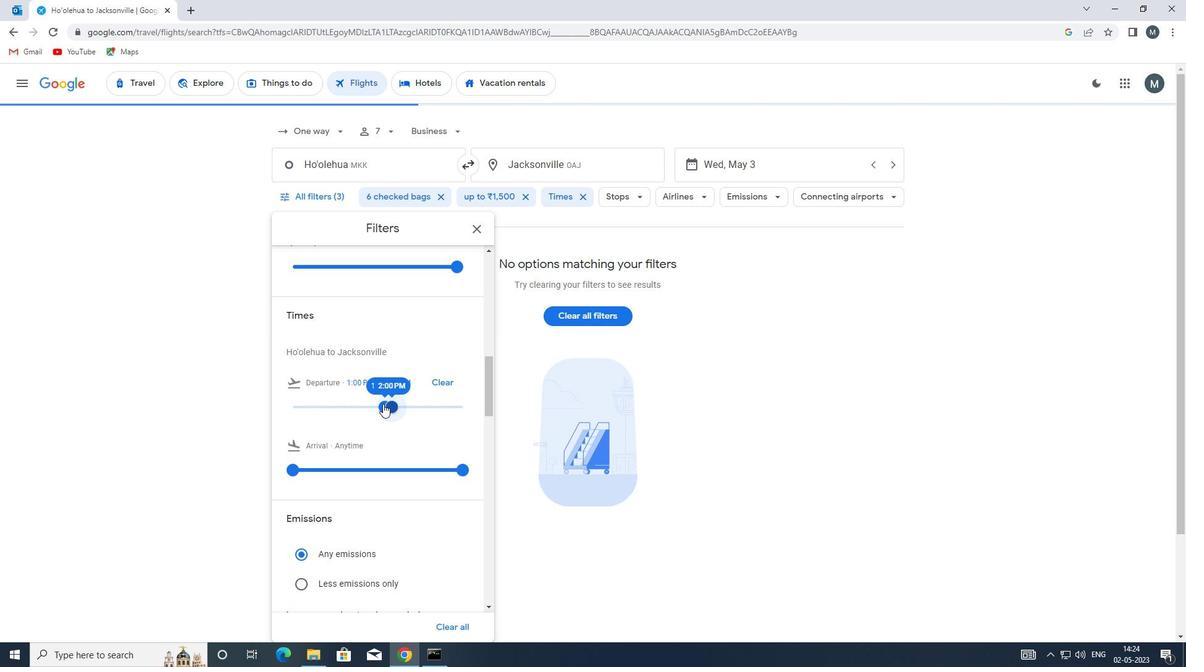 
Action: Mouse scrolled (382, 403) with delta (0, 0)
Screenshot: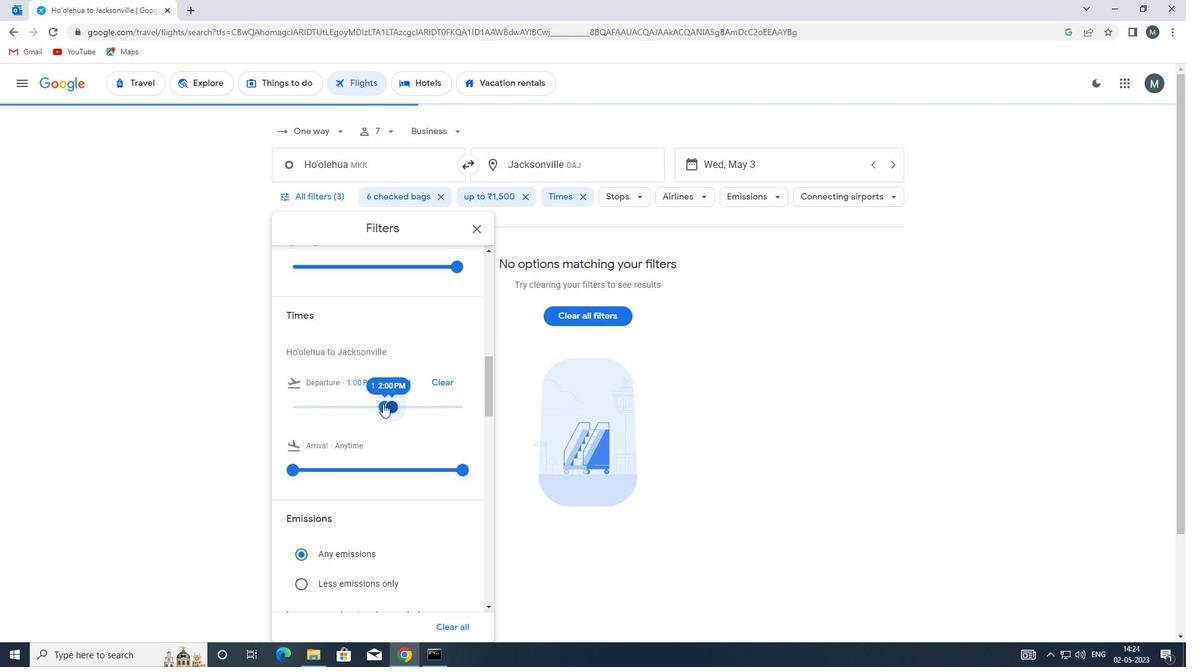 
Action: Mouse moved to (379, 405)
Screenshot: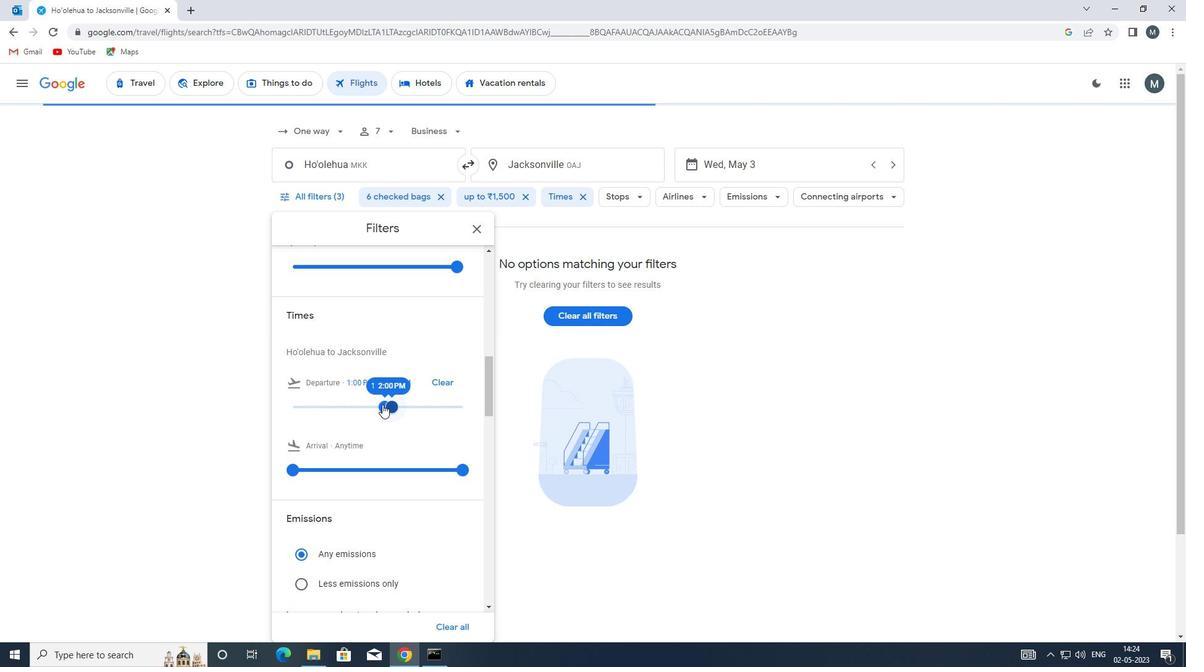 
Action: Mouse scrolled (379, 405) with delta (0, 0)
Screenshot: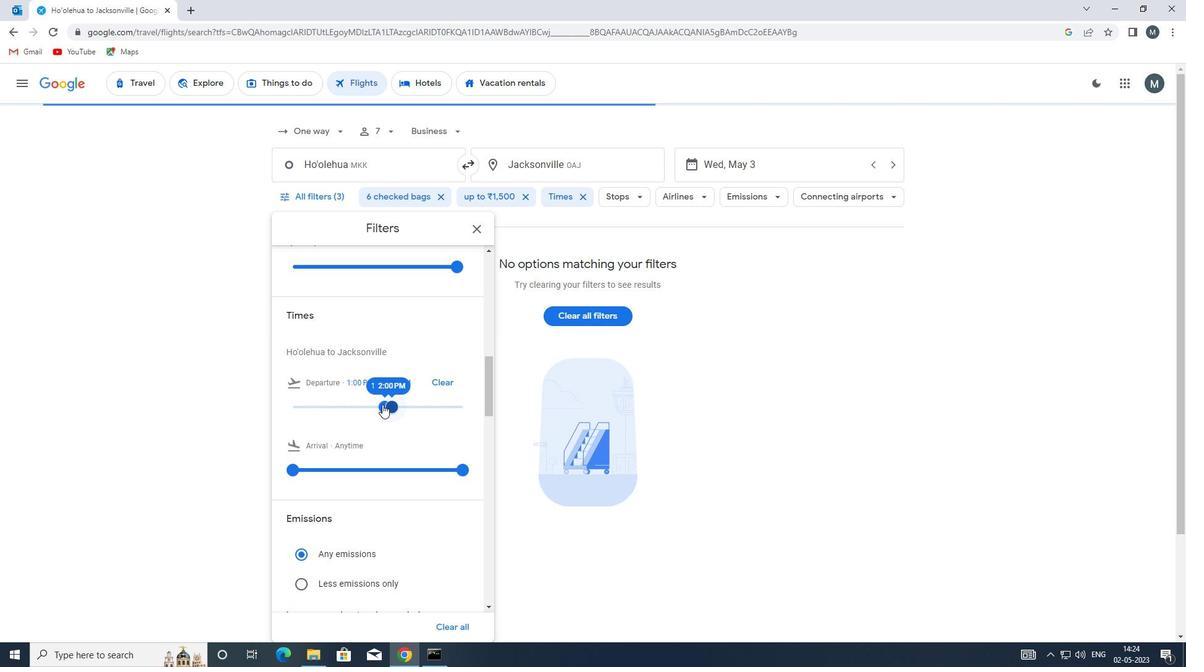
Action: Mouse moved to (438, 318)
Screenshot: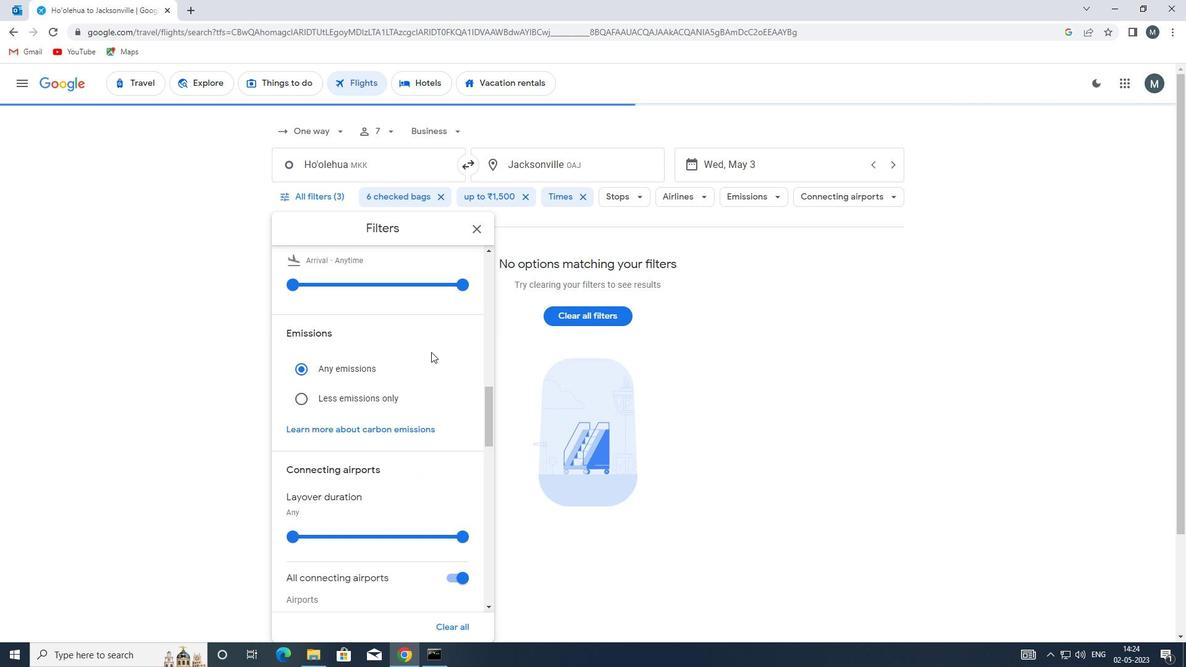 
Action: Mouse scrolled (438, 318) with delta (0, 0)
Screenshot: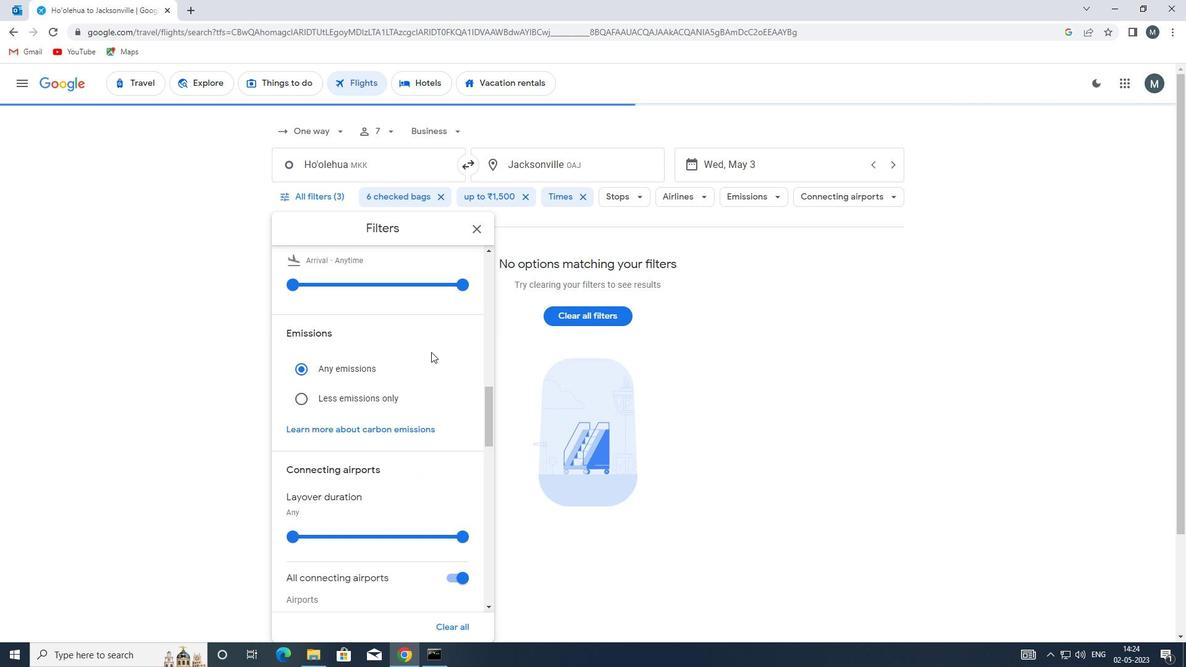 
Action: Mouse moved to (475, 229)
Screenshot: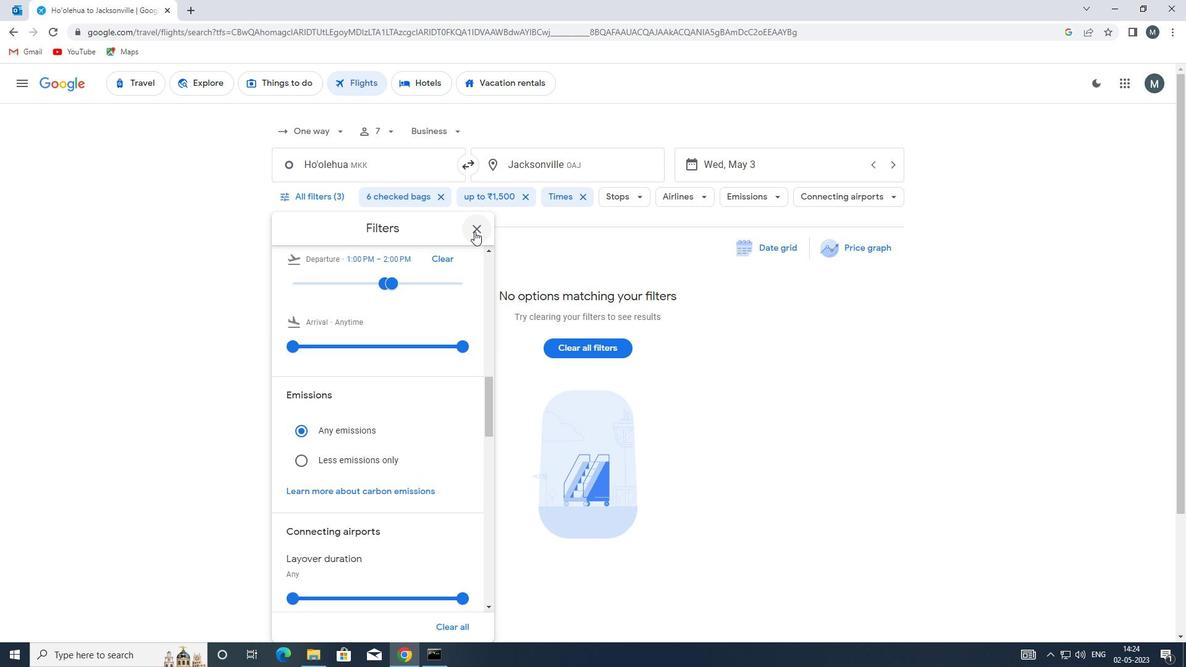 
Action: Mouse pressed left at (475, 229)
Screenshot: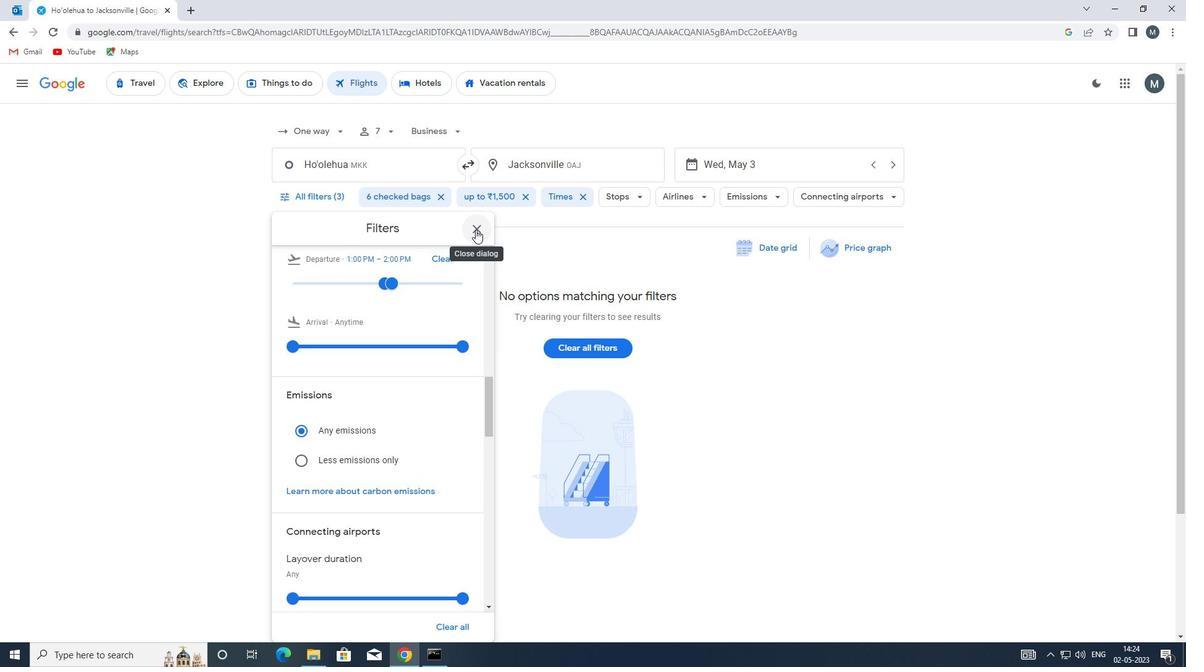 
